 Task: Check the buying and selling section.
Action: Mouse moved to (756, 403)
Screenshot: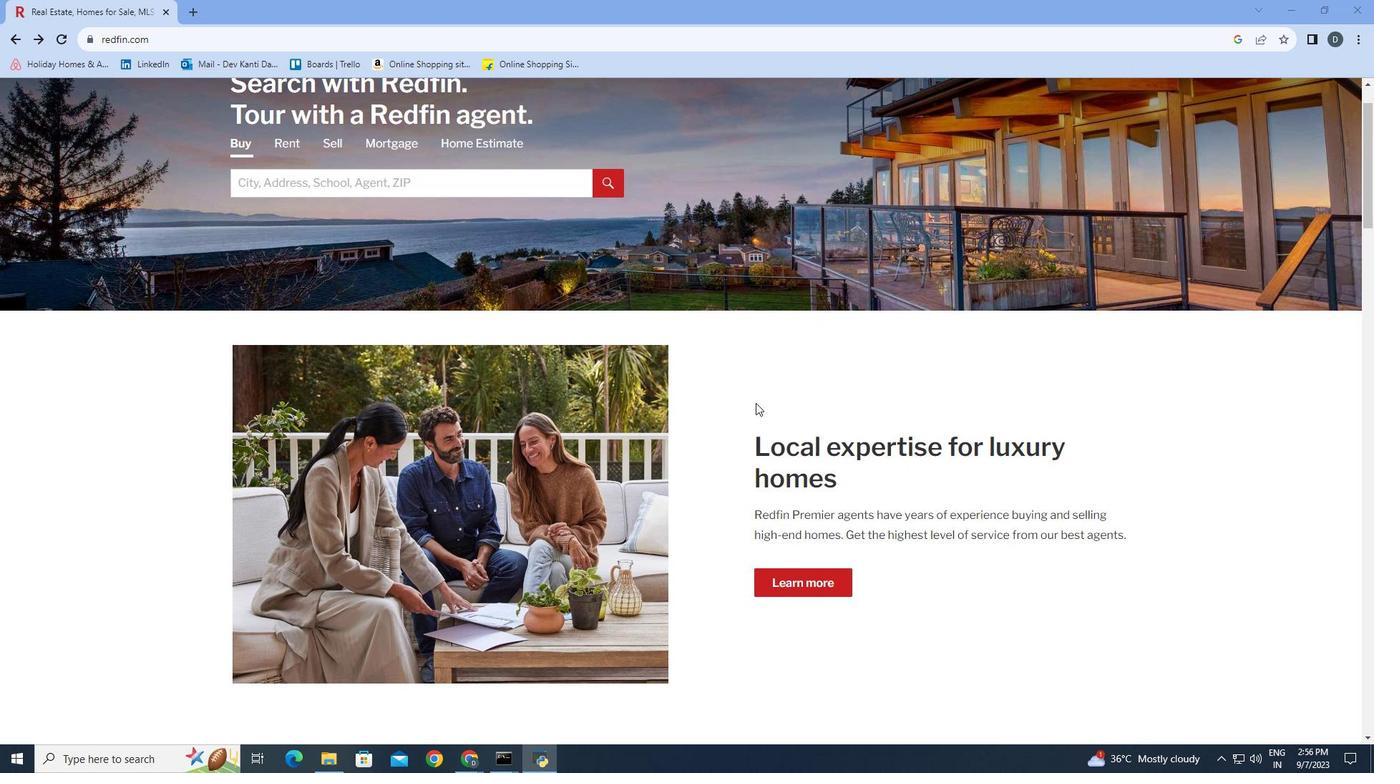 
Action: Mouse scrolled (756, 402) with delta (0, 0)
Screenshot: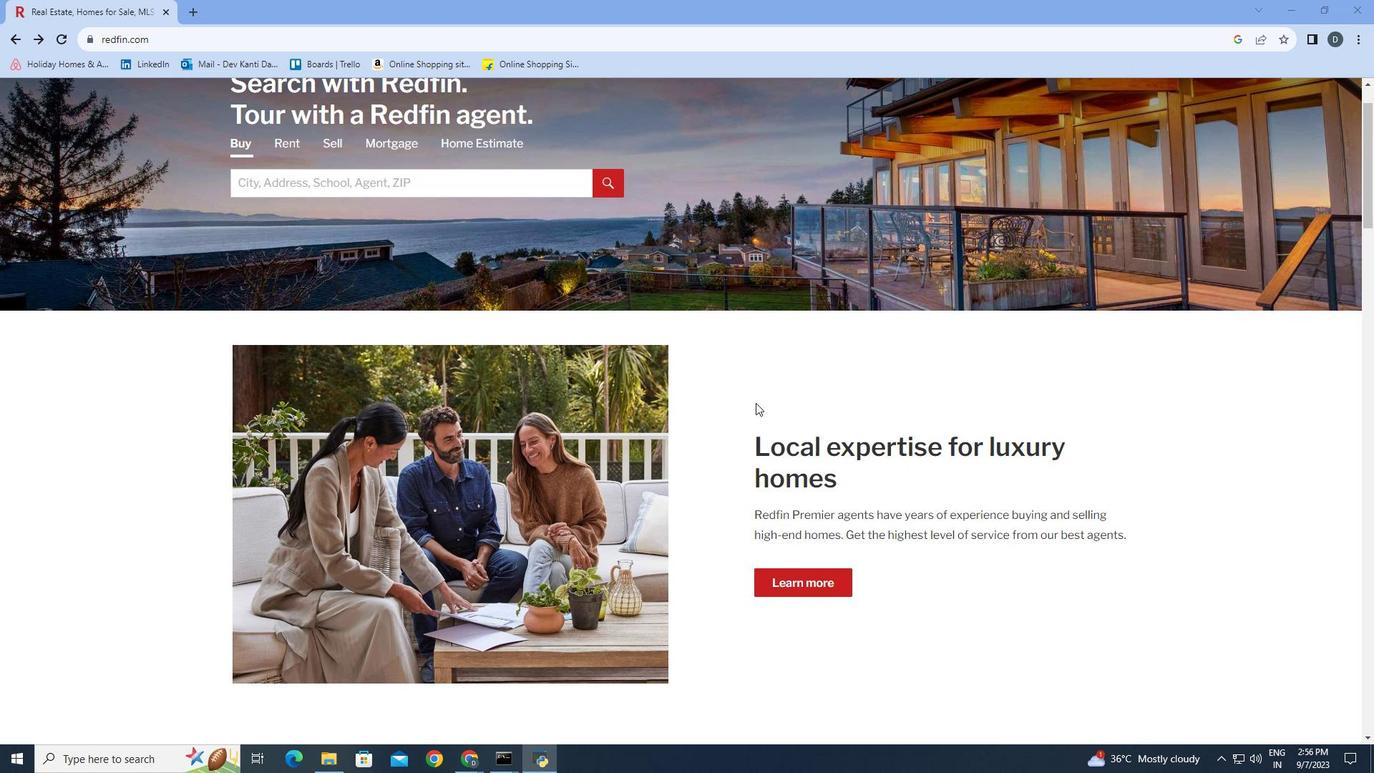 
Action: Mouse scrolled (756, 402) with delta (0, 0)
Screenshot: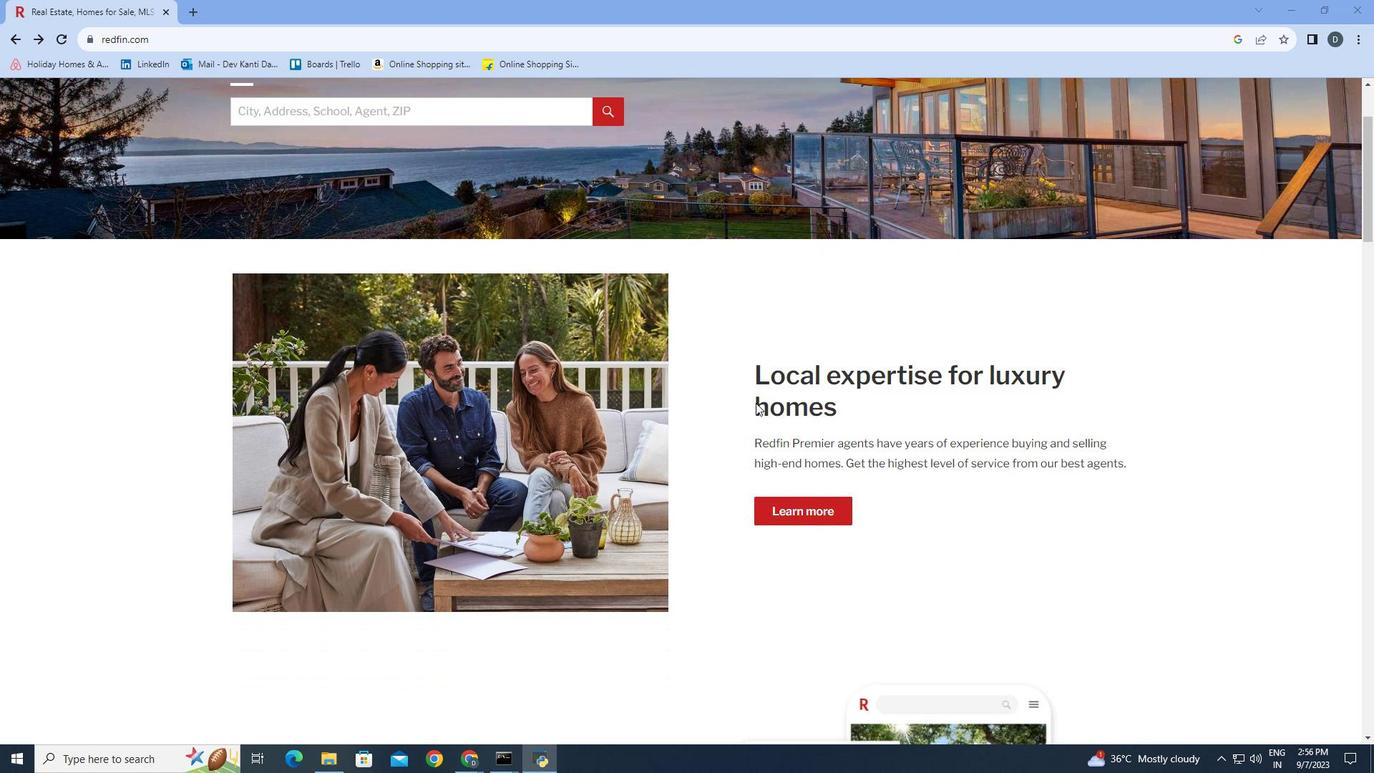 
Action: Mouse moved to (752, 416)
Screenshot: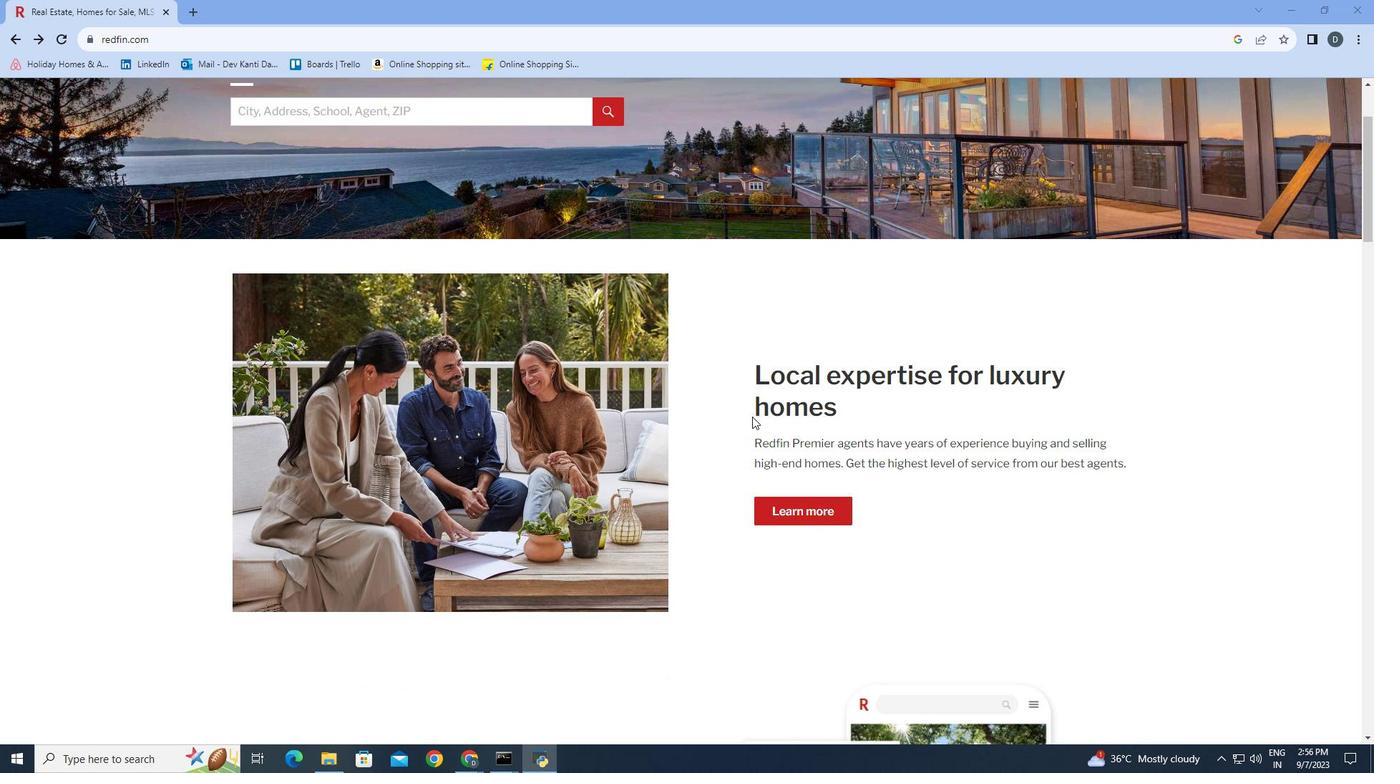
Action: Mouse scrolled (752, 416) with delta (0, 0)
Screenshot: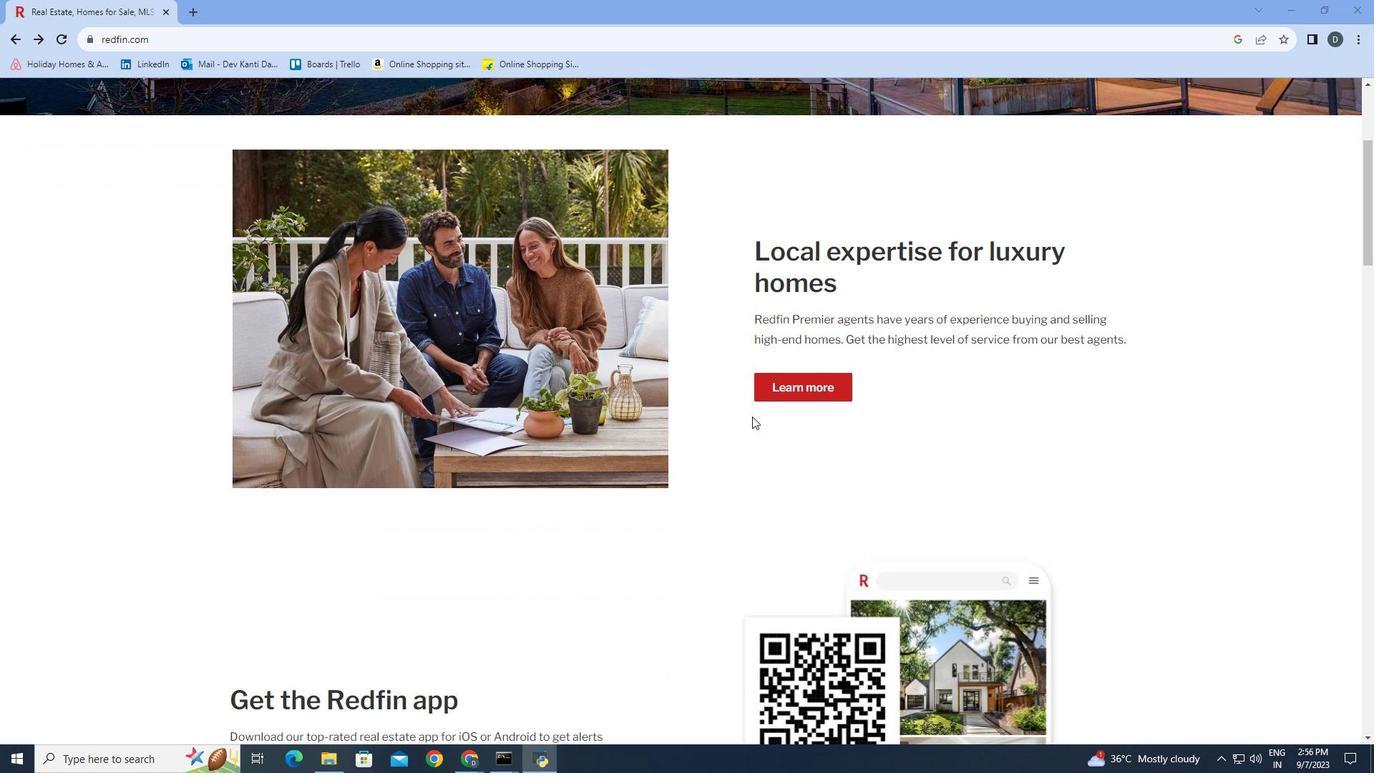 
Action: Mouse scrolled (752, 416) with delta (0, 0)
Screenshot: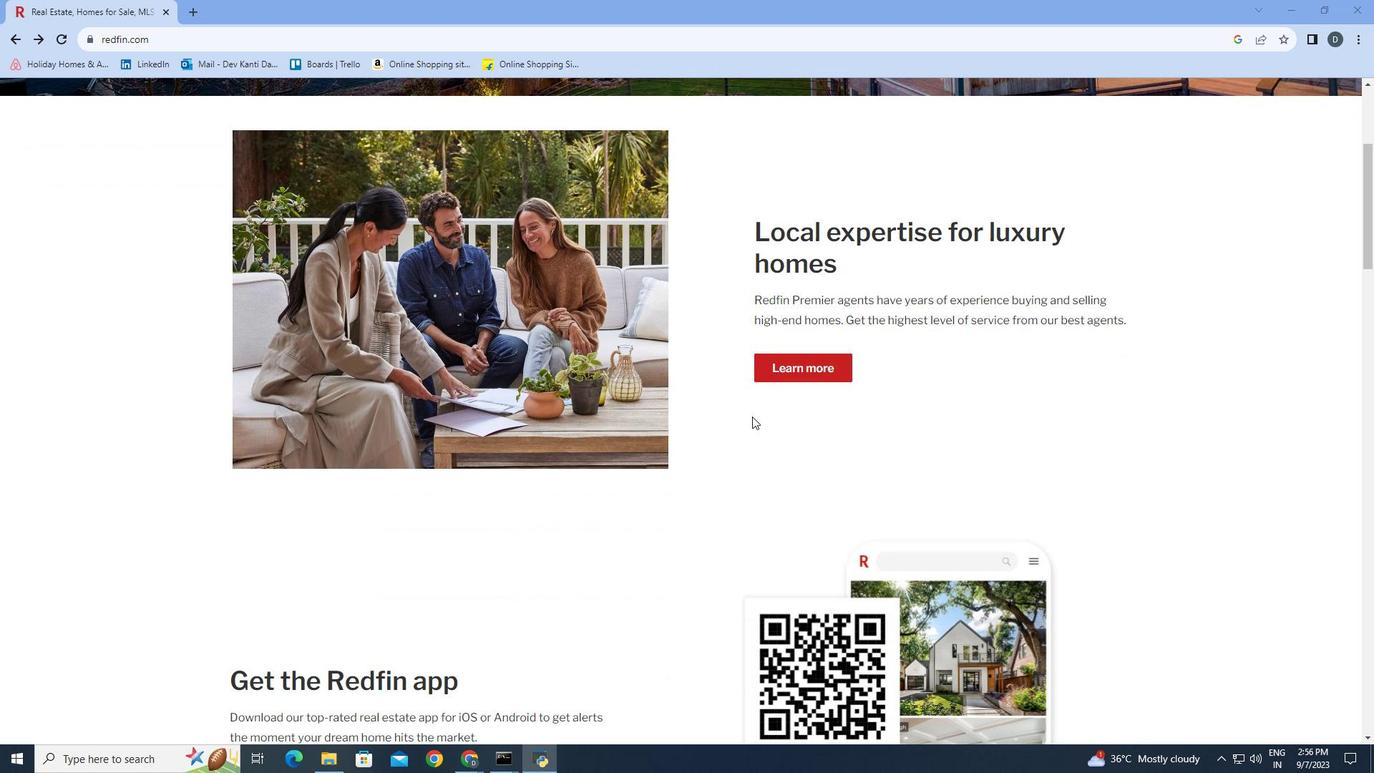 
Action: Mouse scrolled (752, 416) with delta (0, 0)
Screenshot: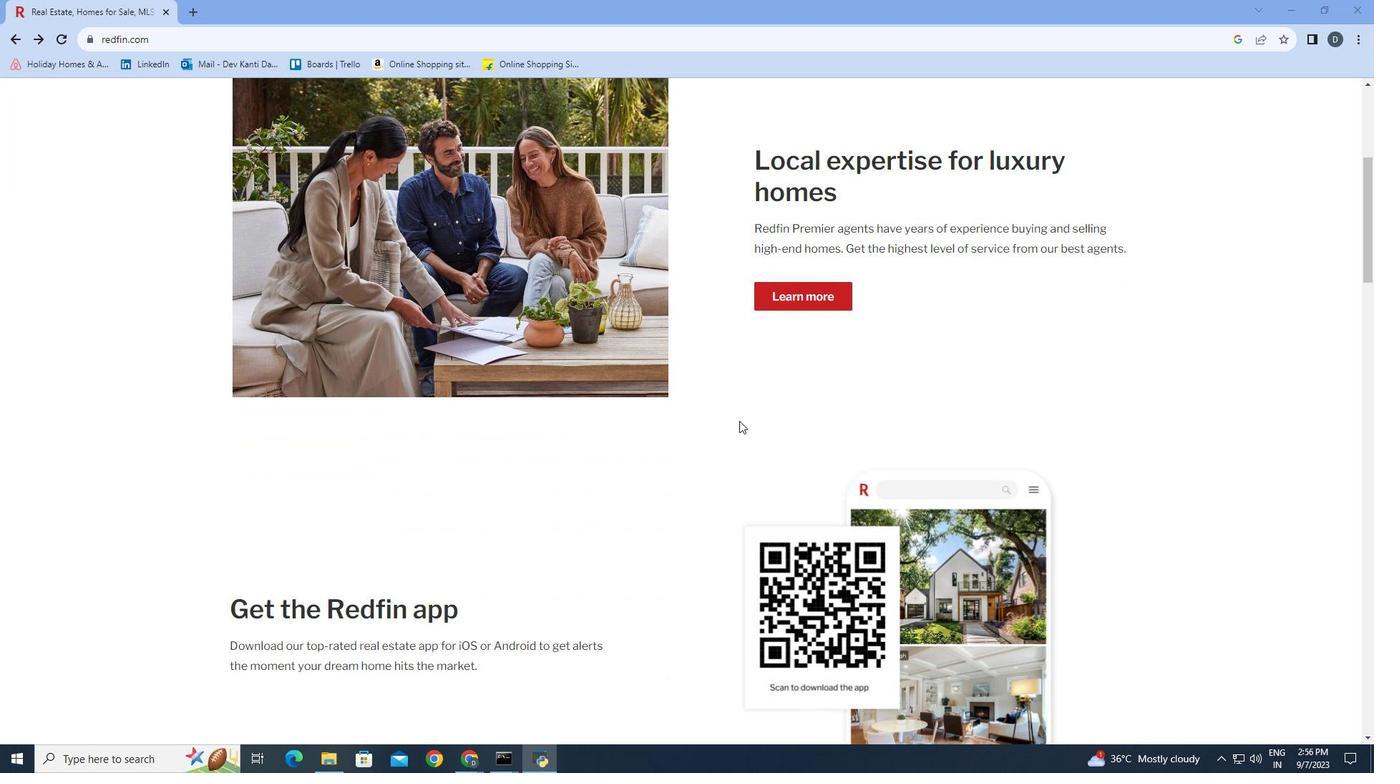 
Action: Mouse moved to (739, 421)
Screenshot: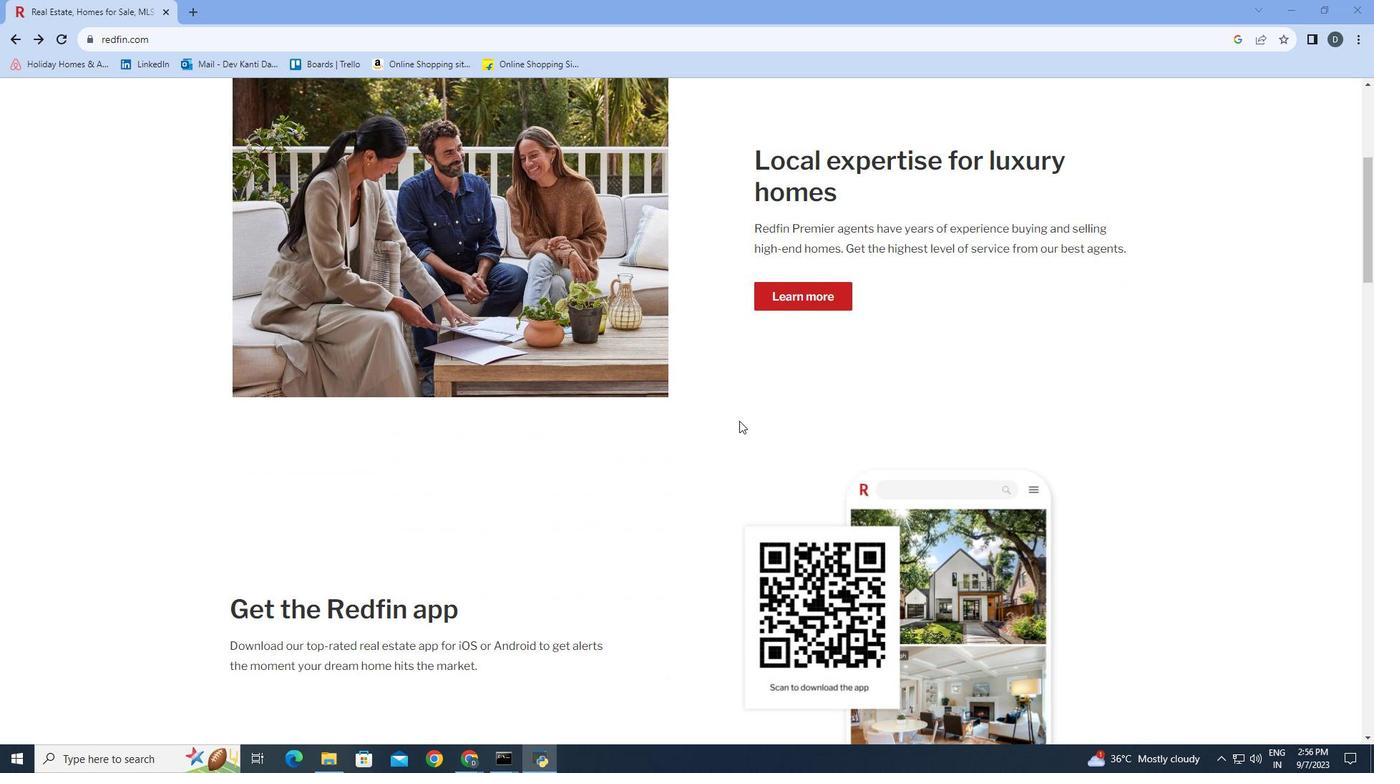 
Action: Mouse scrolled (739, 420) with delta (0, 0)
Screenshot: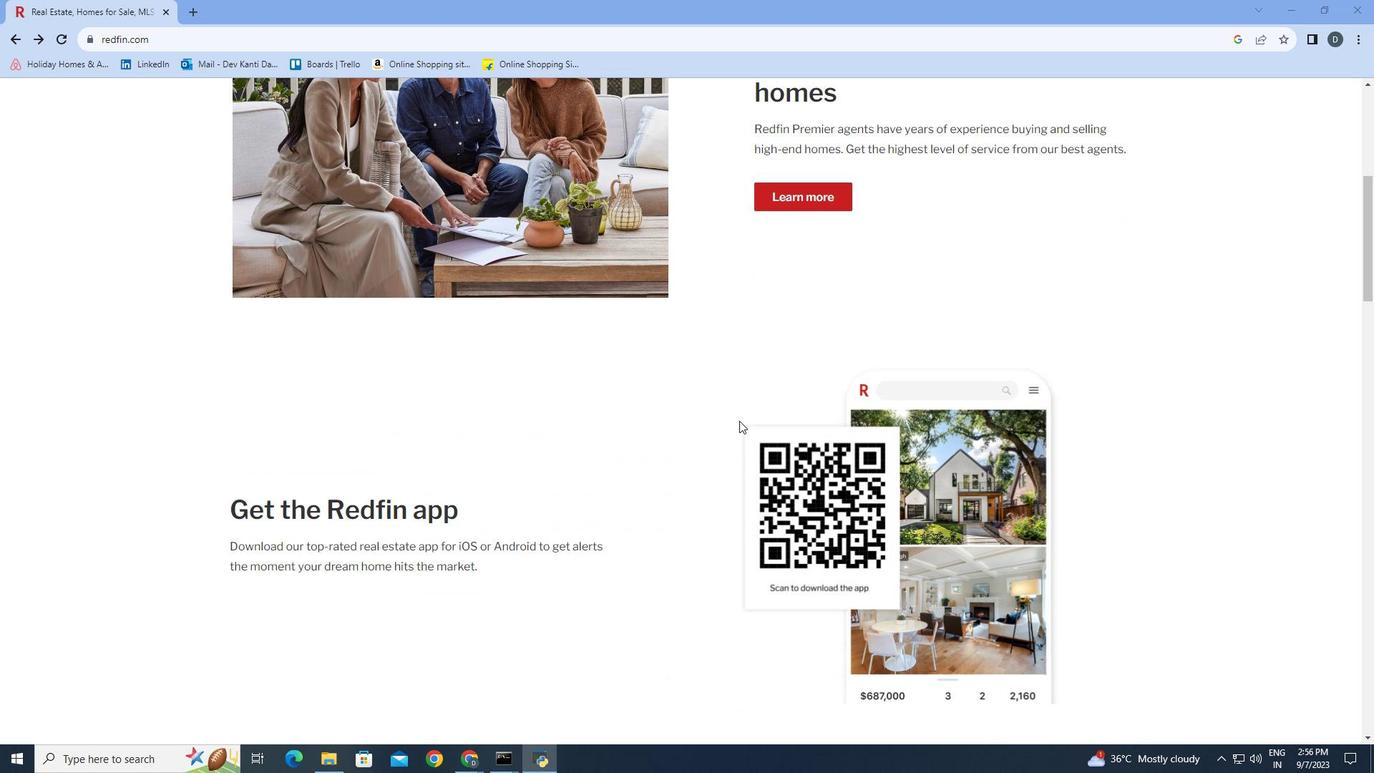 
Action: Mouse scrolled (739, 420) with delta (0, 0)
Screenshot: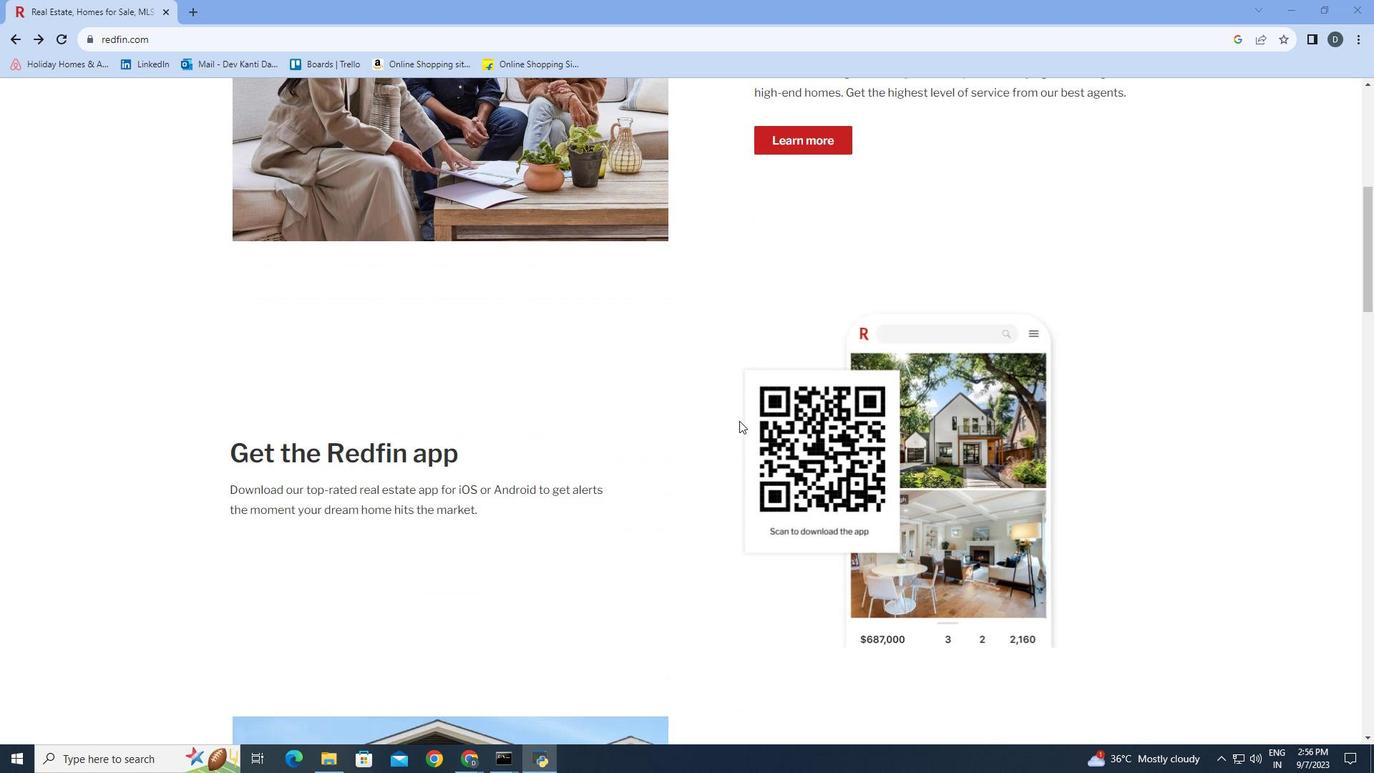 
Action: Mouse scrolled (739, 420) with delta (0, 0)
Screenshot: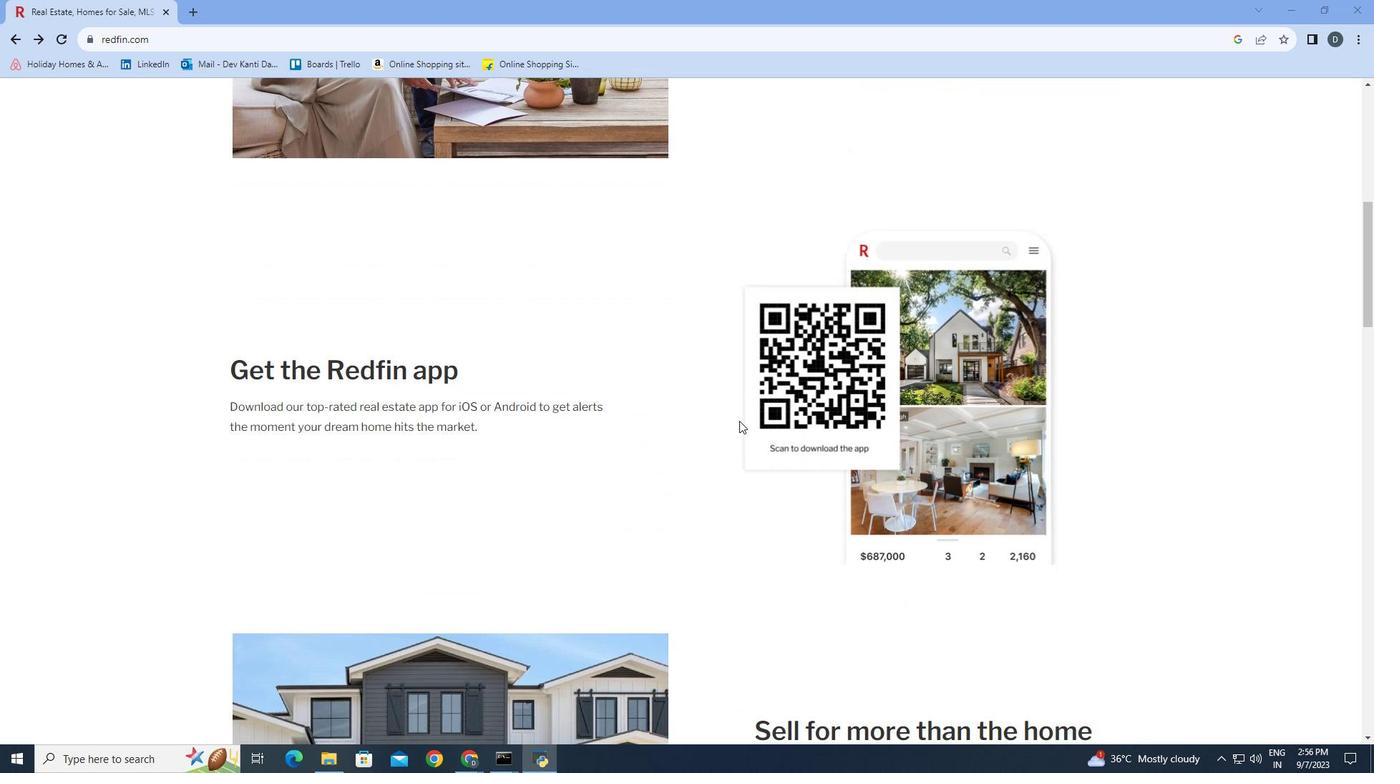 
Action: Mouse scrolled (739, 420) with delta (0, 0)
Screenshot: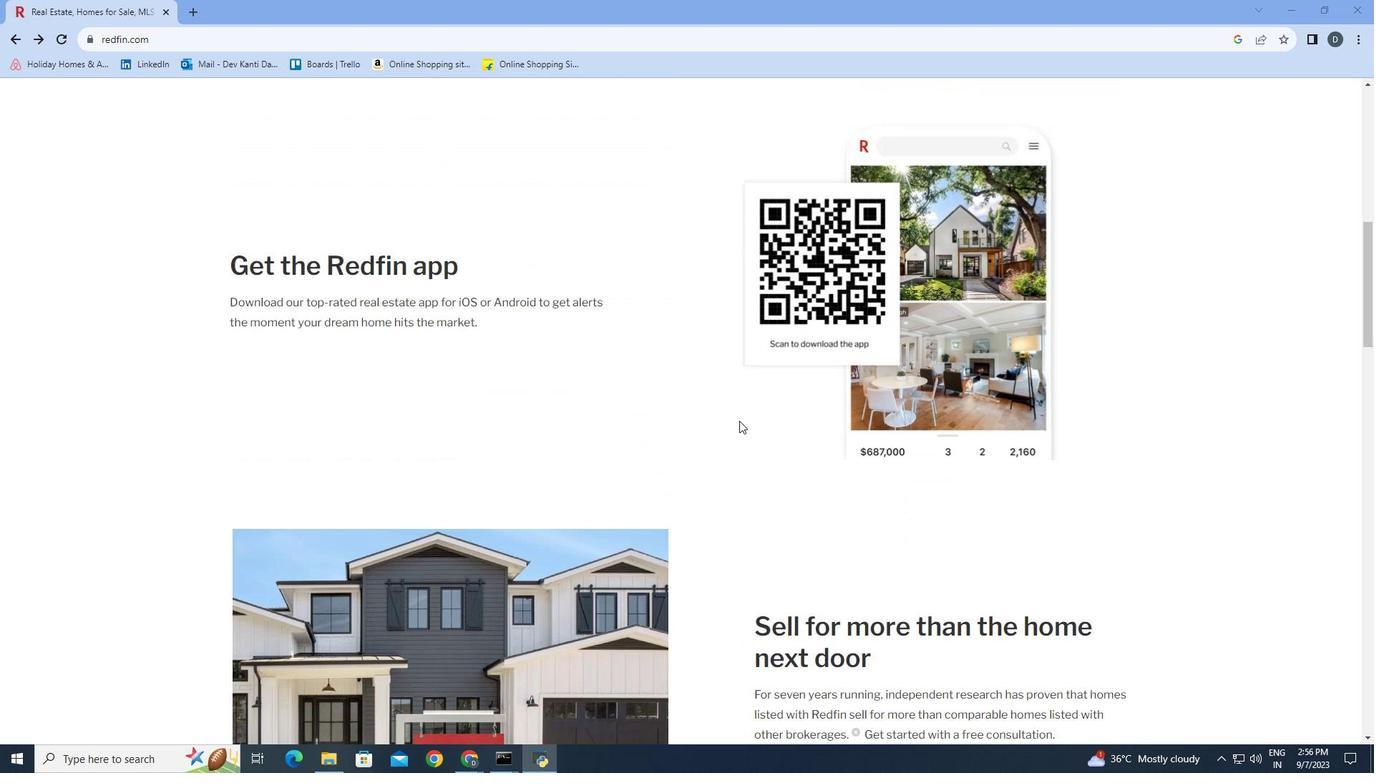 
Action: Mouse scrolled (739, 420) with delta (0, 0)
Screenshot: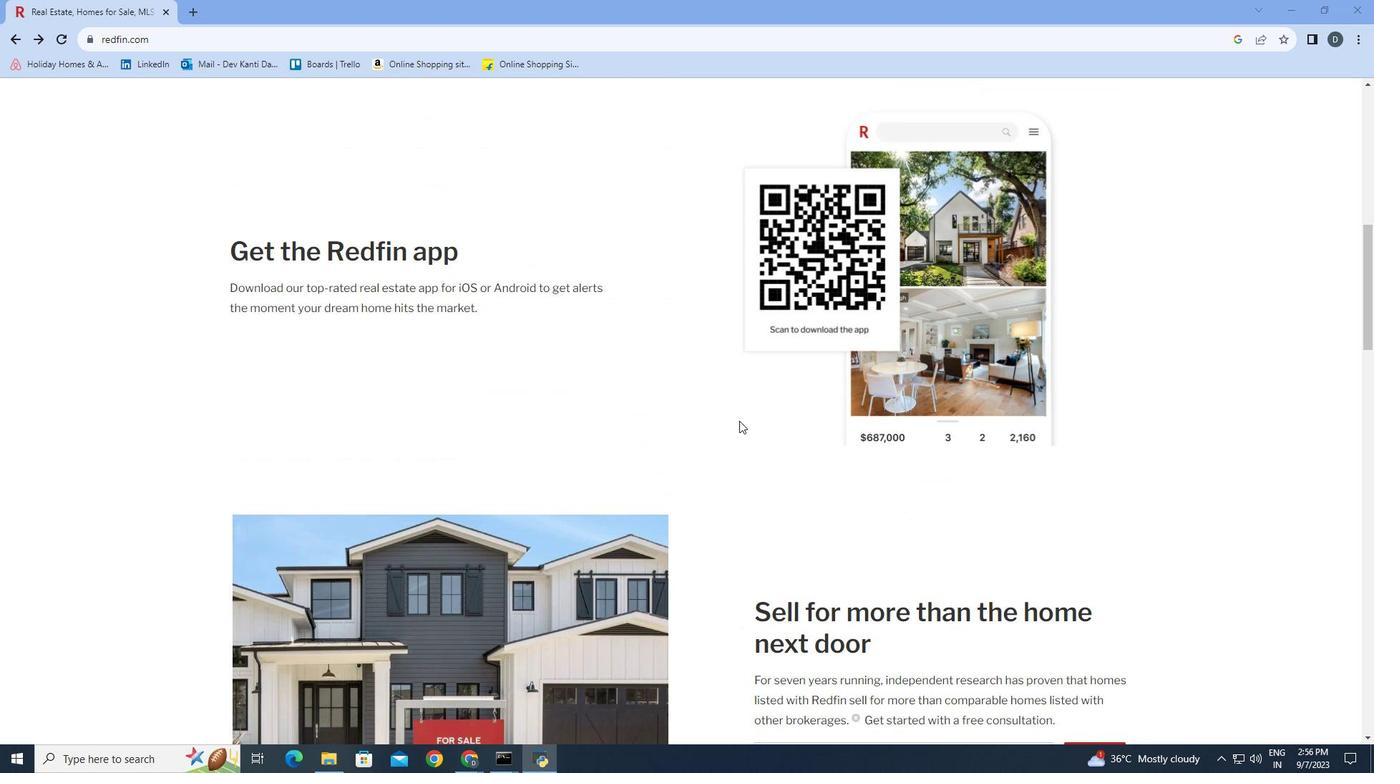 
Action: Mouse scrolled (739, 420) with delta (0, 0)
Screenshot: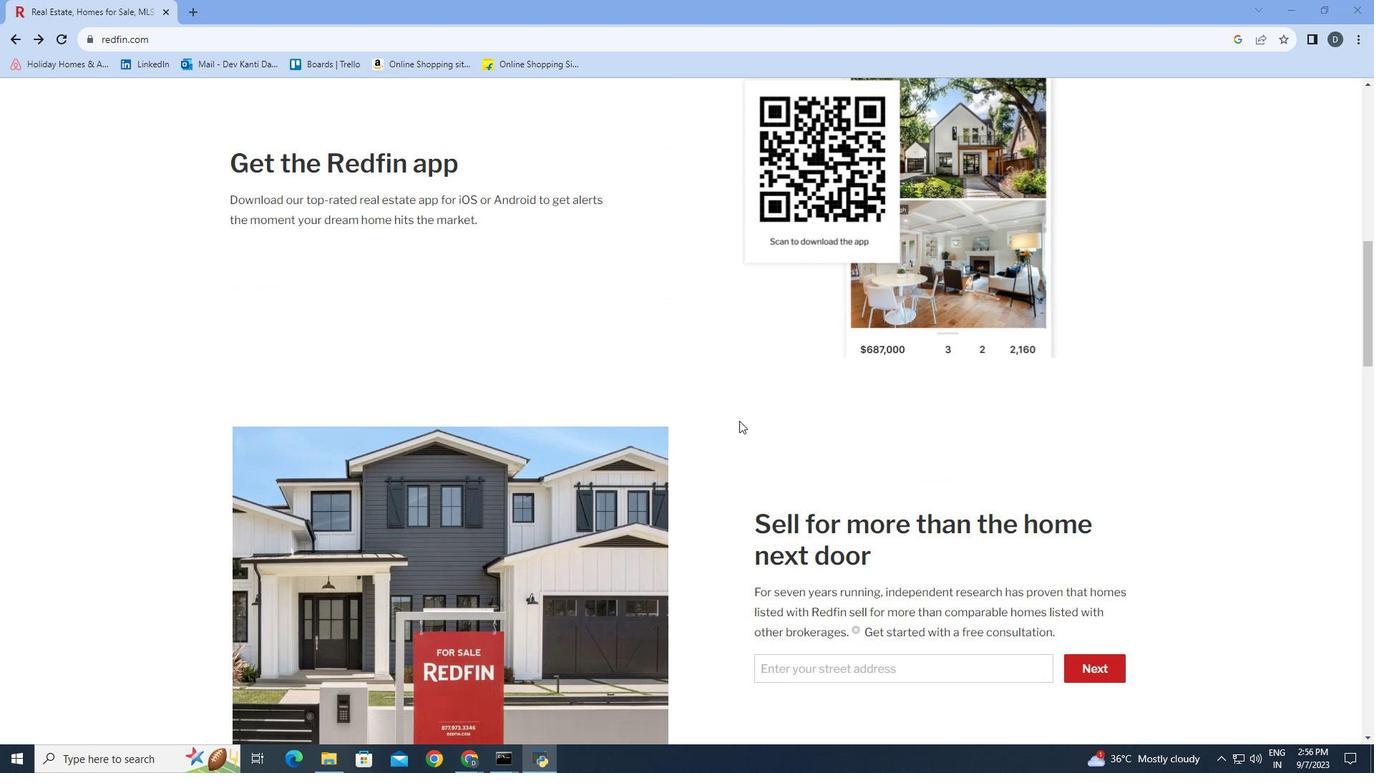 
Action: Mouse scrolled (739, 420) with delta (0, 0)
Screenshot: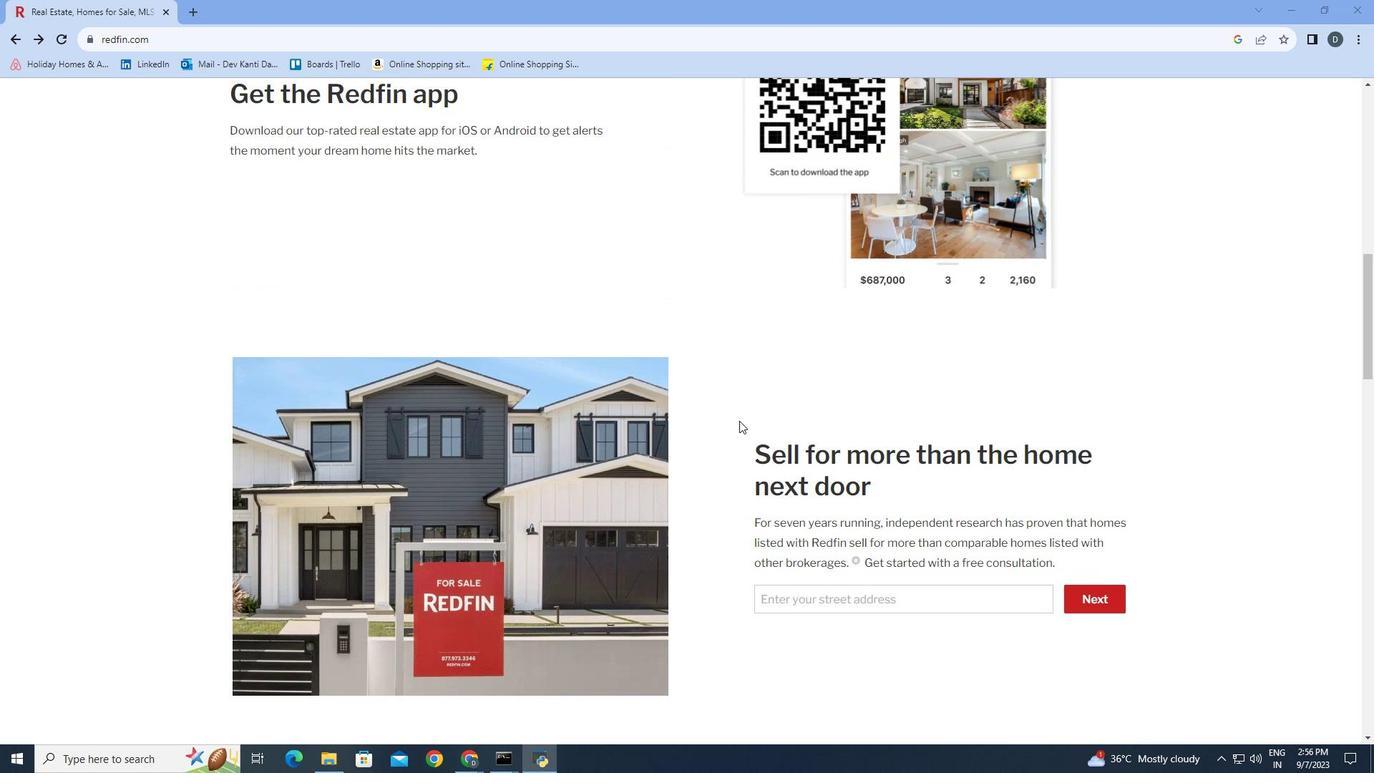 
Action: Mouse scrolled (739, 420) with delta (0, 0)
Screenshot: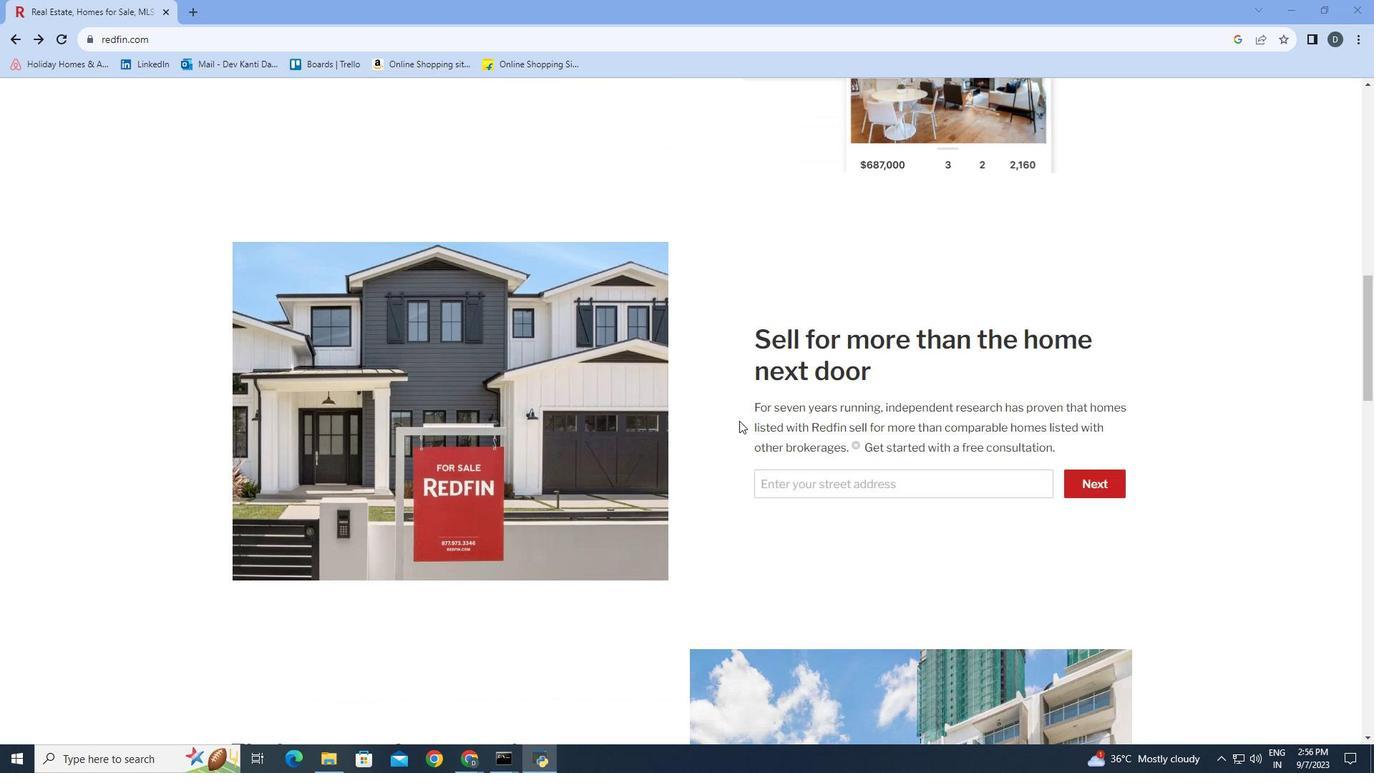 
Action: Mouse scrolled (739, 420) with delta (0, 0)
Screenshot: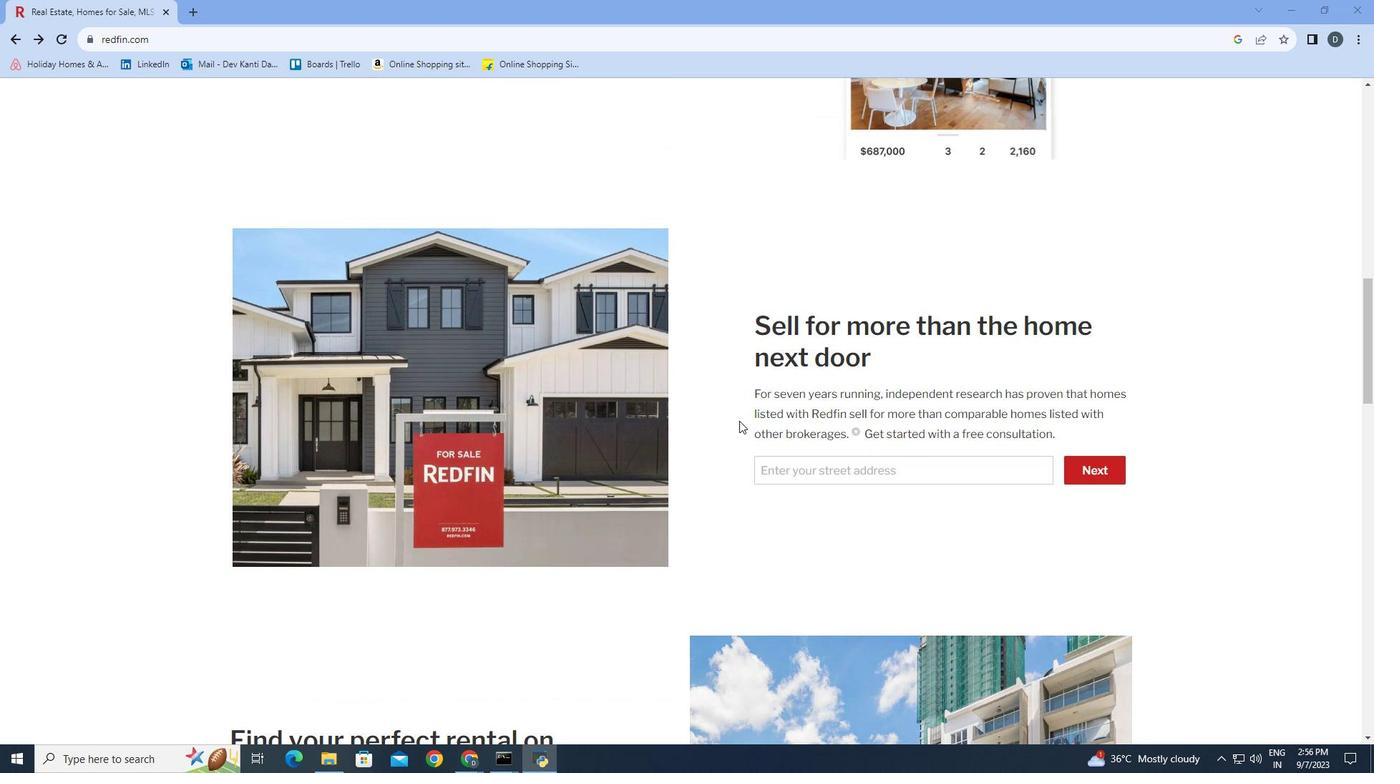 
Action: Mouse scrolled (739, 420) with delta (0, 0)
Screenshot: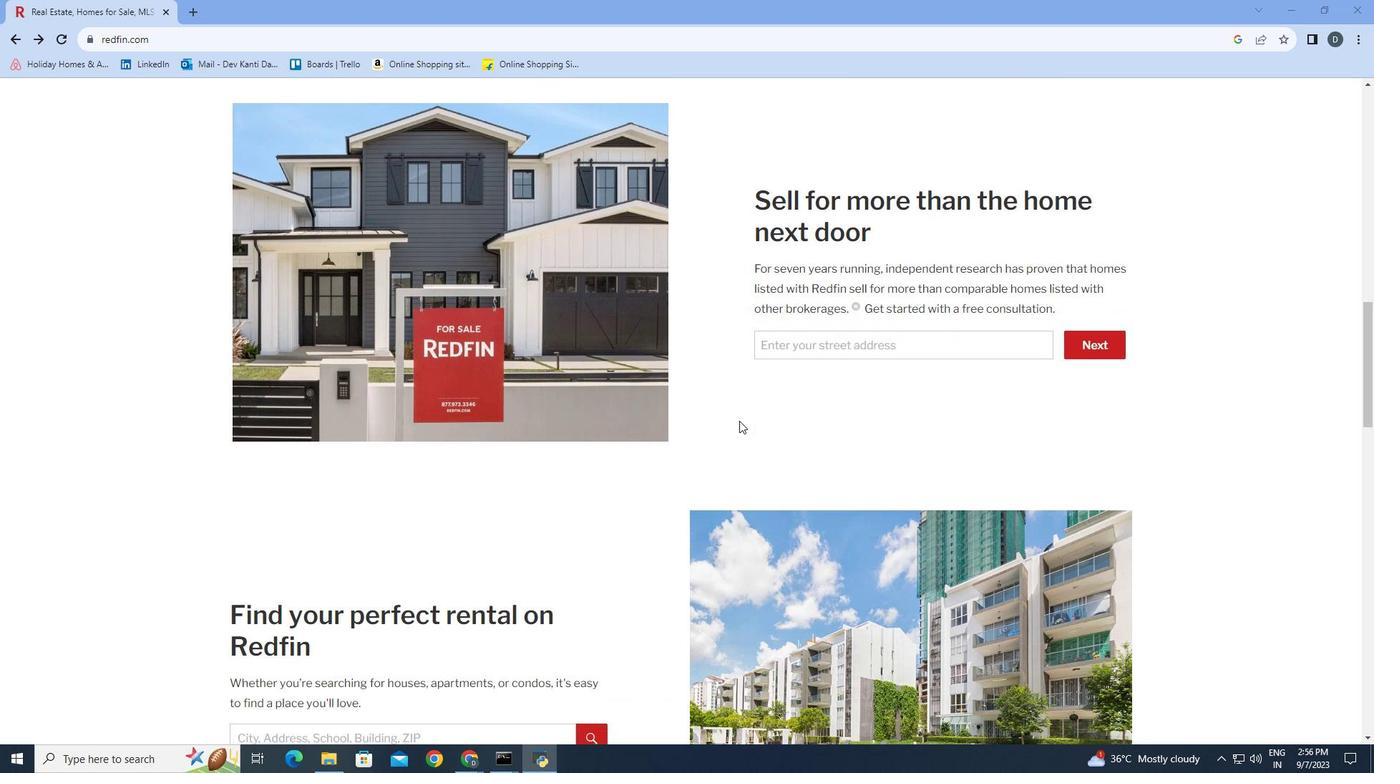 
Action: Mouse scrolled (739, 420) with delta (0, 0)
Screenshot: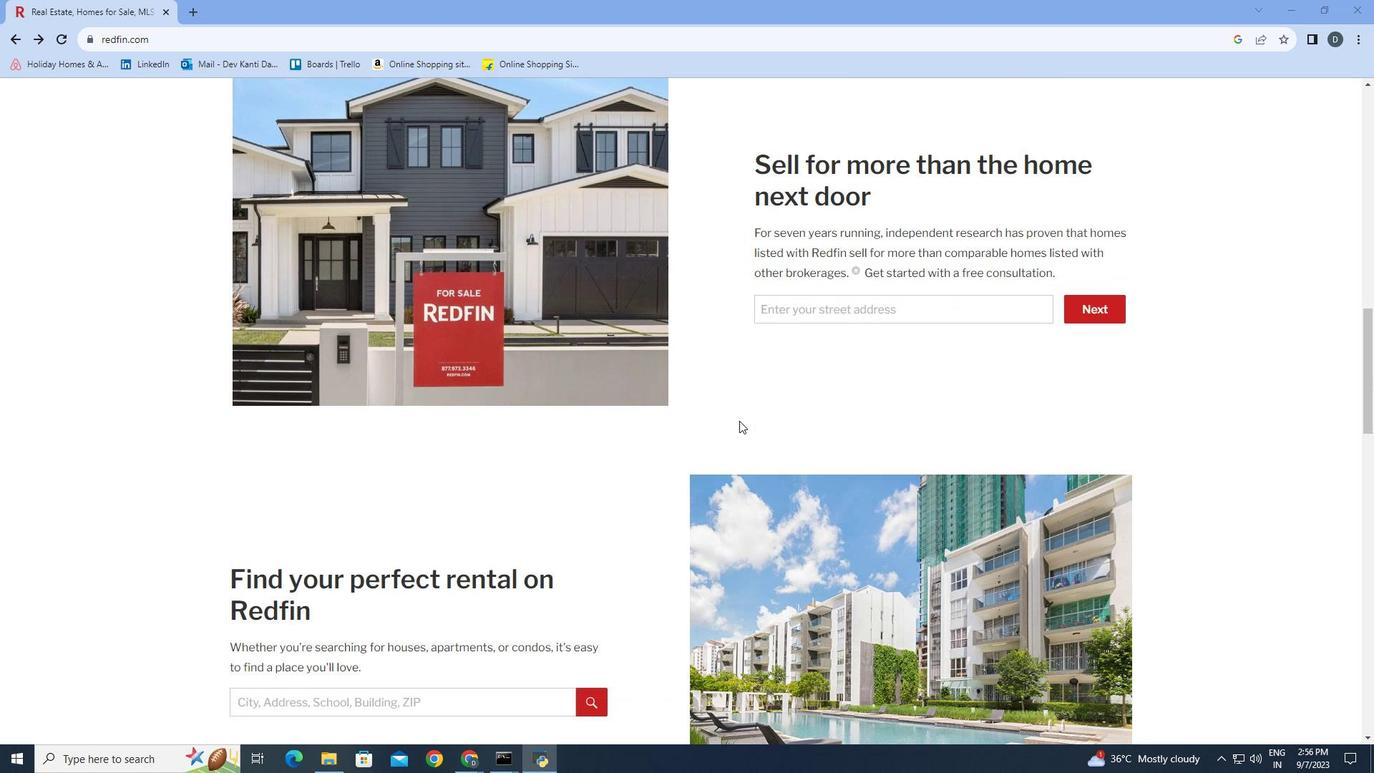 
Action: Mouse scrolled (739, 420) with delta (0, 0)
Screenshot: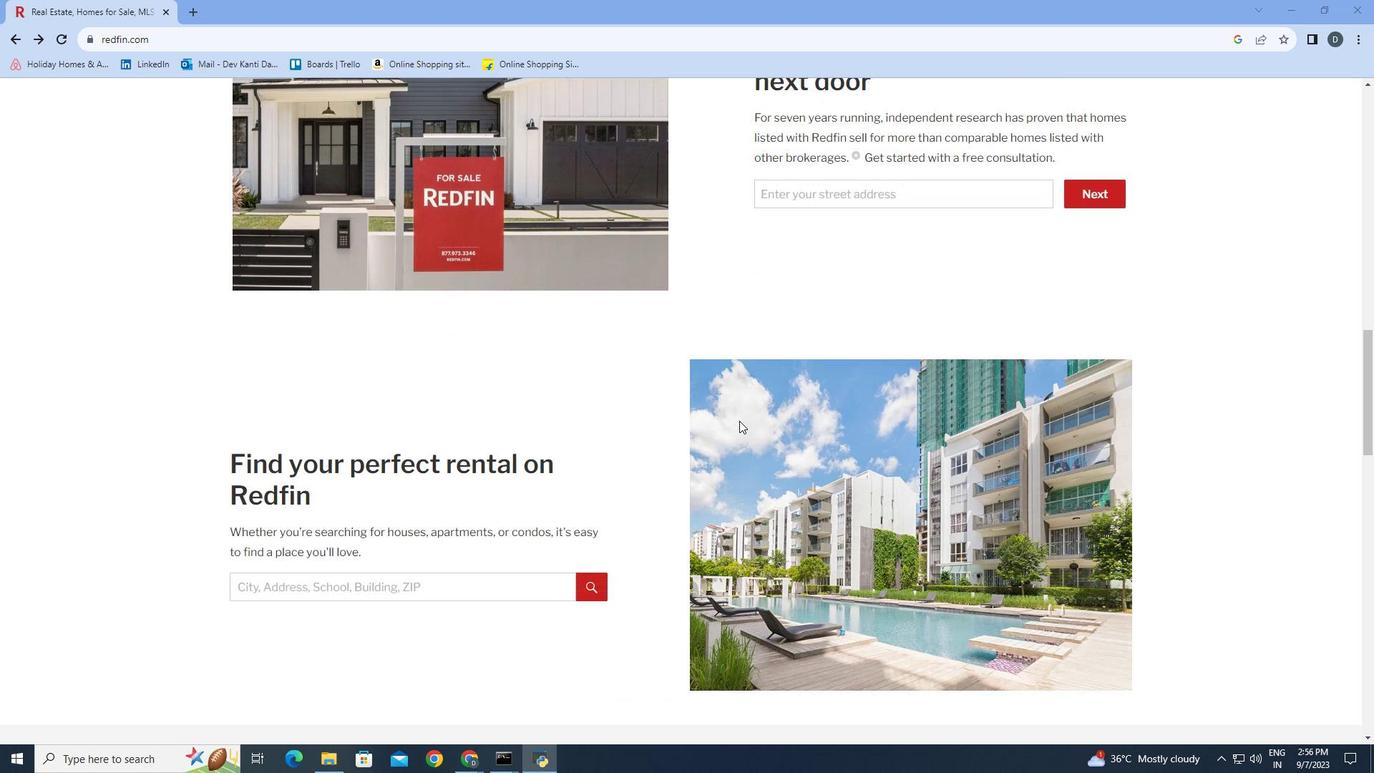 
Action: Mouse scrolled (739, 420) with delta (0, 0)
Screenshot: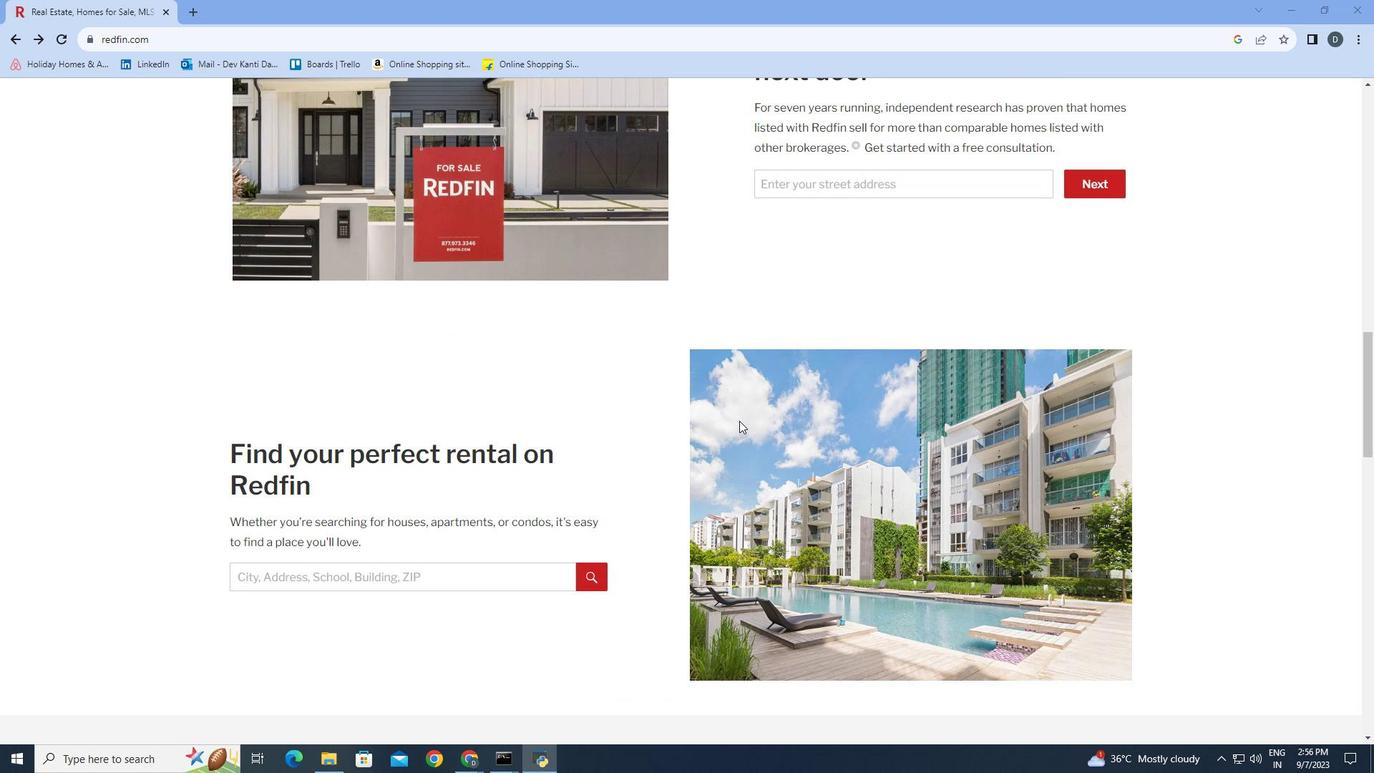 
Action: Mouse scrolled (739, 420) with delta (0, 0)
Screenshot: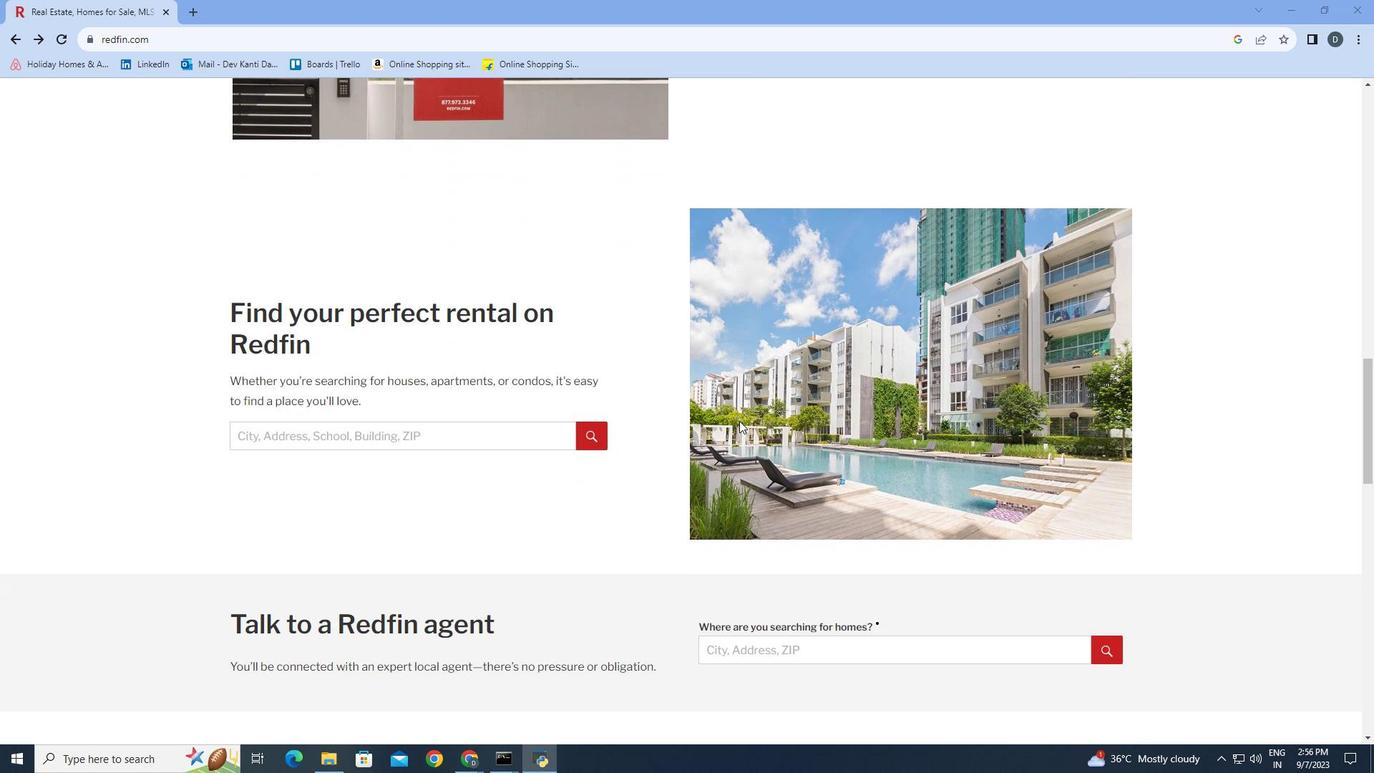 
Action: Mouse scrolled (739, 420) with delta (0, 0)
Screenshot: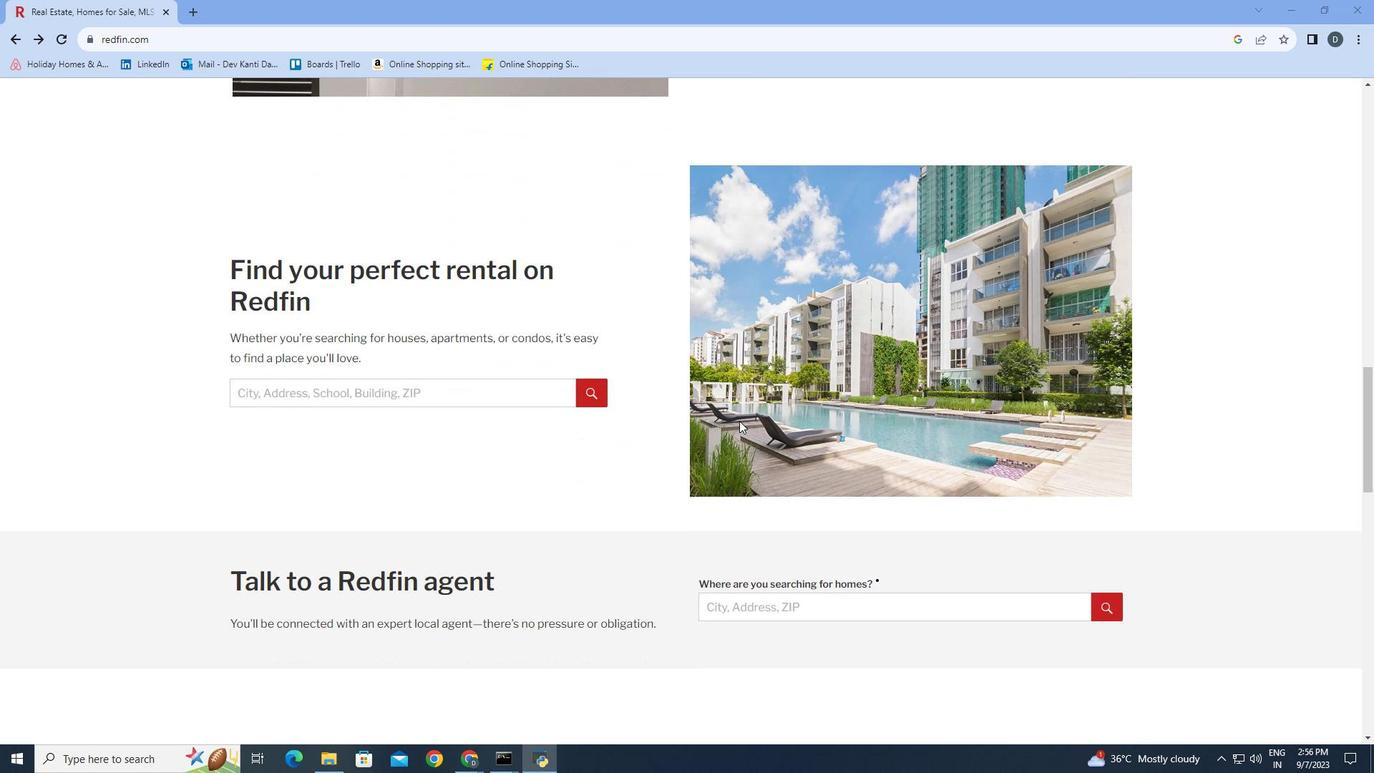 
Action: Mouse scrolled (739, 420) with delta (0, 0)
Screenshot: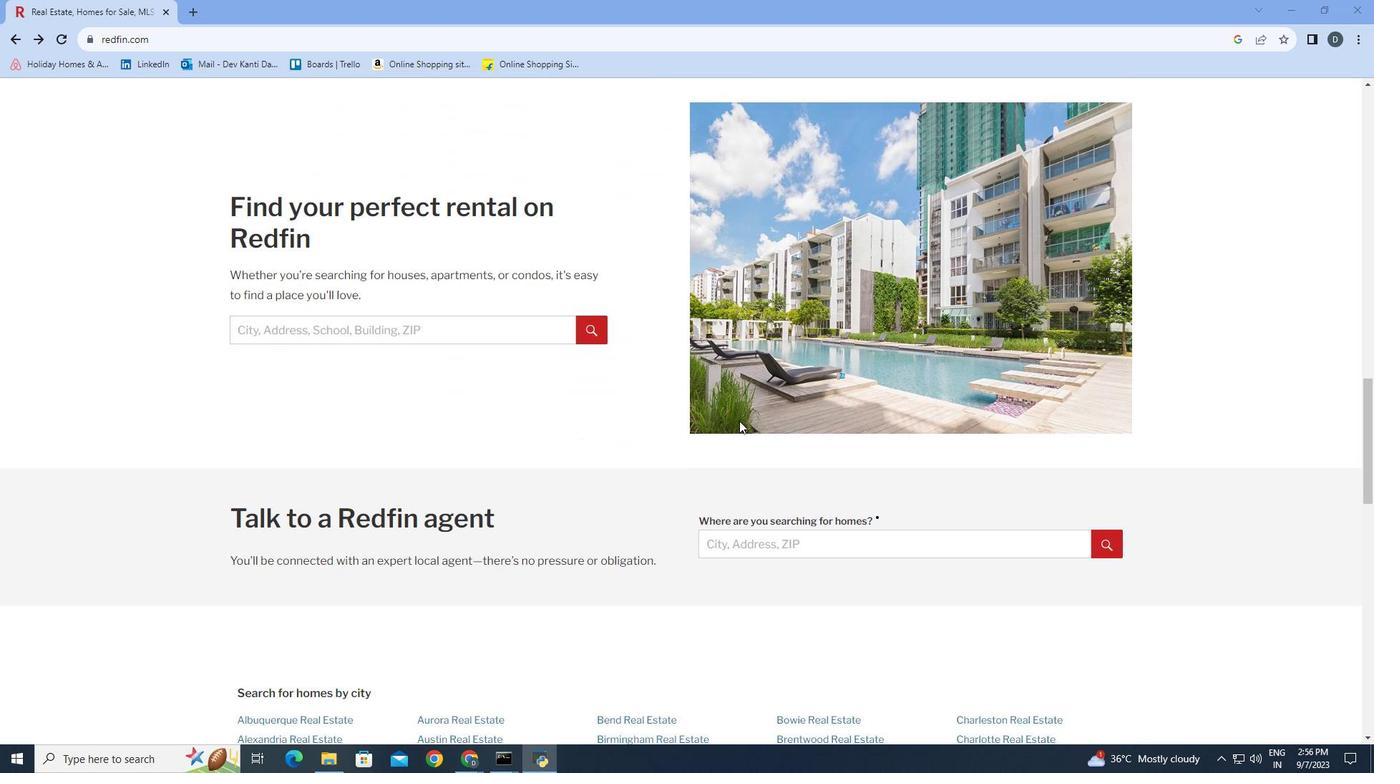 
Action: Mouse scrolled (739, 420) with delta (0, 0)
Screenshot: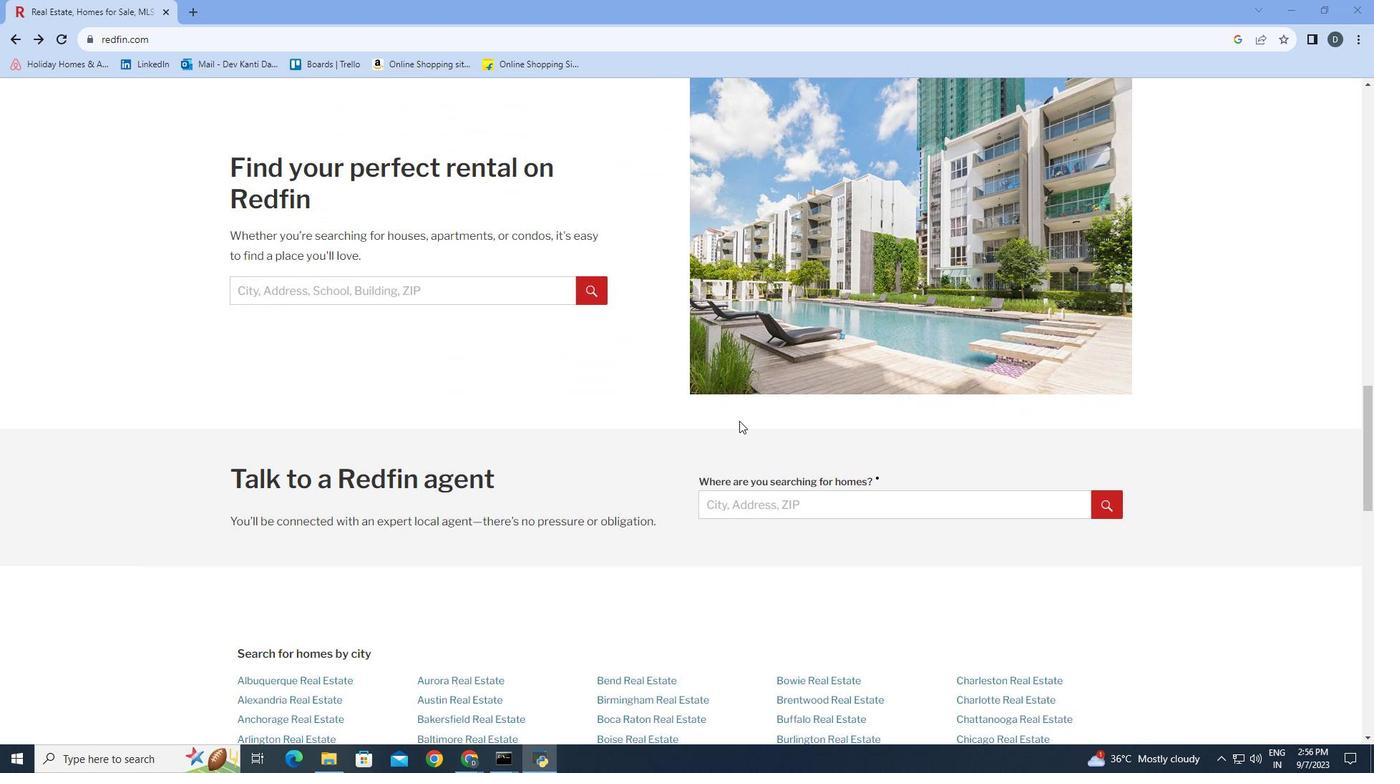
Action: Mouse scrolled (739, 420) with delta (0, 0)
Screenshot: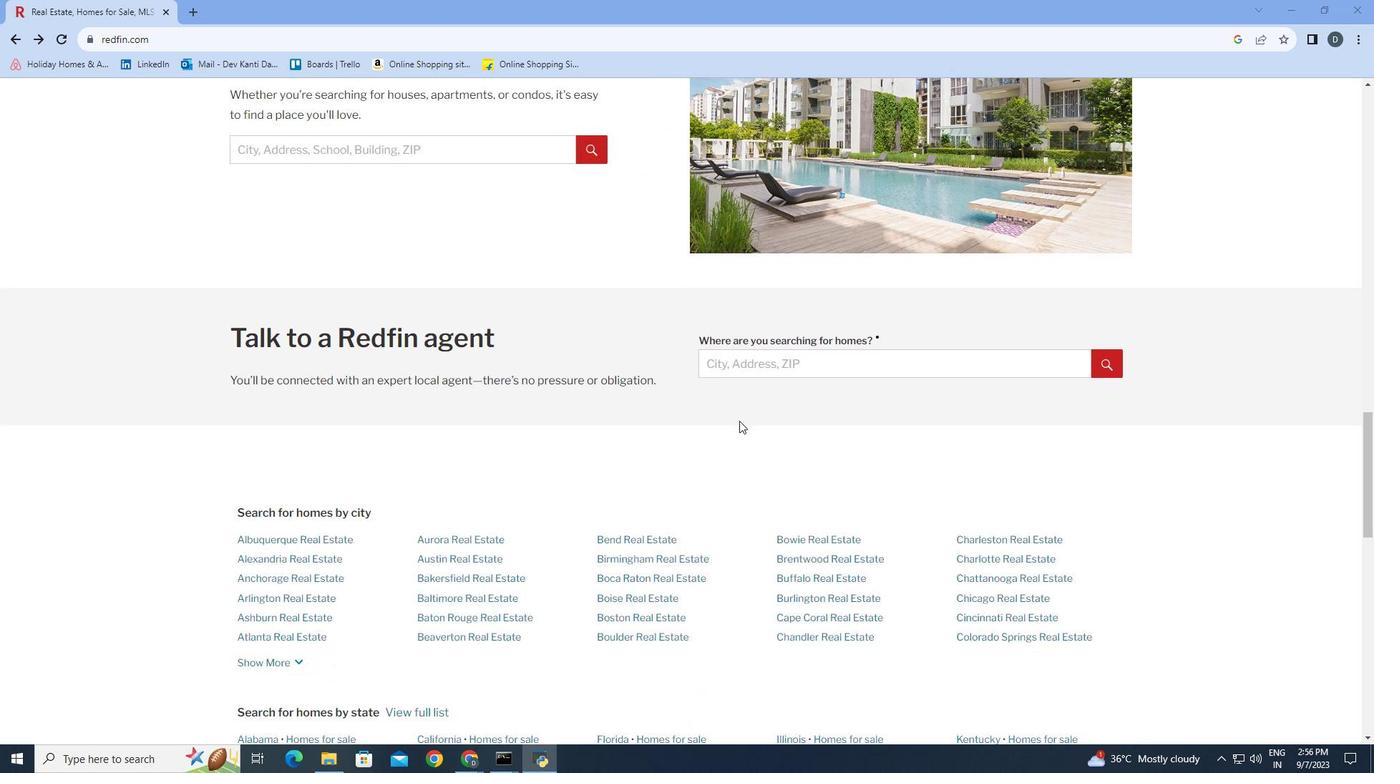 
Action: Mouse scrolled (739, 420) with delta (0, 0)
Screenshot: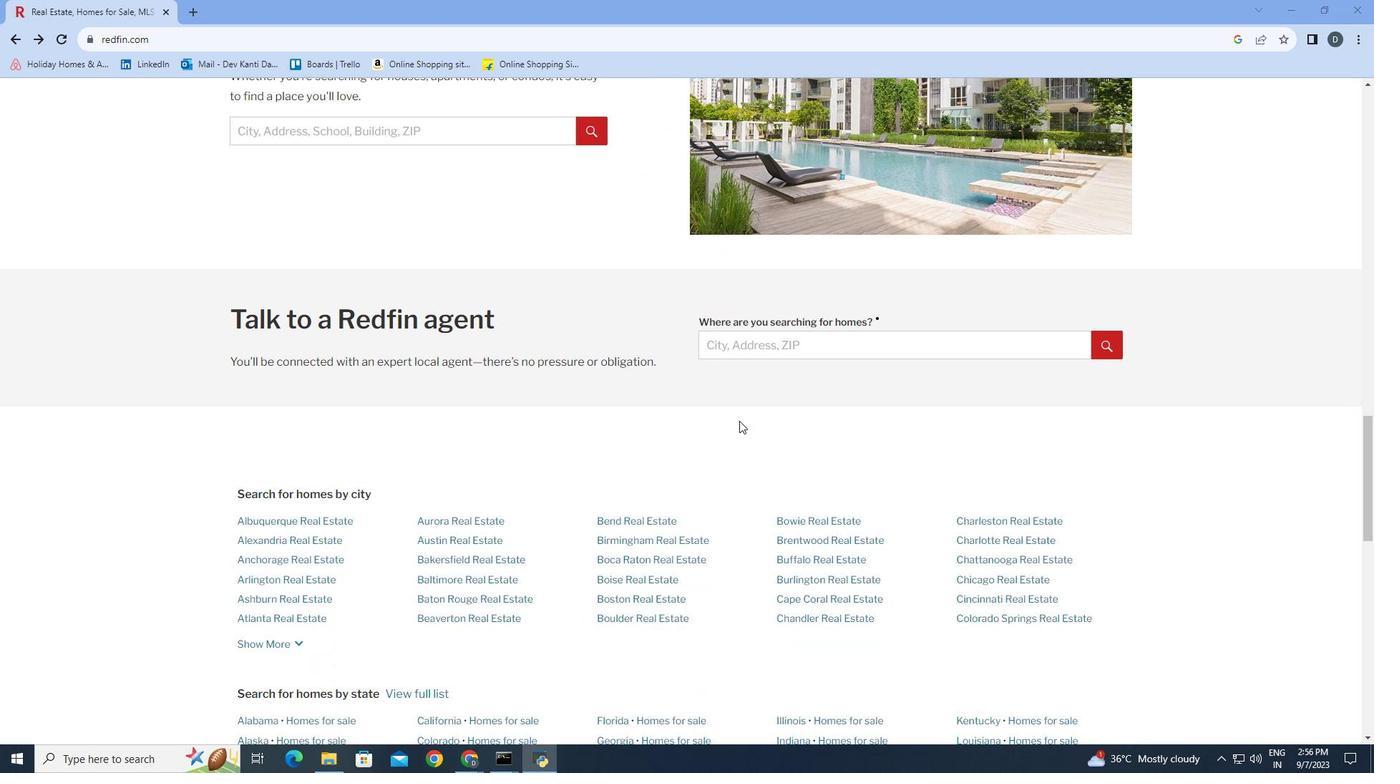 
Action: Mouse scrolled (739, 420) with delta (0, 0)
Screenshot: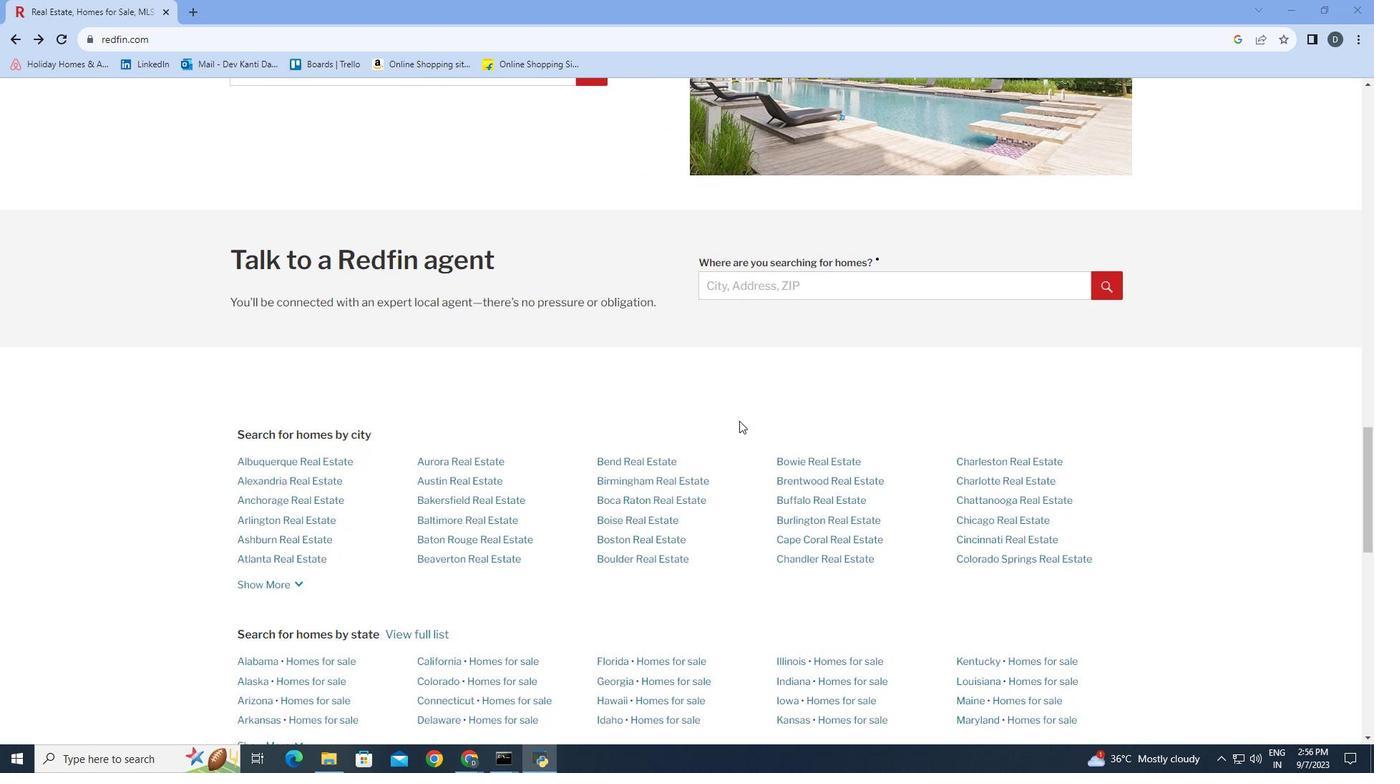 
Action: Mouse scrolled (739, 420) with delta (0, 0)
Screenshot: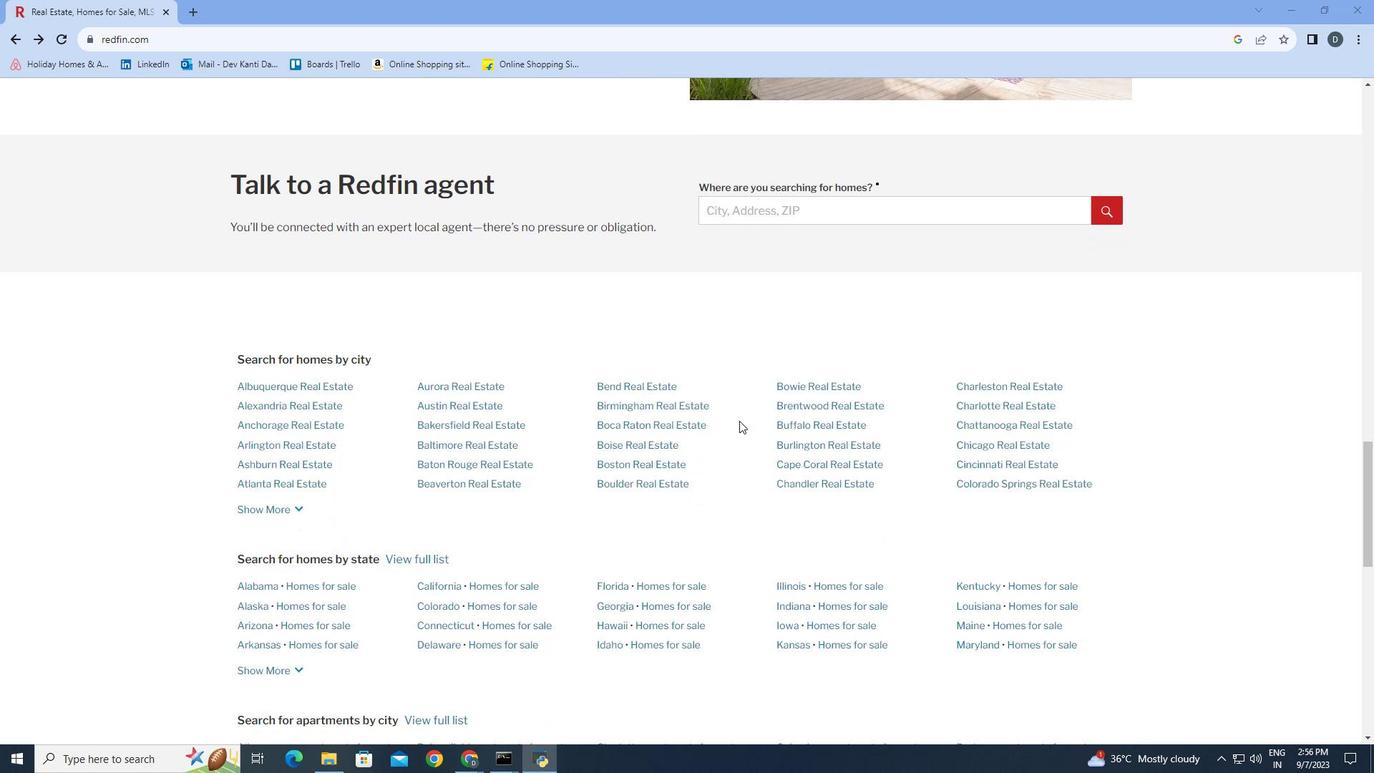 
Action: Mouse scrolled (739, 420) with delta (0, 0)
Screenshot: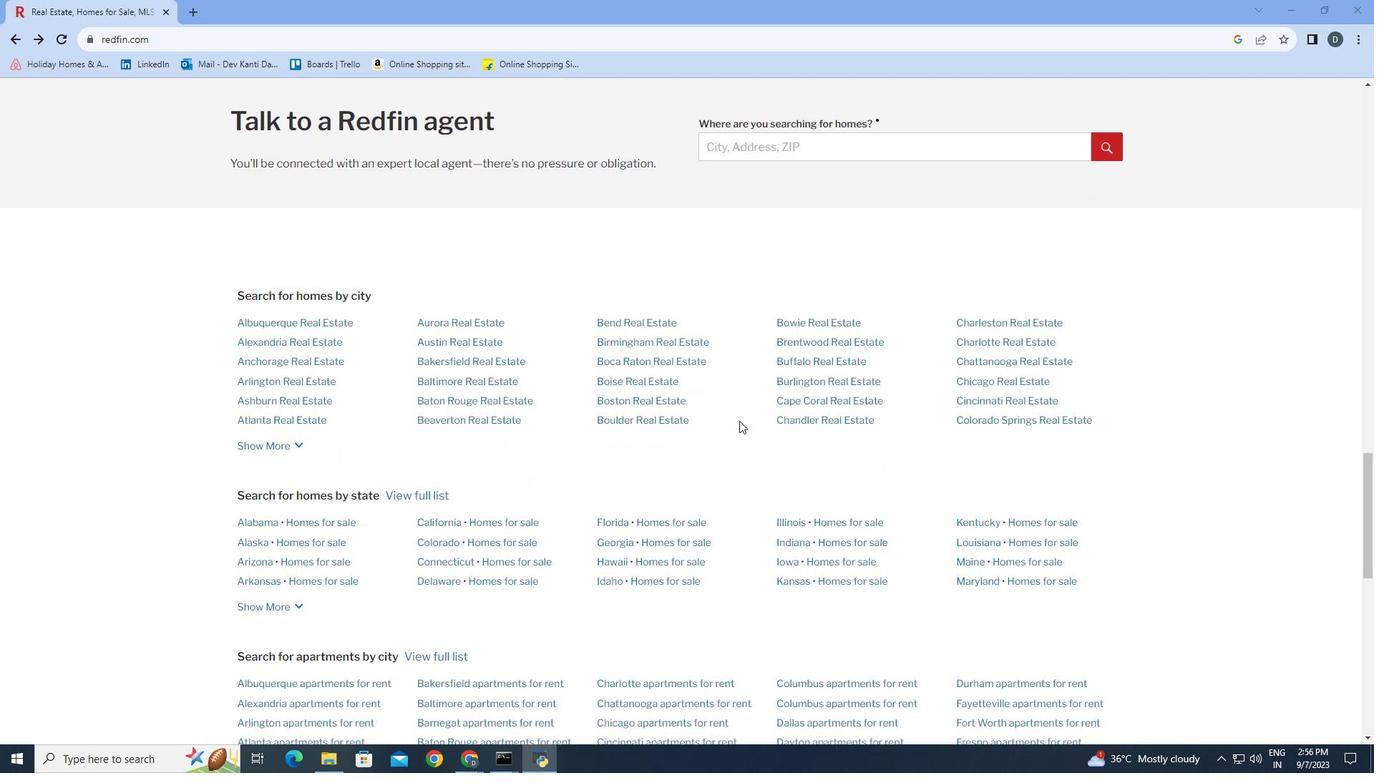 
Action: Mouse scrolled (739, 420) with delta (0, 0)
Screenshot: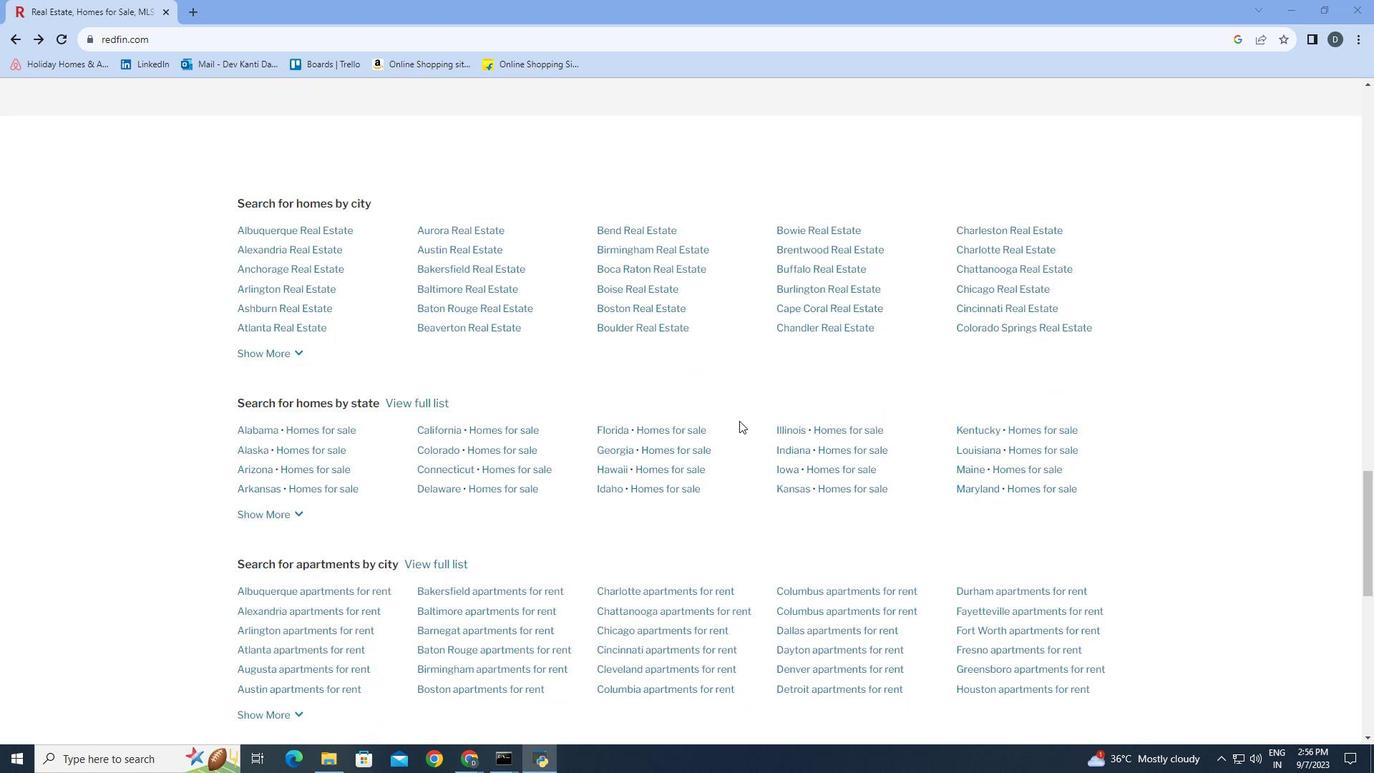 
Action: Mouse scrolled (739, 420) with delta (0, 0)
Screenshot: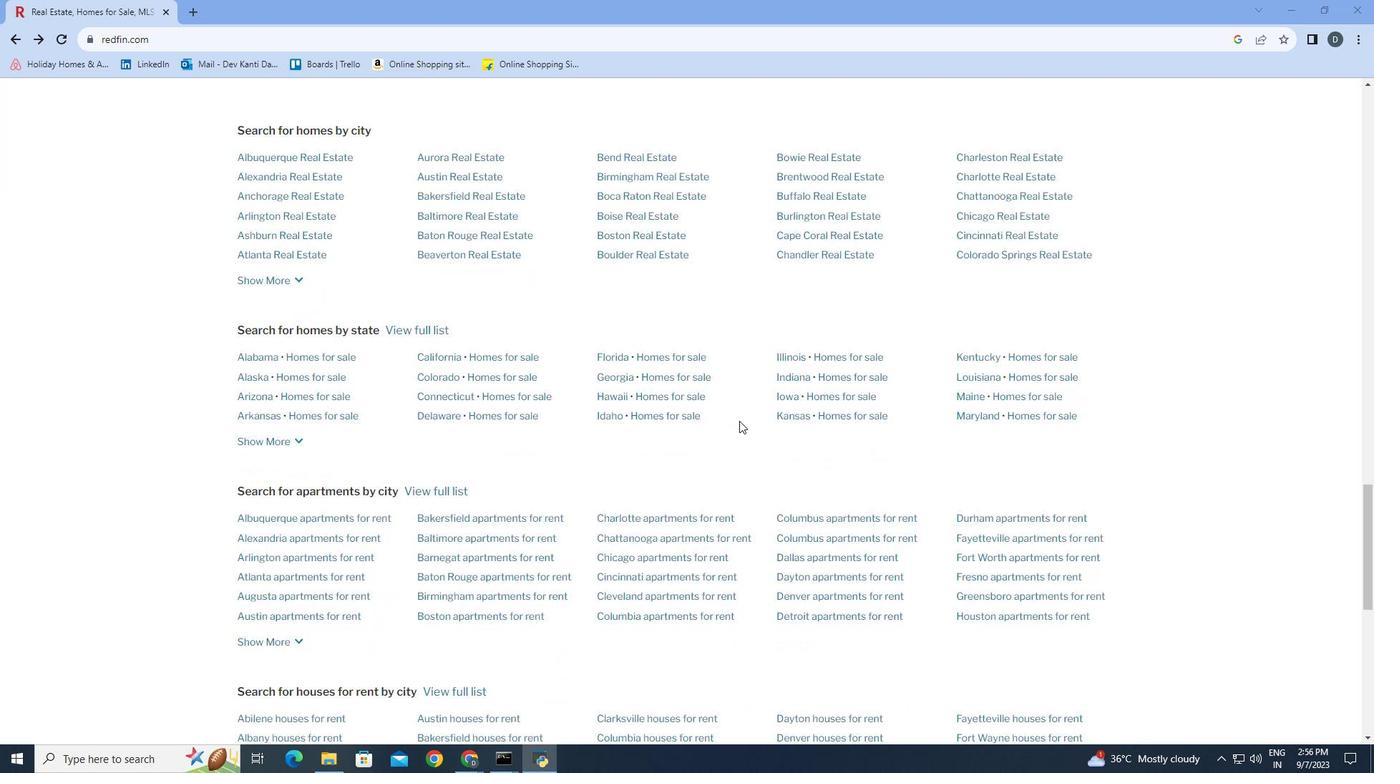 
Action: Mouse scrolled (739, 420) with delta (0, 0)
Screenshot: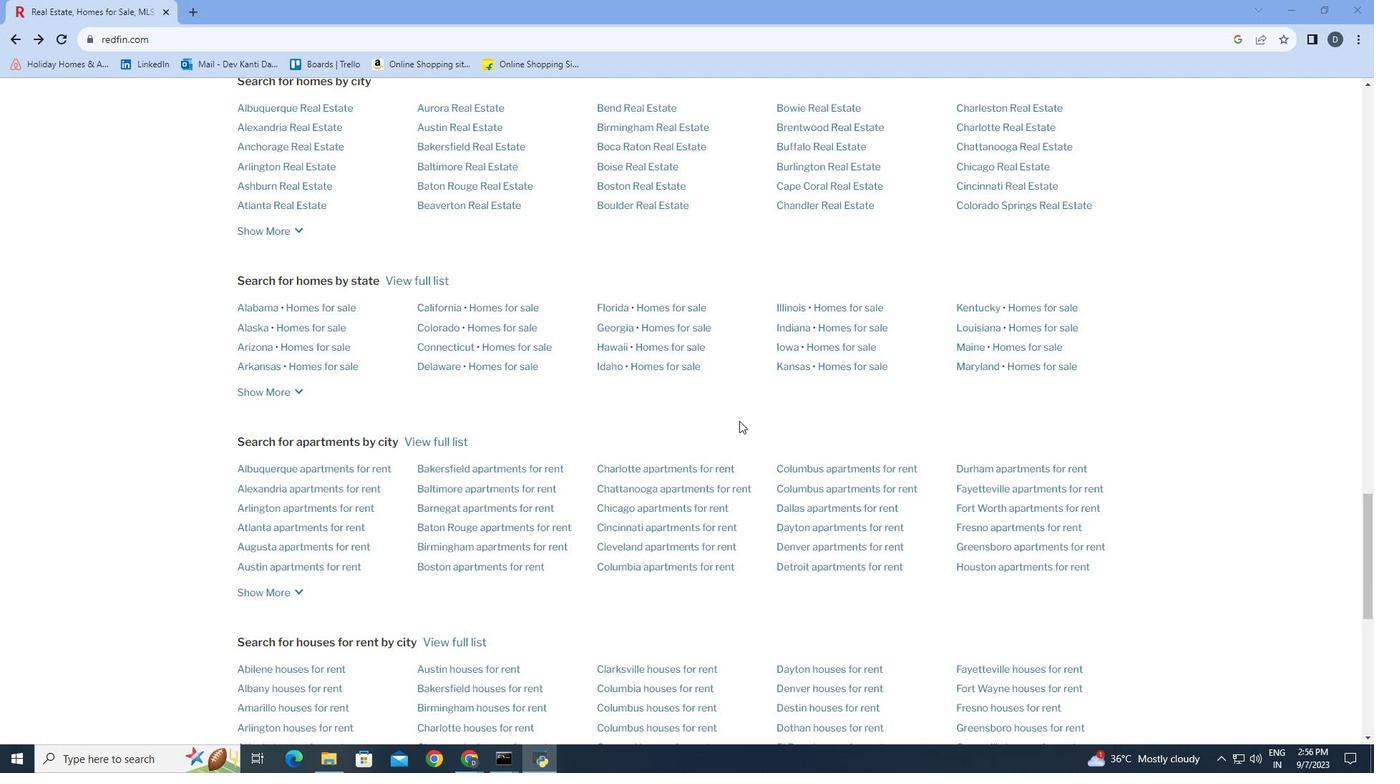 
Action: Mouse scrolled (739, 420) with delta (0, 0)
Screenshot: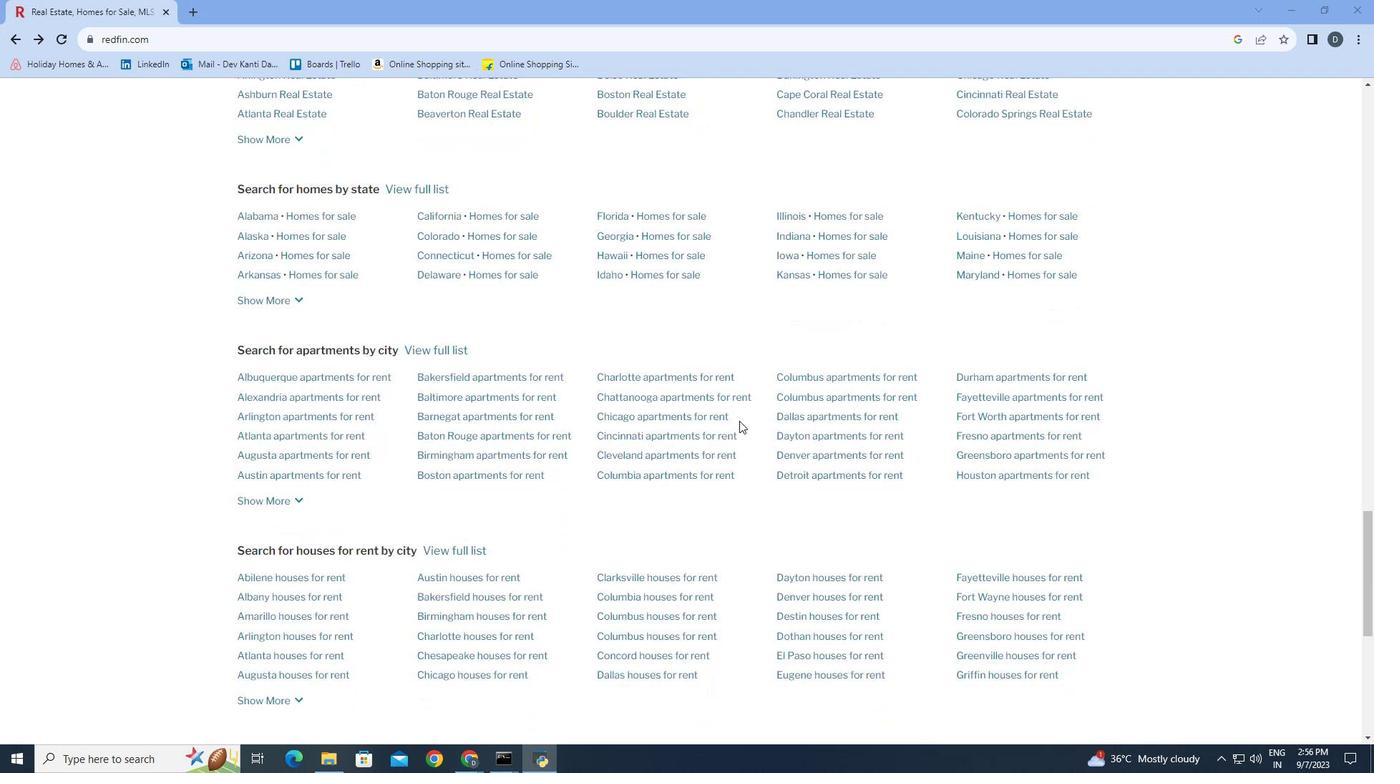 
Action: Mouse scrolled (739, 420) with delta (0, 0)
Screenshot: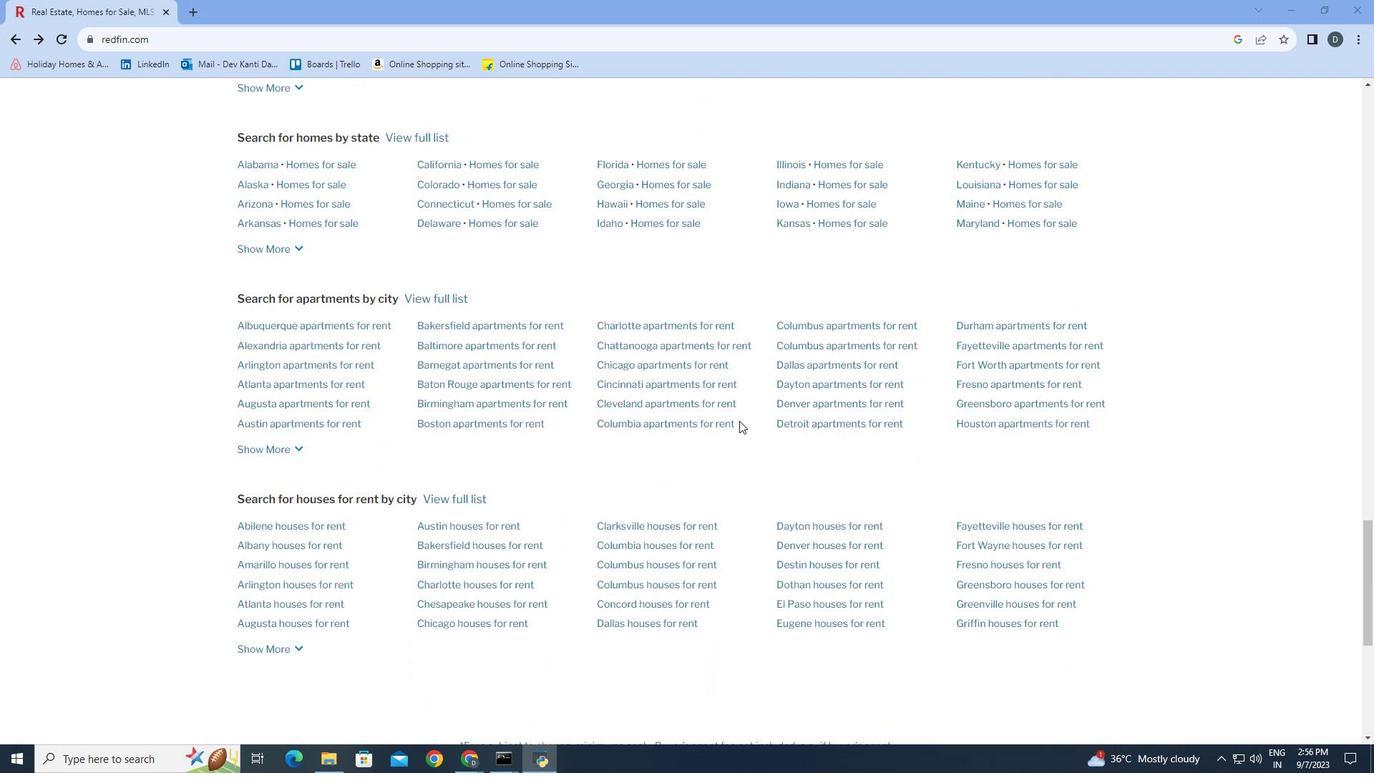 
Action: Mouse scrolled (739, 420) with delta (0, 0)
Screenshot: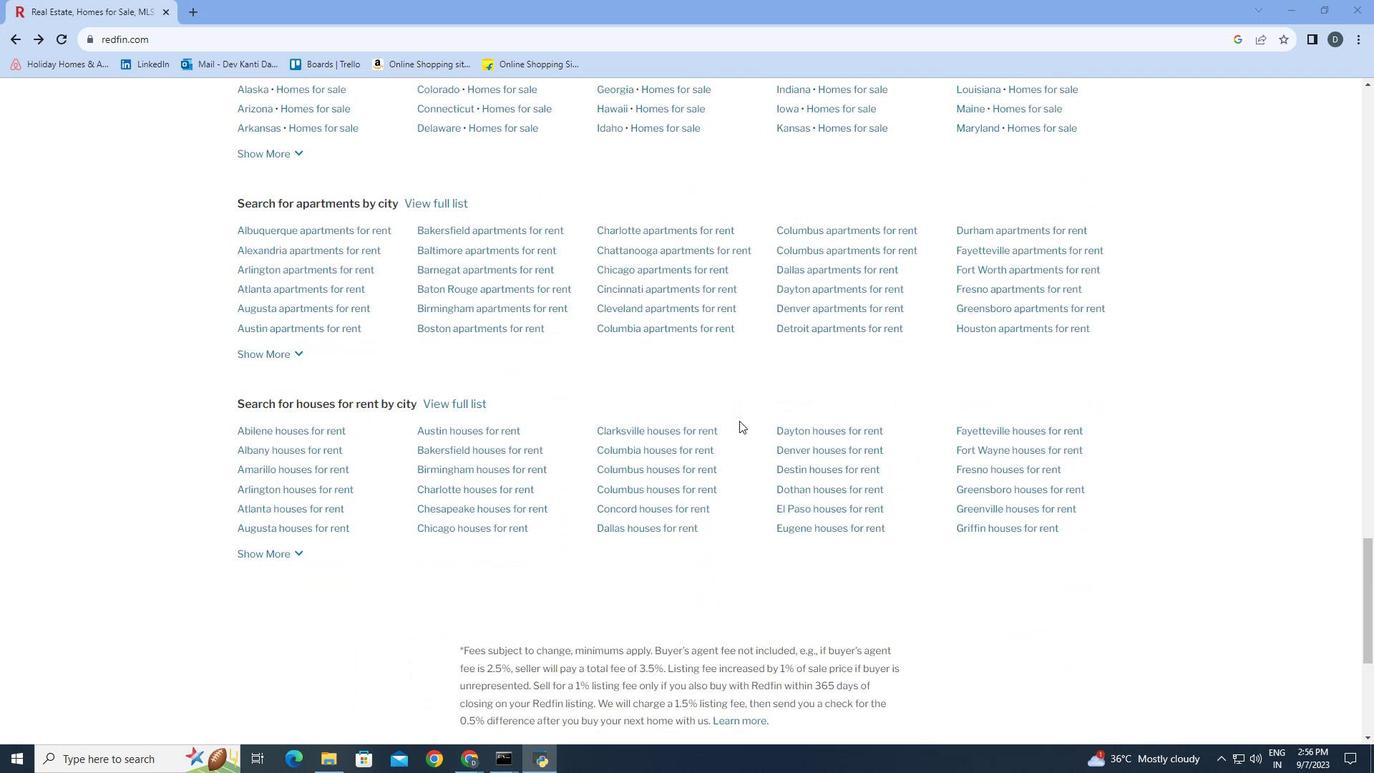 
Action: Mouse scrolled (739, 420) with delta (0, 0)
Screenshot: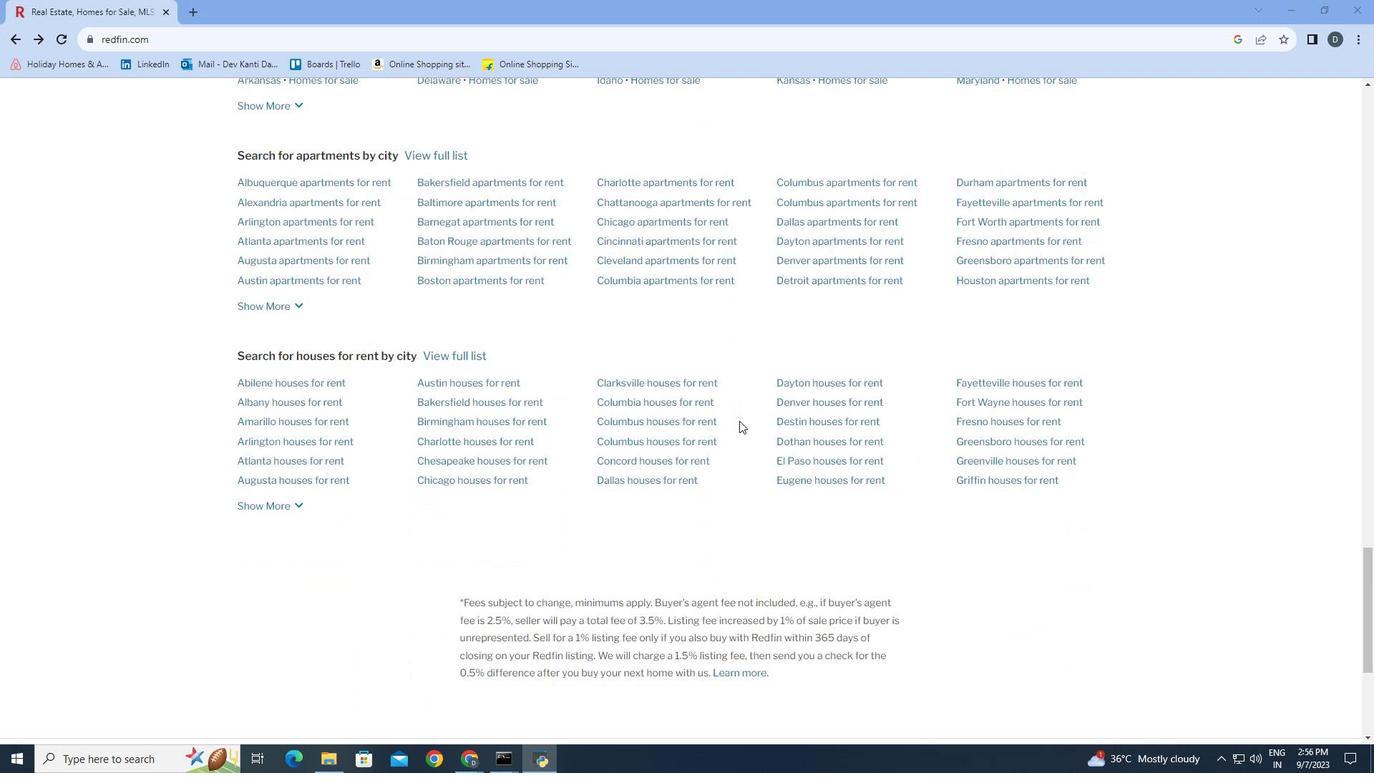 
Action: Mouse scrolled (739, 420) with delta (0, 0)
Screenshot: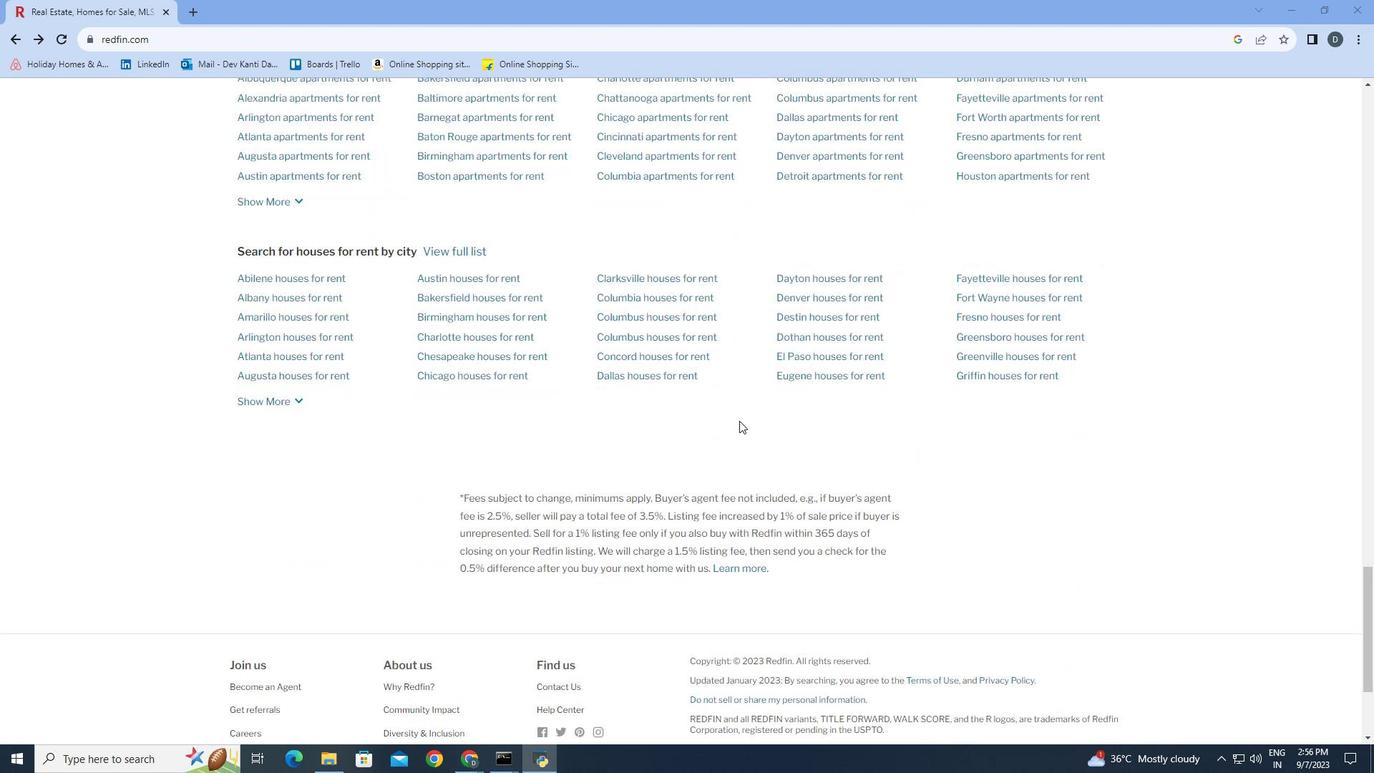 
Action: Mouse scrolled (739, 420) with delta (0, 0)
Screenshot: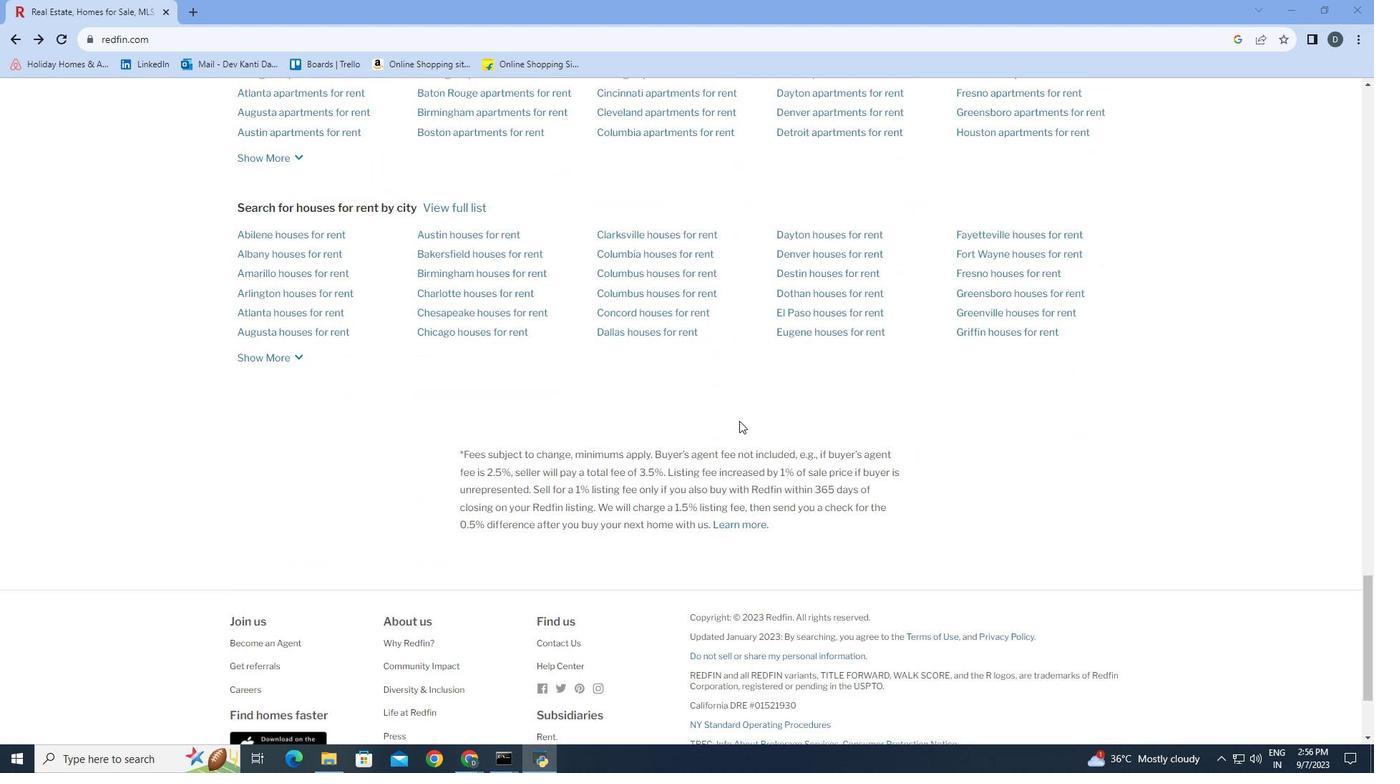
Action: Mouse scrolled (739, 420) with delta (0, 0)
Screenshot: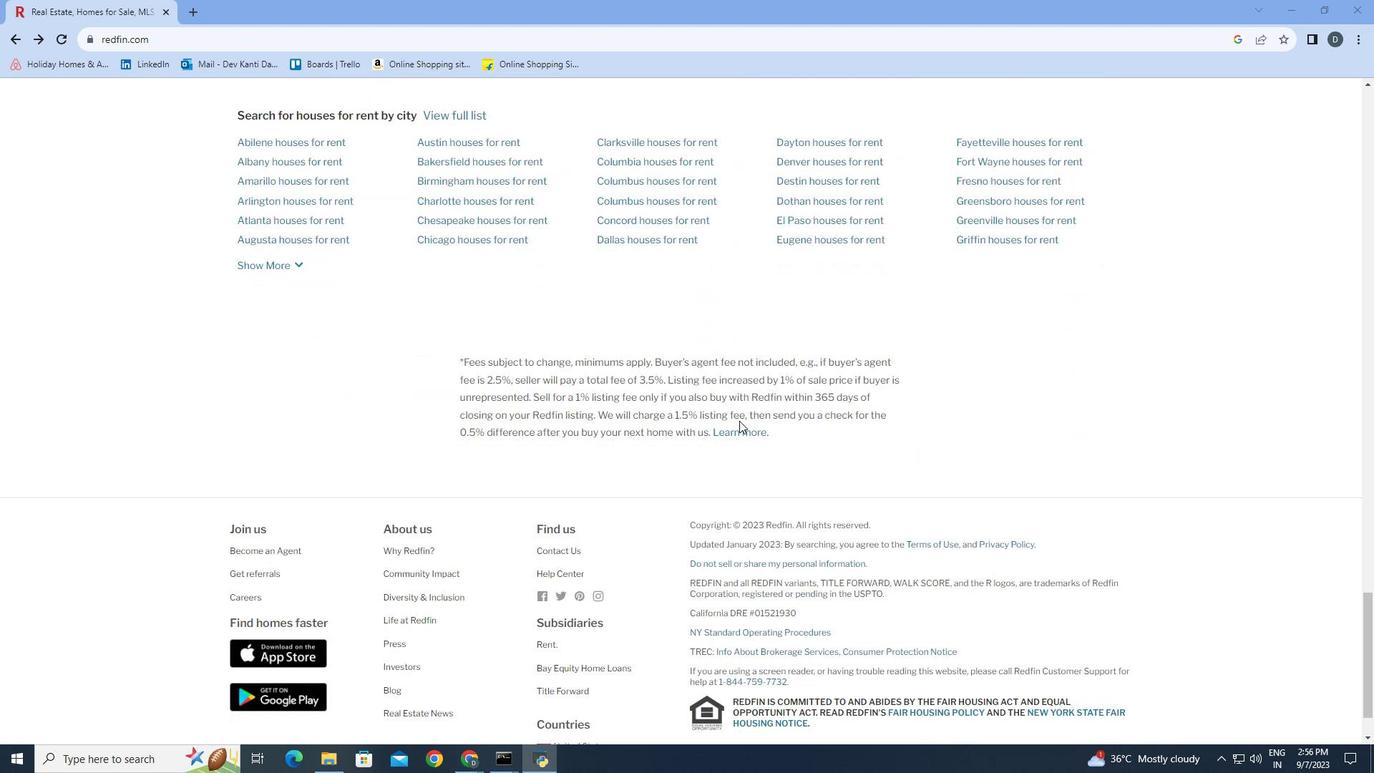 
Action: Mouse scrolled (739, 420) with delta (0, 0)
Screenshot: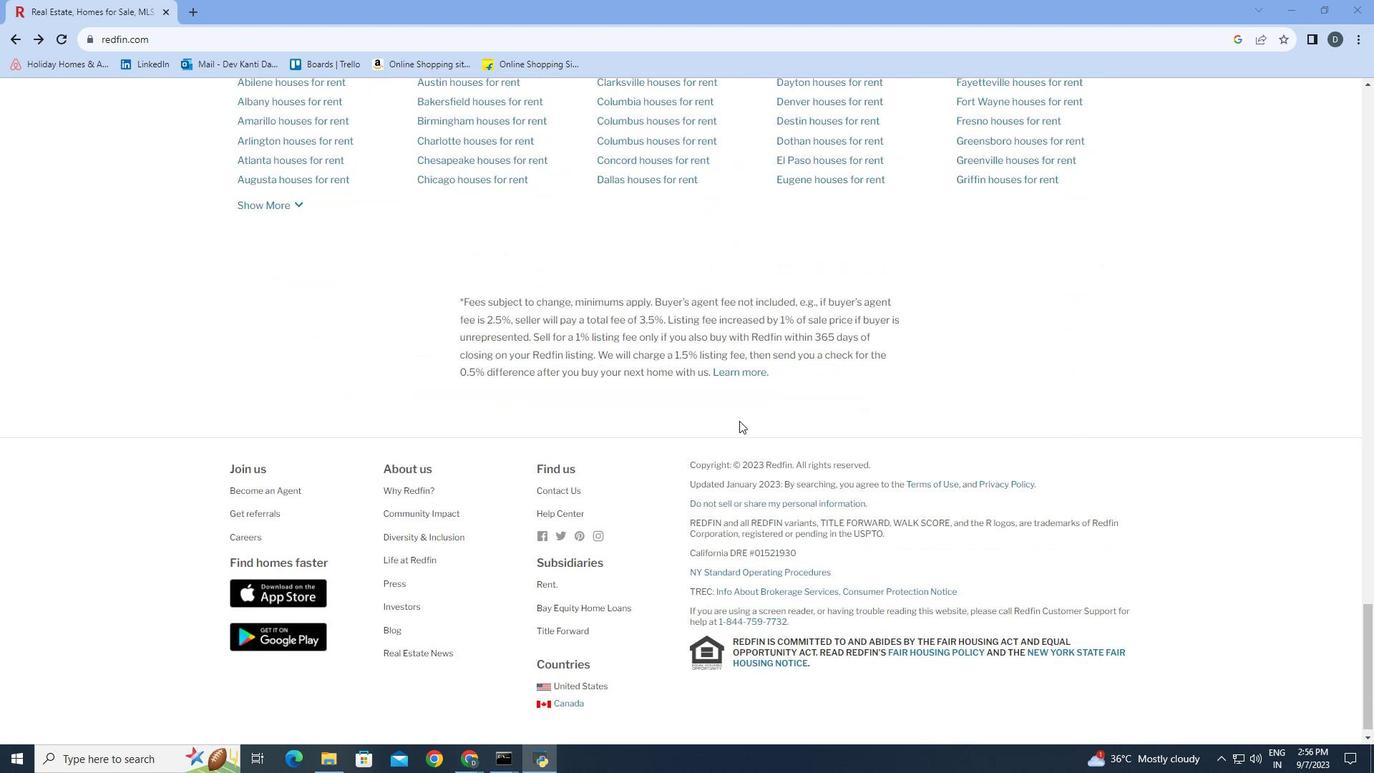 
Action: Mouse scrolled (739, 420) with delta (0, 0)
Screenshot: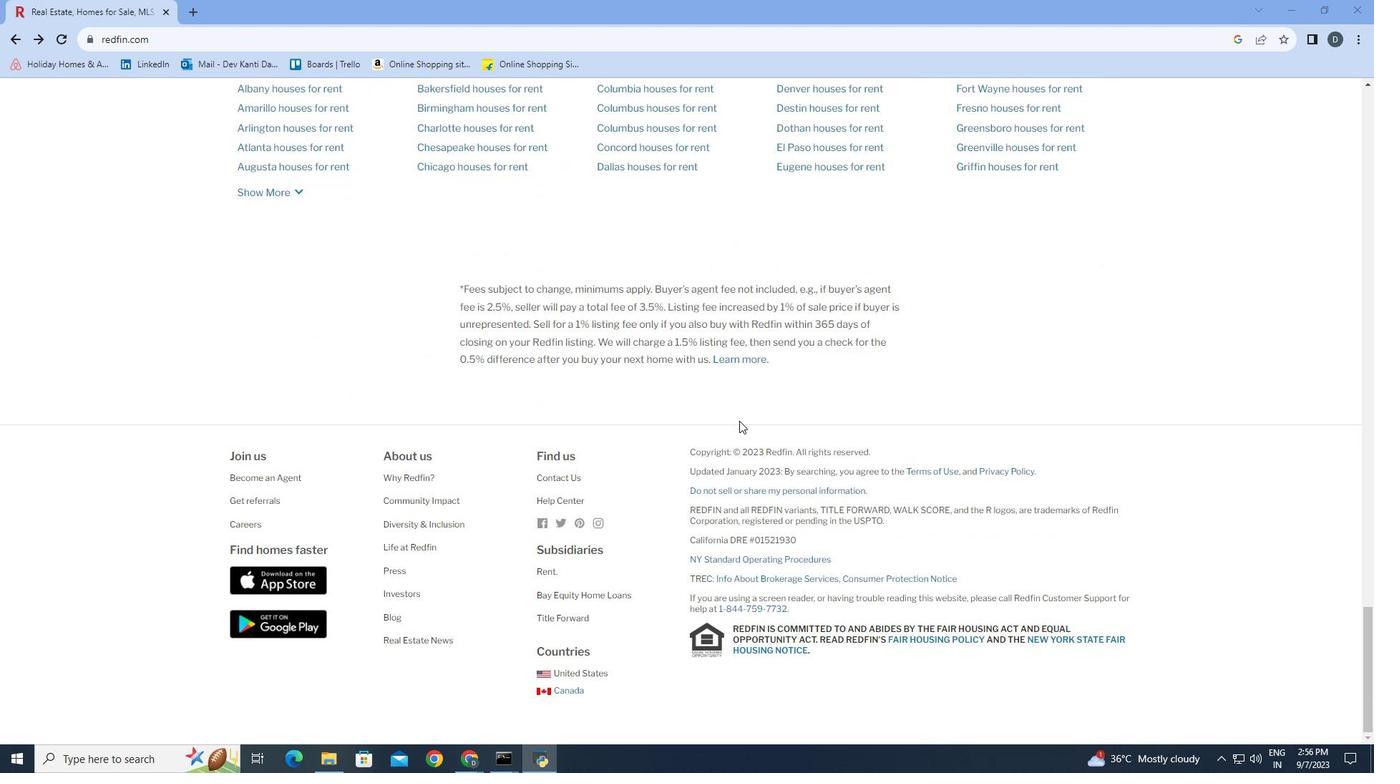 
Action: Mouse moved to (567, 495)
Screenshot: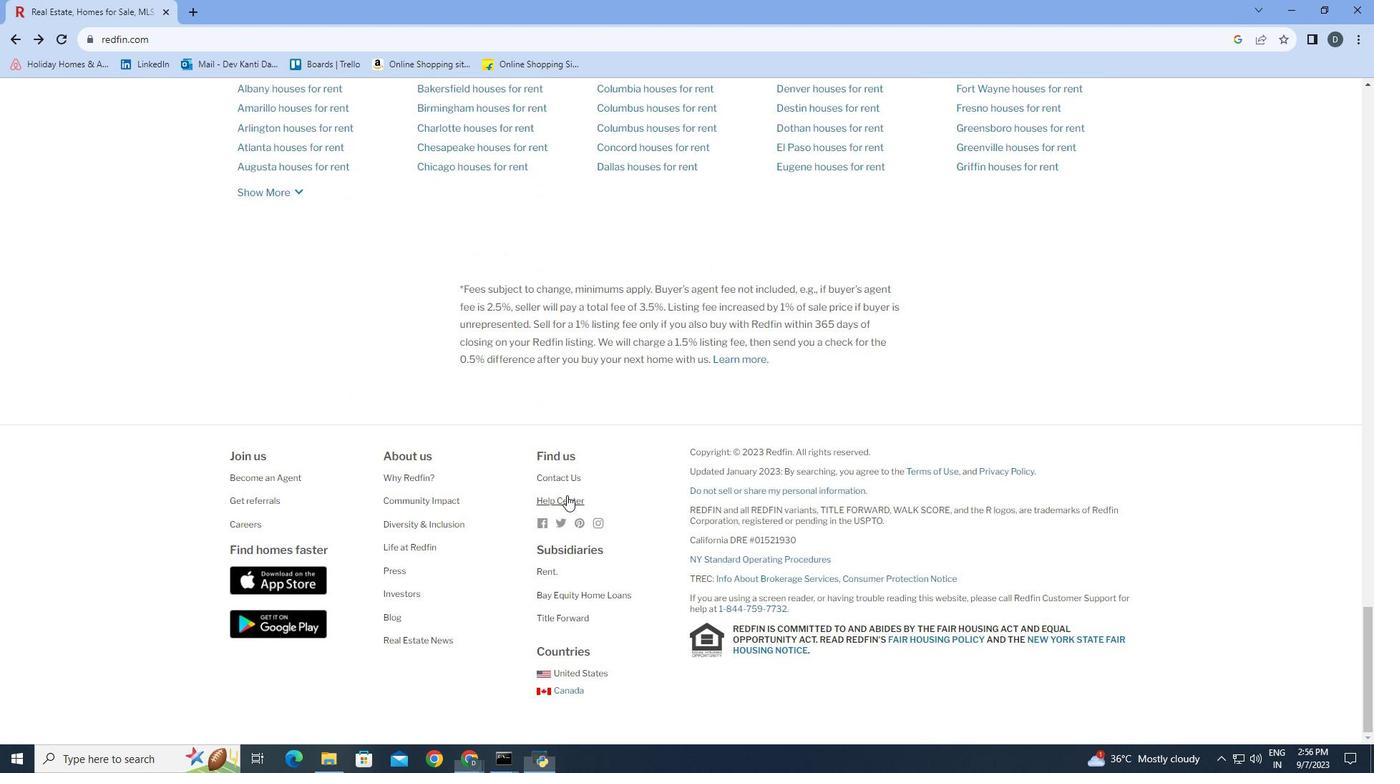 
Action: Mouse pressed left at (567, 495)
Screenshot: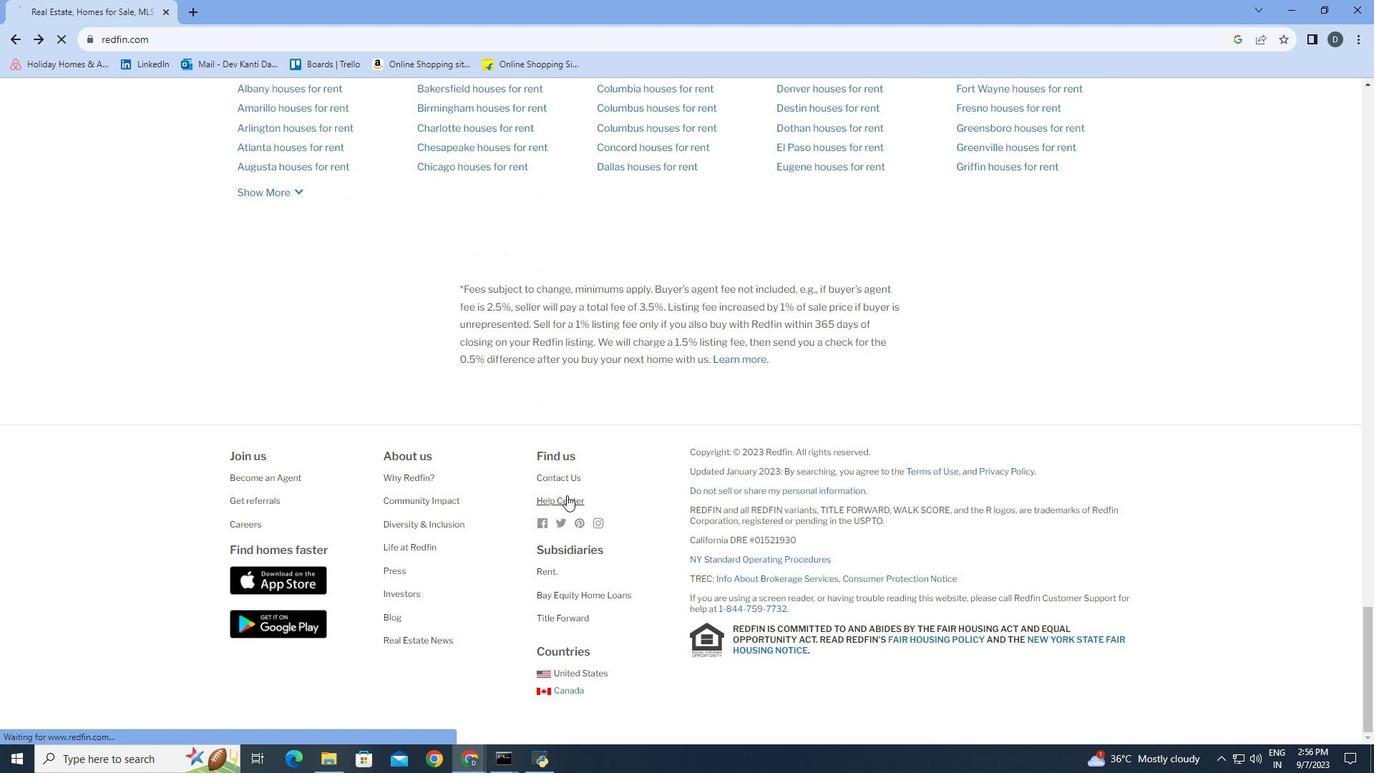 
Action: Mouse moved to (484, 404)
Screenshot: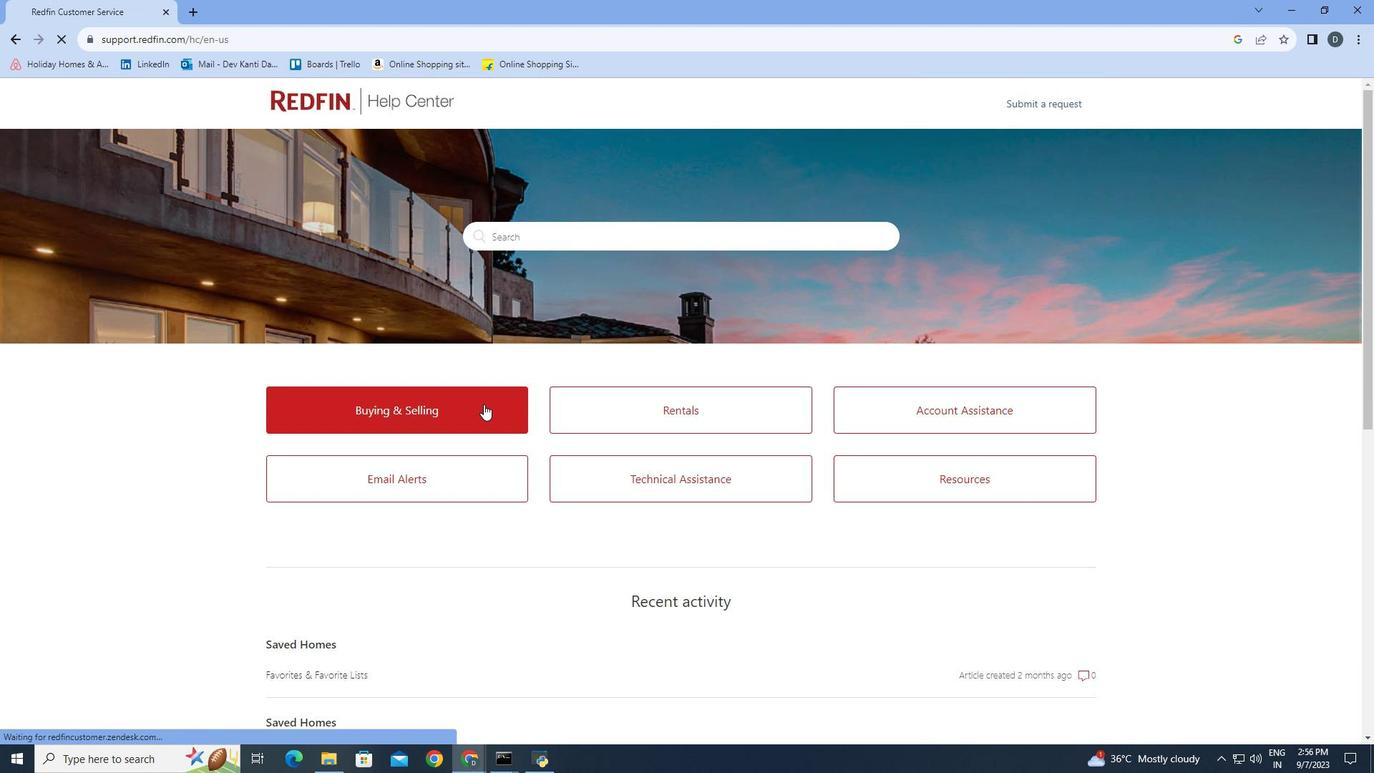 
Action: Mouse pressed left at (484, 404)
Screenshot: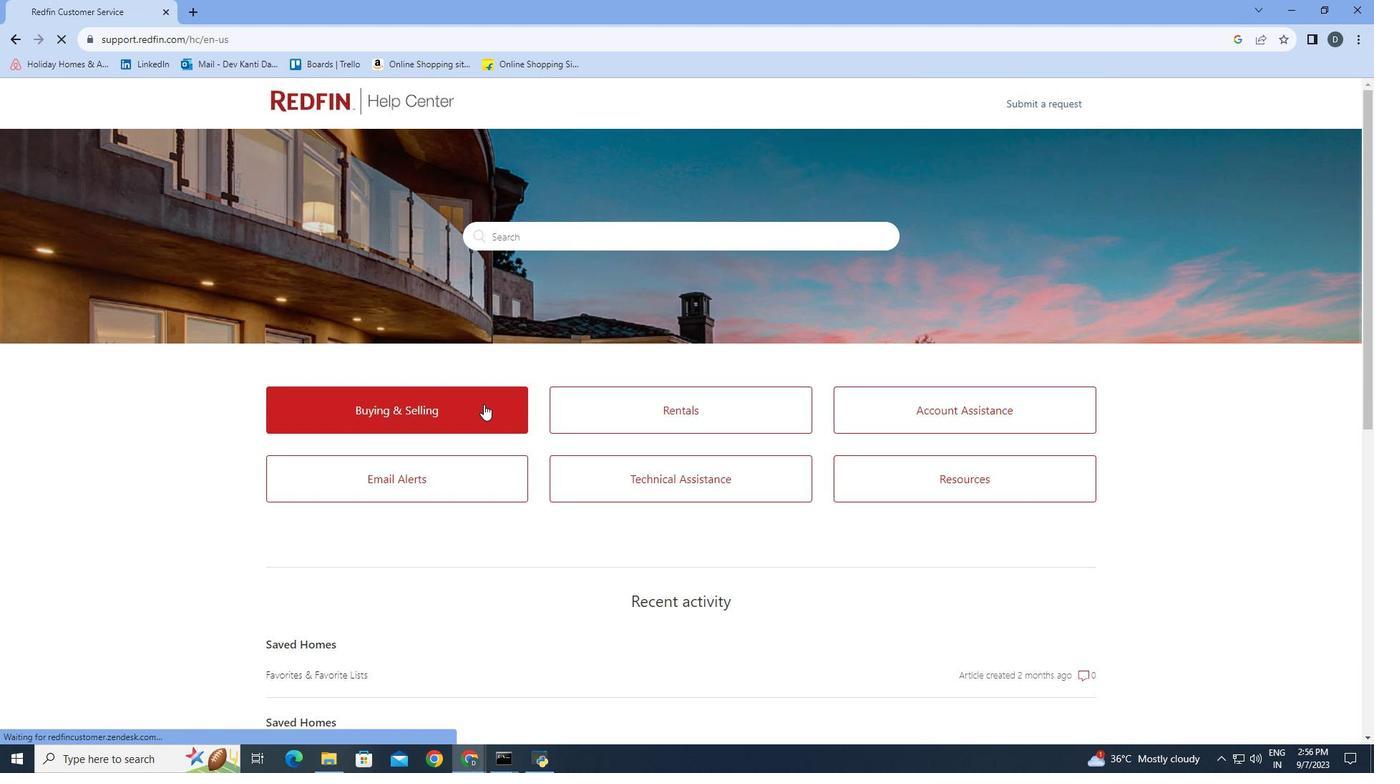 
Action: Mouse moved to (722, 233)
Screenshot: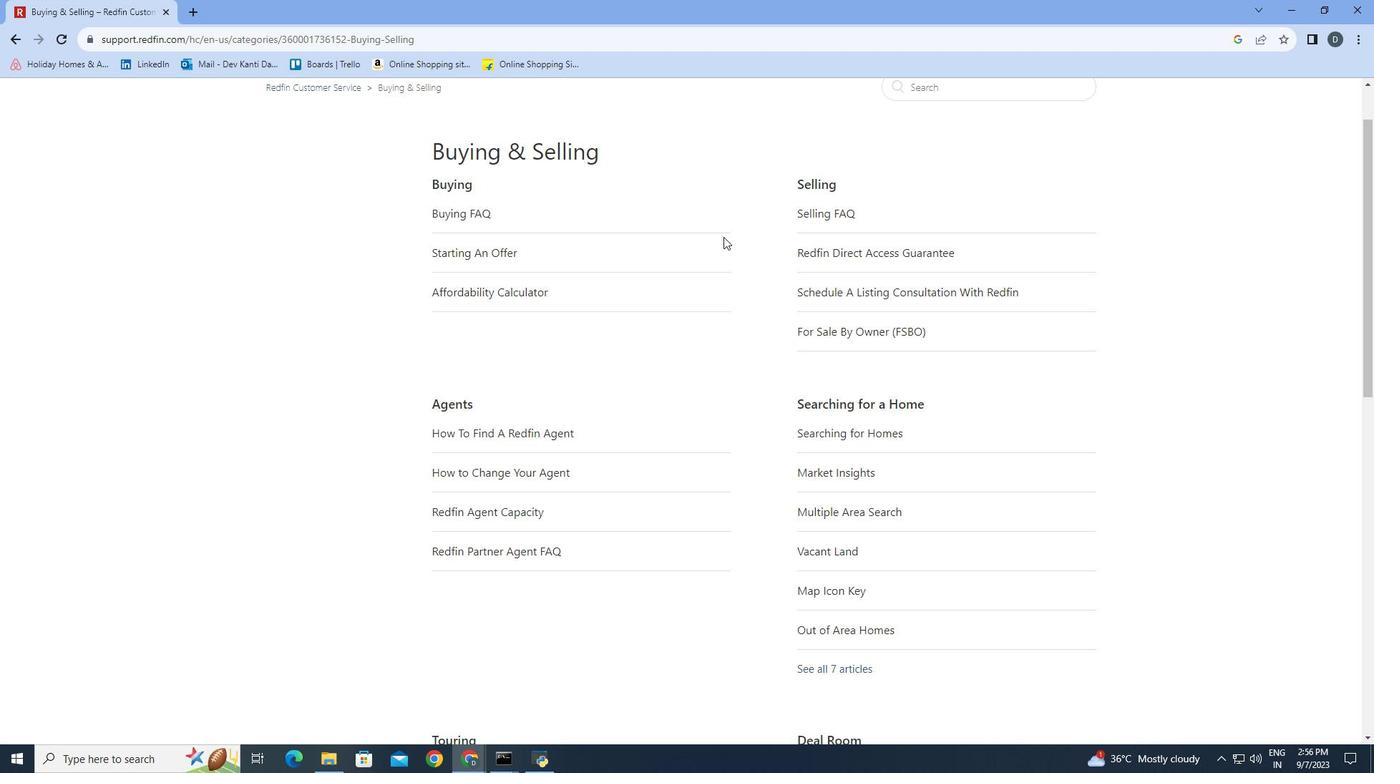 
Action: Mouse scrolled (722, 232) with delta (0, 0)
Screenshot: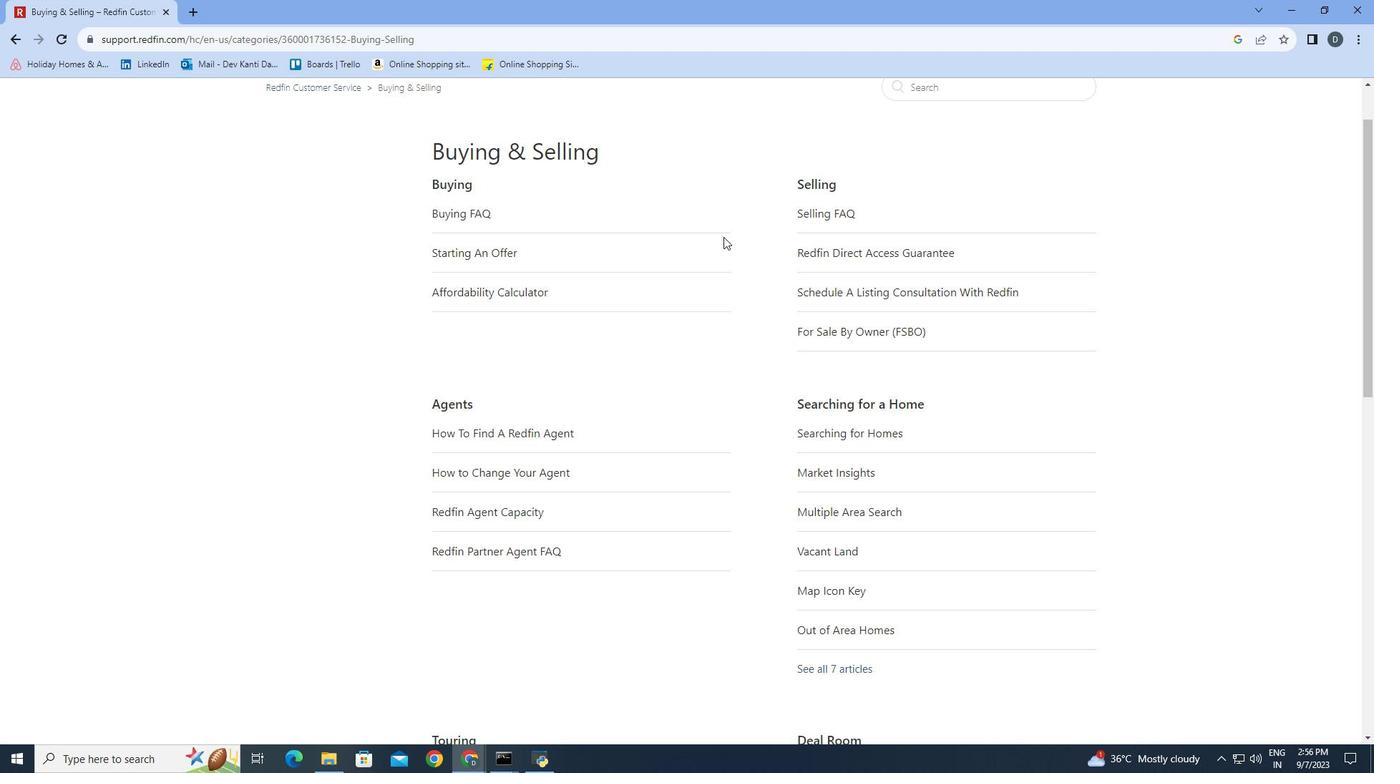 
Action: Mouse moved to (741, 243)
Screenshot: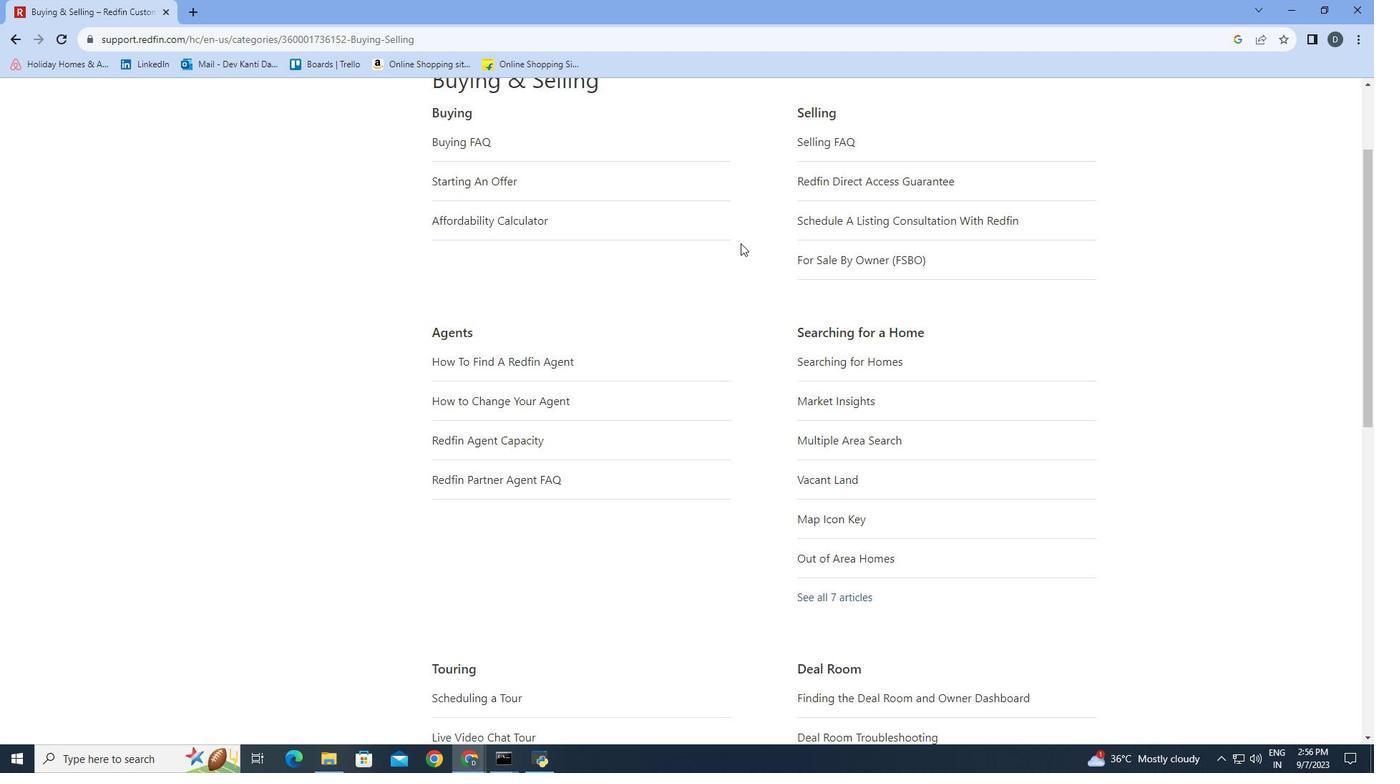 
Action: Mouse scrolled (741, 242) with delta (0, 0)
Screenshot: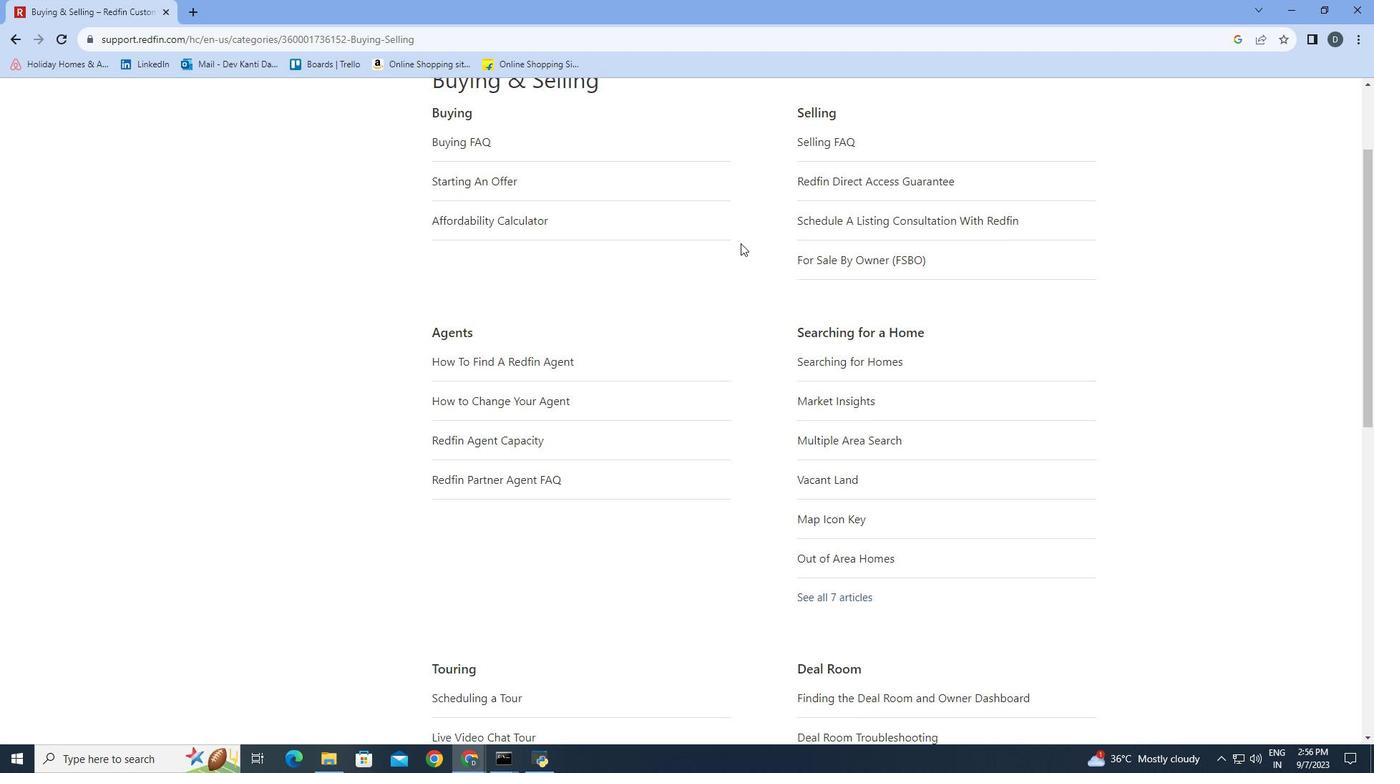 
Action: Mouse scrolled (741, 242) with delta (0, 0)
Screenshot: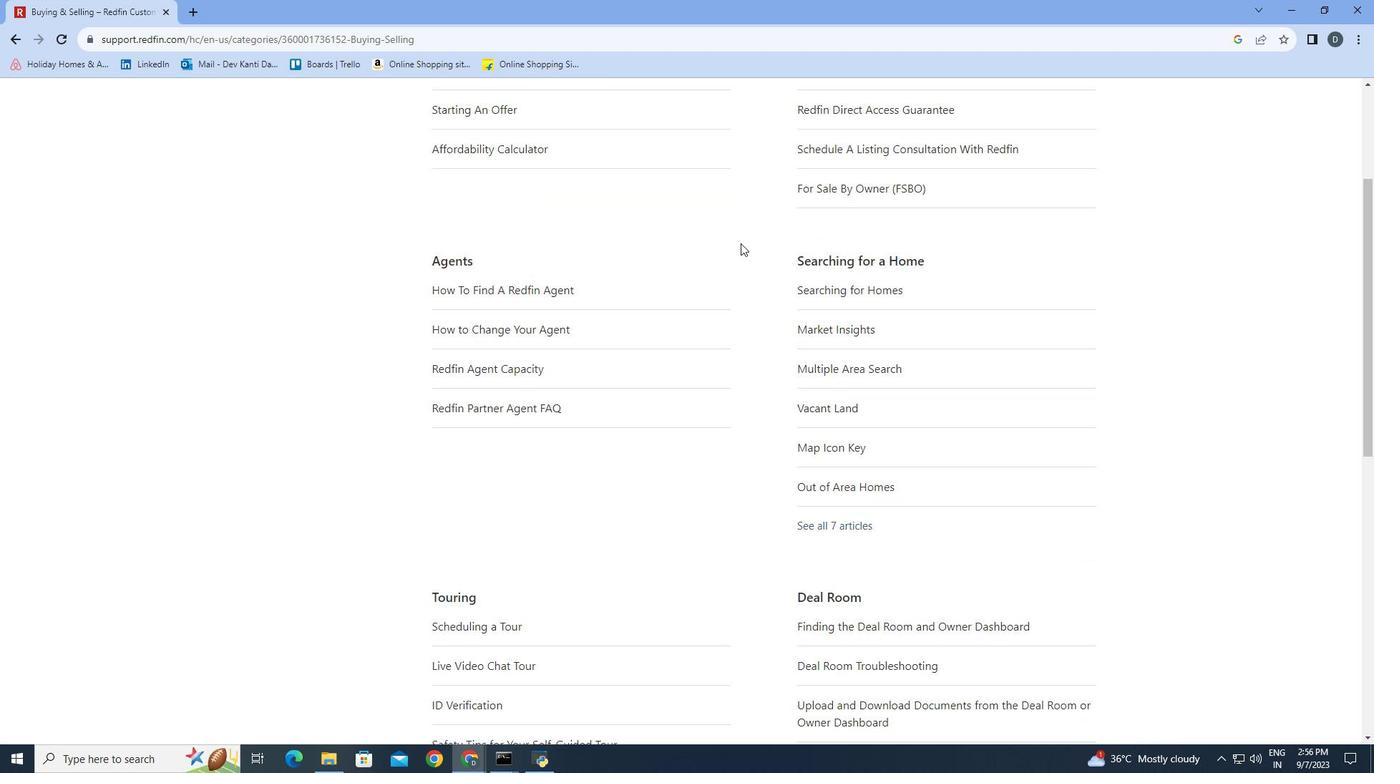 
Action: Mouse scrolled (741, 242) with delta (0, 0)
Screenshot: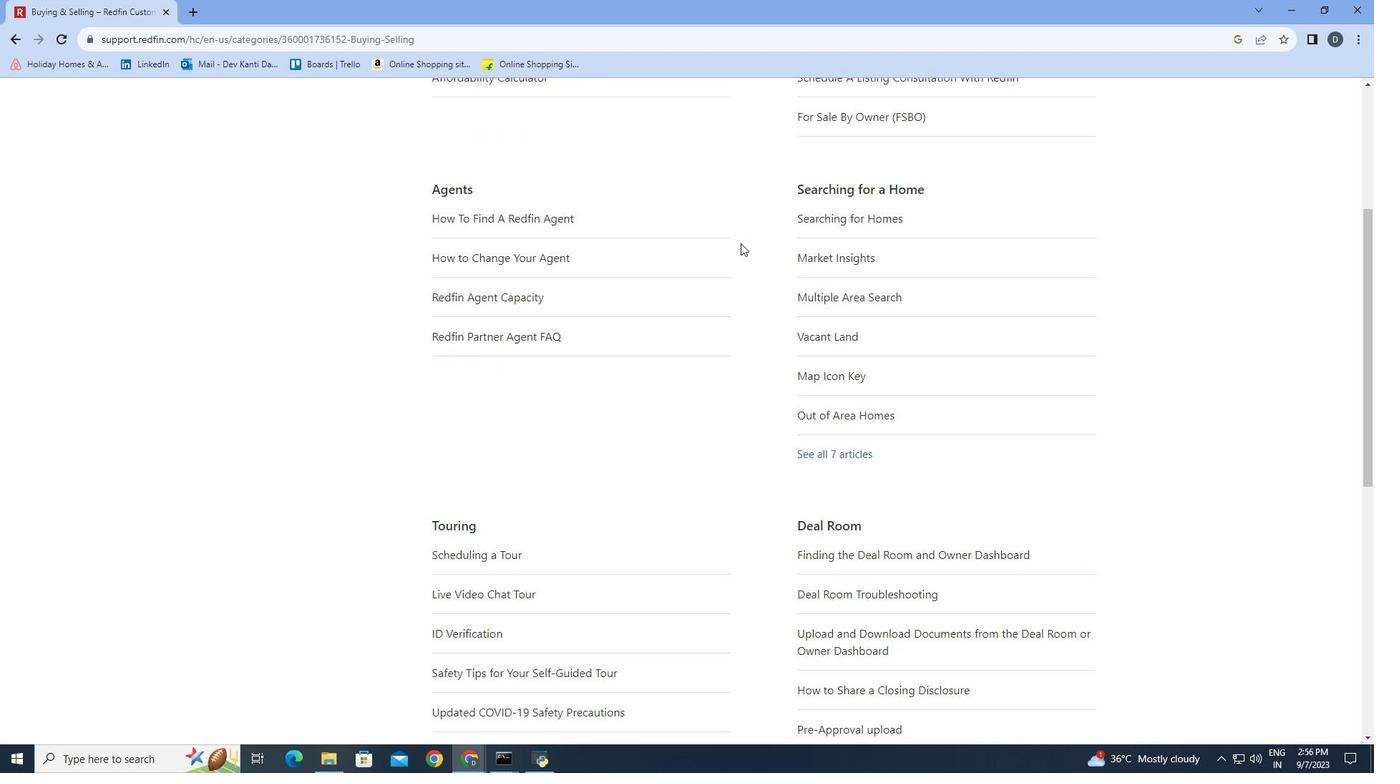 
Action: Mouse scrolled (741, 242) with delta (0, 0)
Screenshot: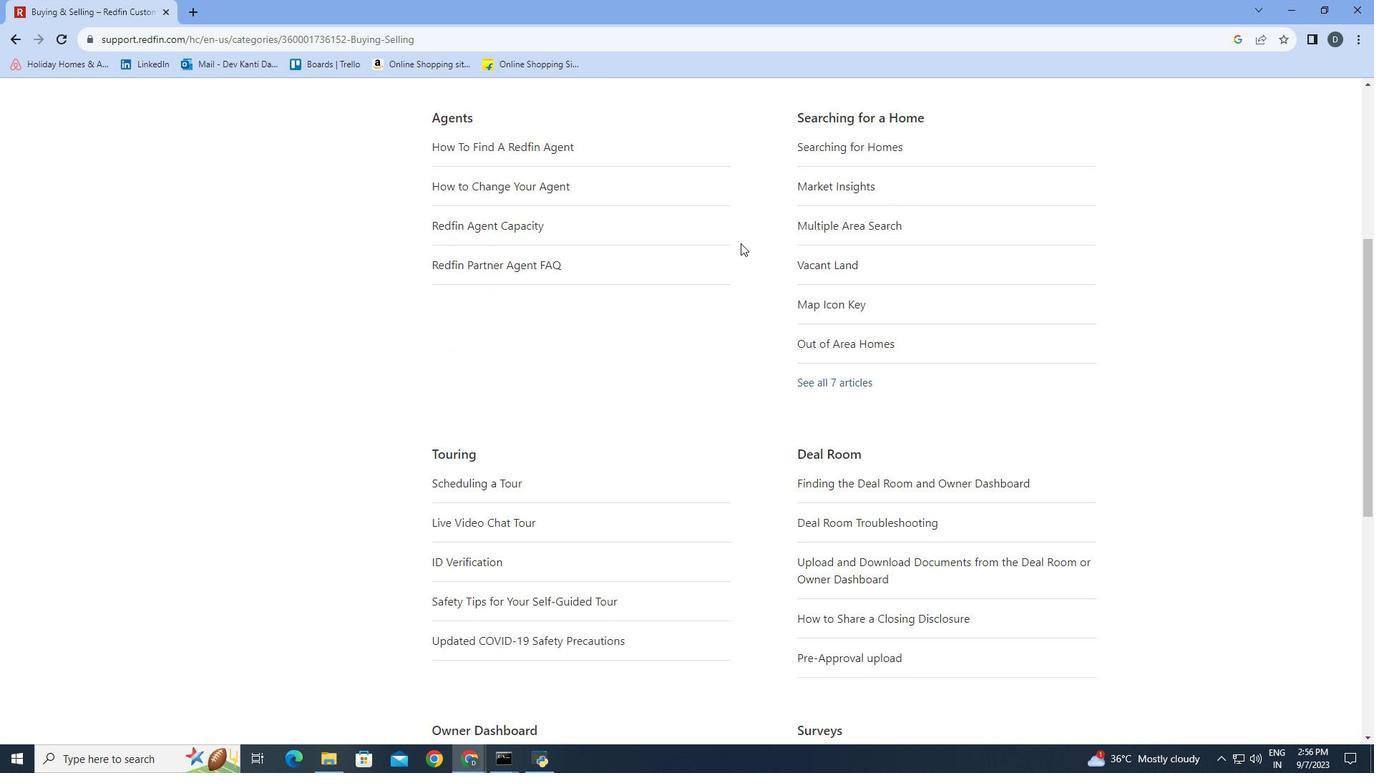 
Action: Mouse scrolled (741, 242) with delta (0, 0)
Screenshot: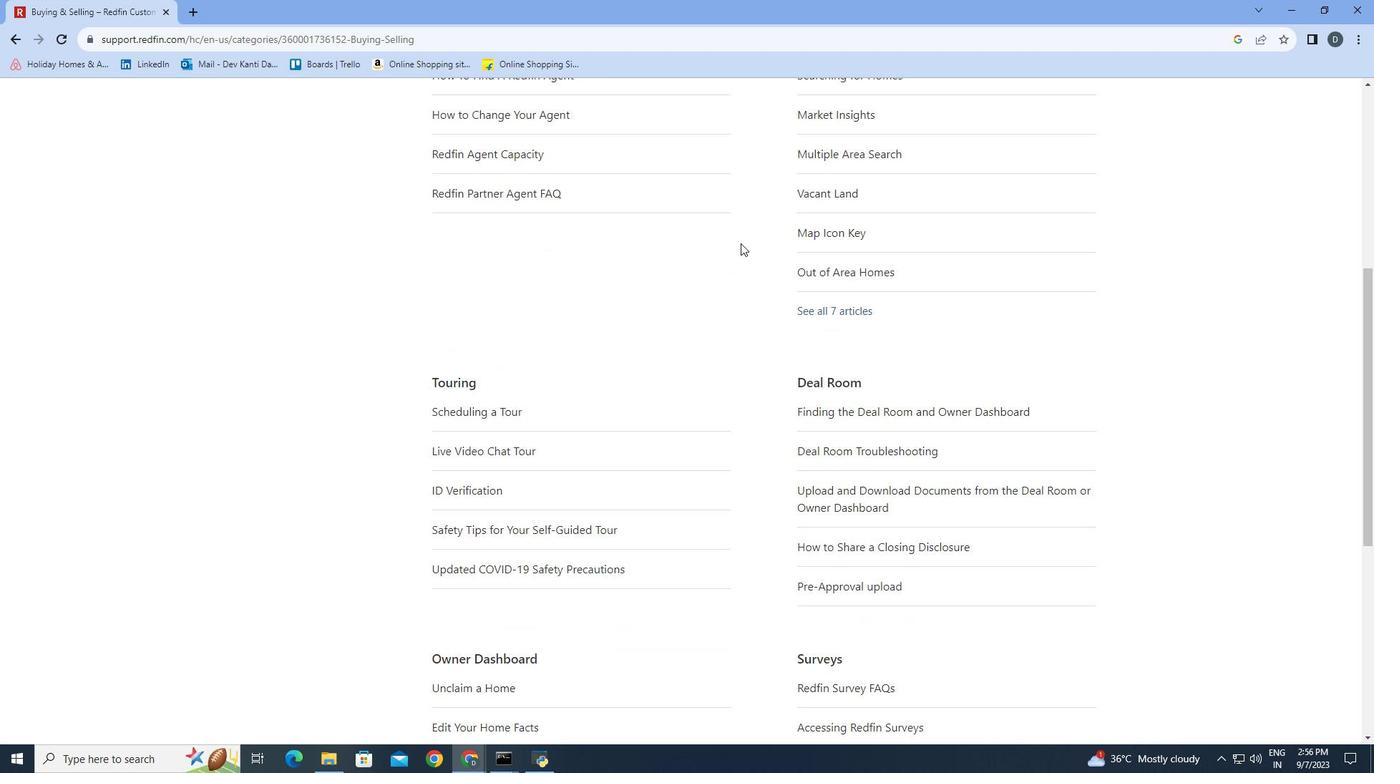 
Action: Mouse scrolled (741, 242) with delta (0, 0)
Screenshot: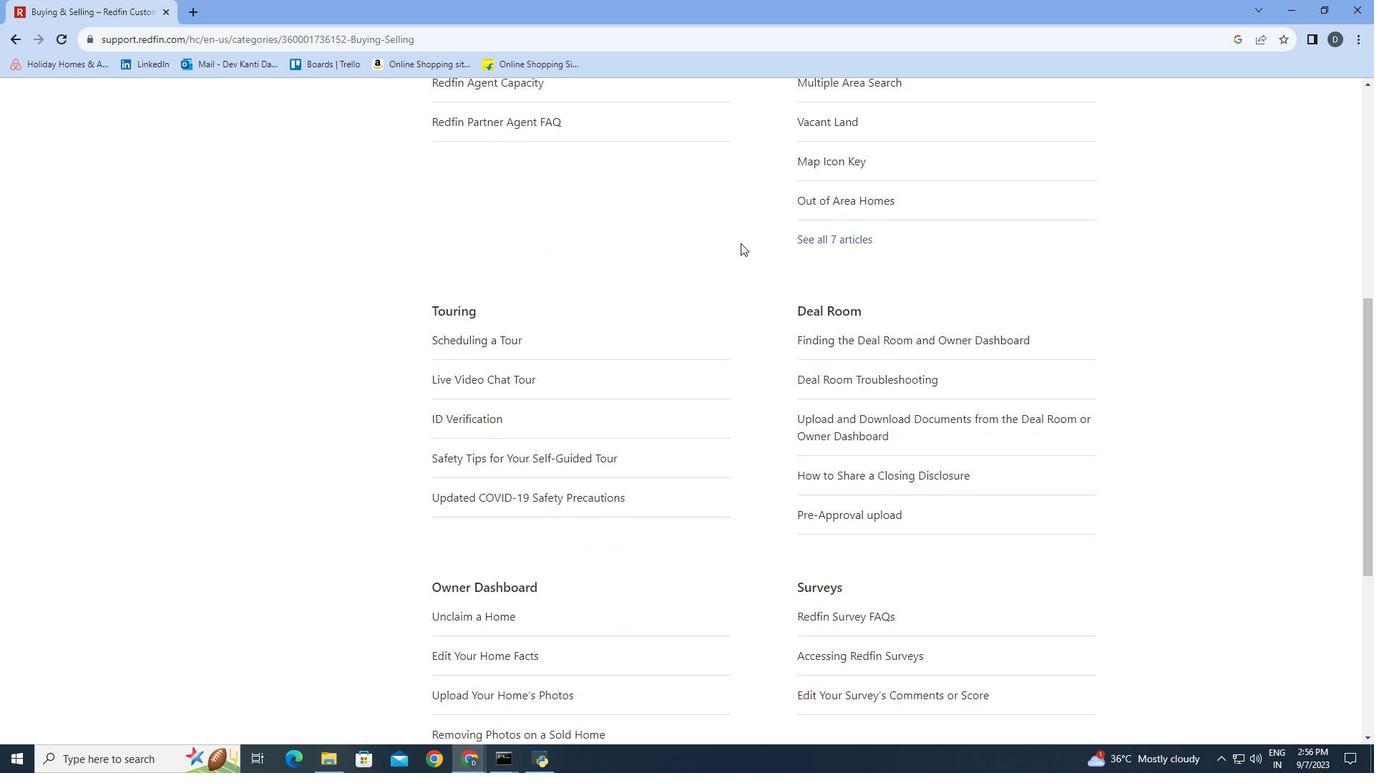 
Action: Mouse scrolled (741, 242) with delta (0, 0)
Screenshot: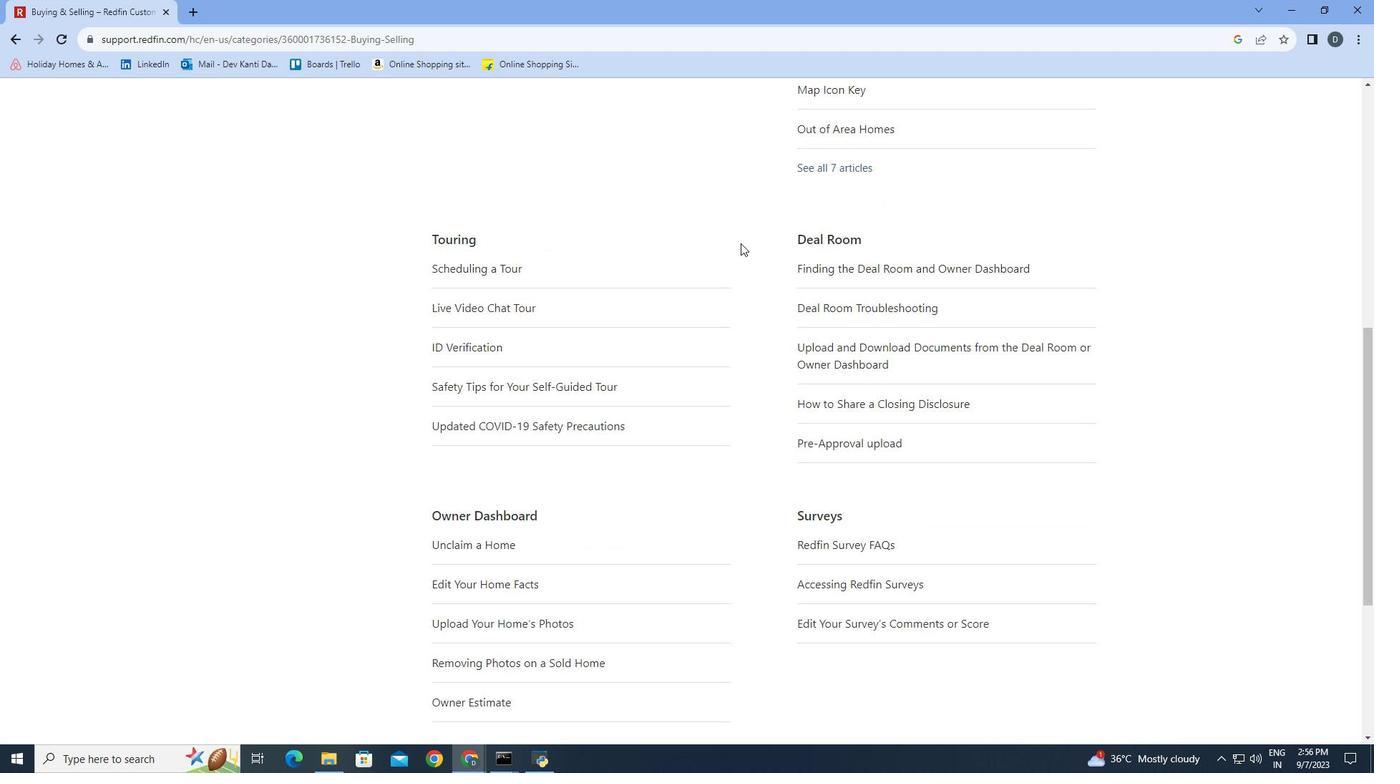 
Action: Mouse scrolled (741, 242) with delta (0, 0)
Screenshot: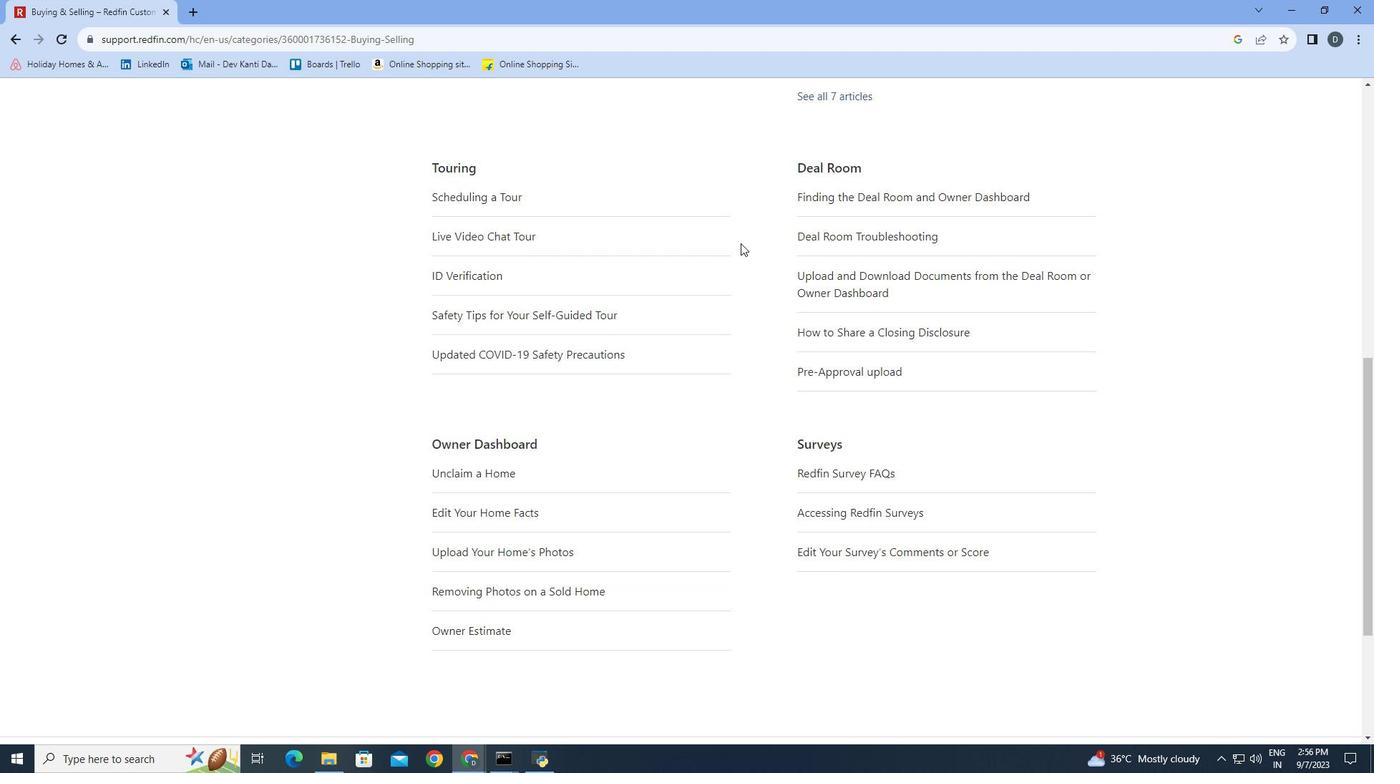 
Action: Mouse scrolled (741, 242) with delta (0, 0)
Screenshot: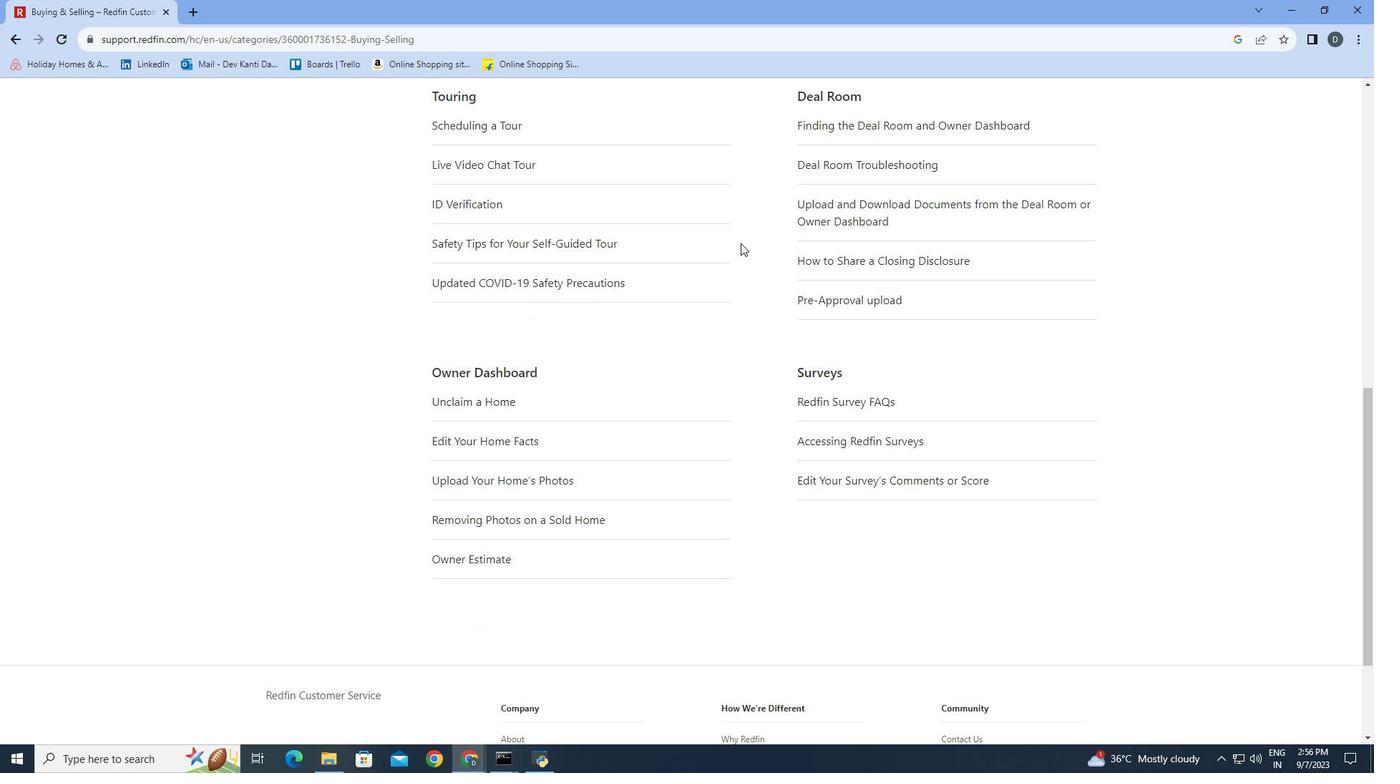 
Action: Mouse scrolled (741, 242) with delta (0, 0)
Screenshot: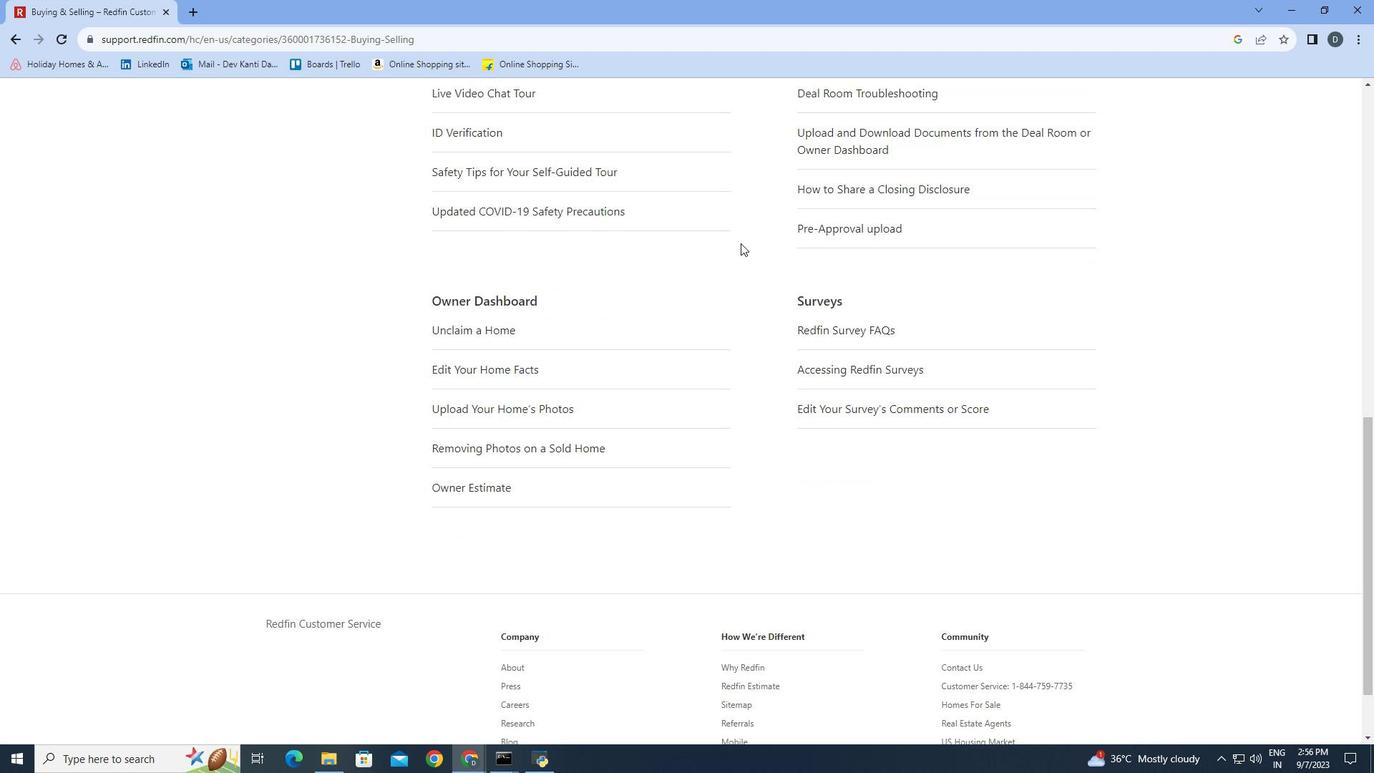 
Action: Mouse scrolled (741, 242) with delta (0, 0)
Screenshot: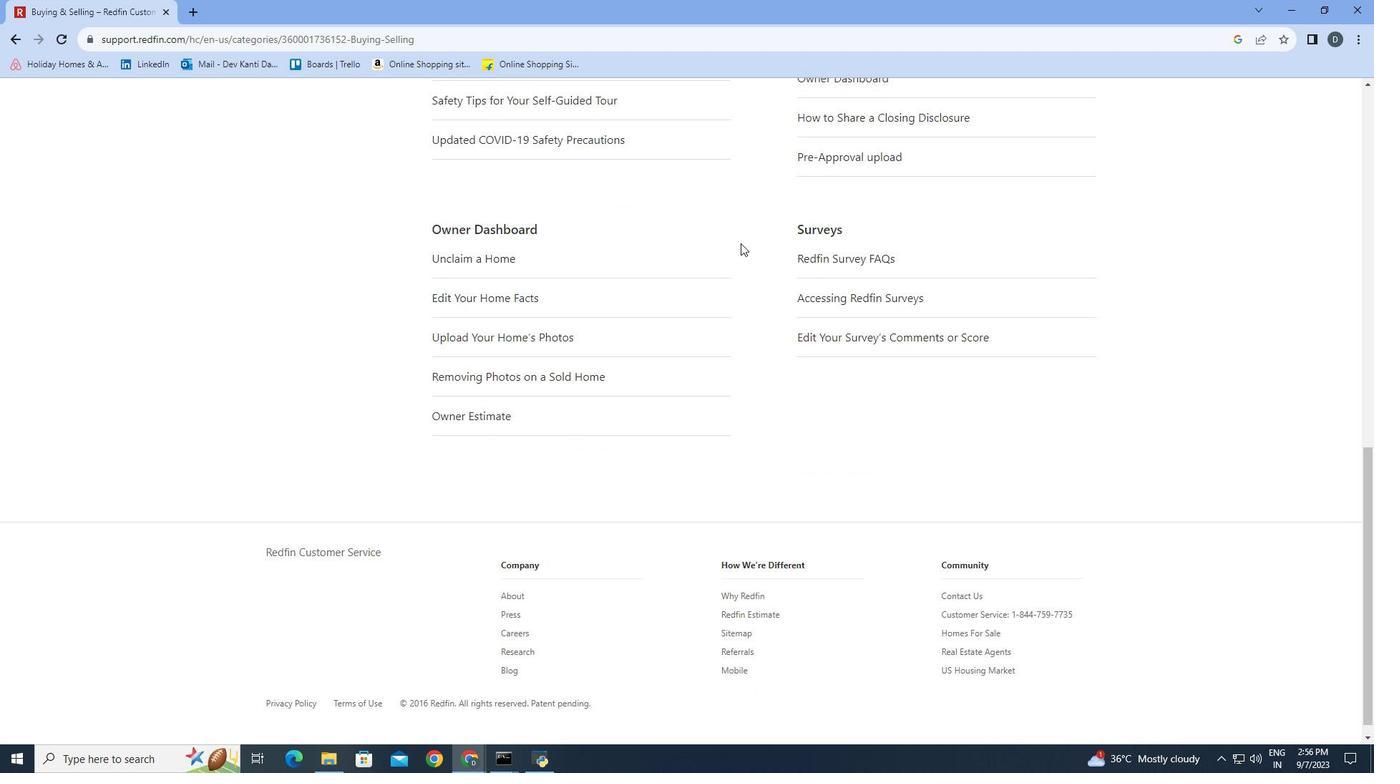 
Action: Mouse scrolled (741, 242) with delta (0, 0)
Screenshot: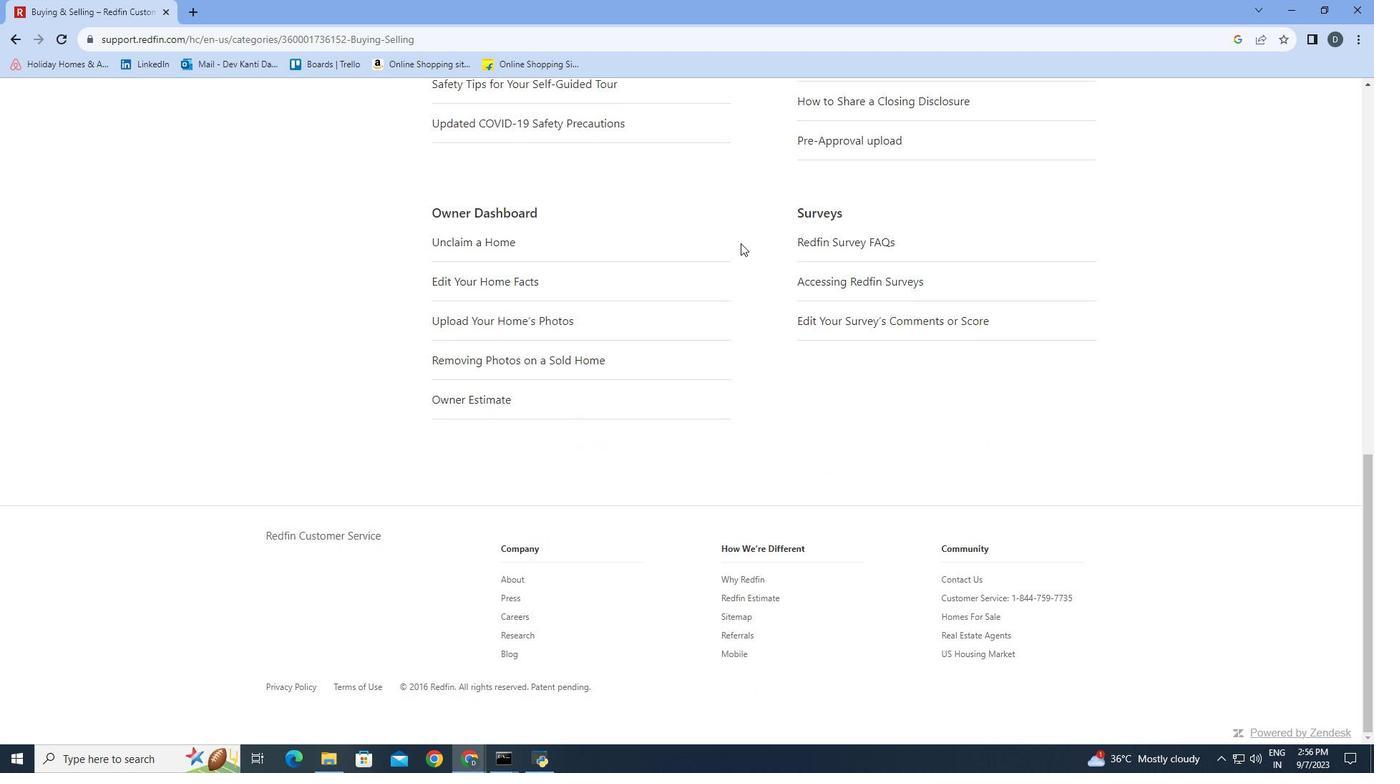 
Action: Mouse moved to (739, 249)
Screenshot: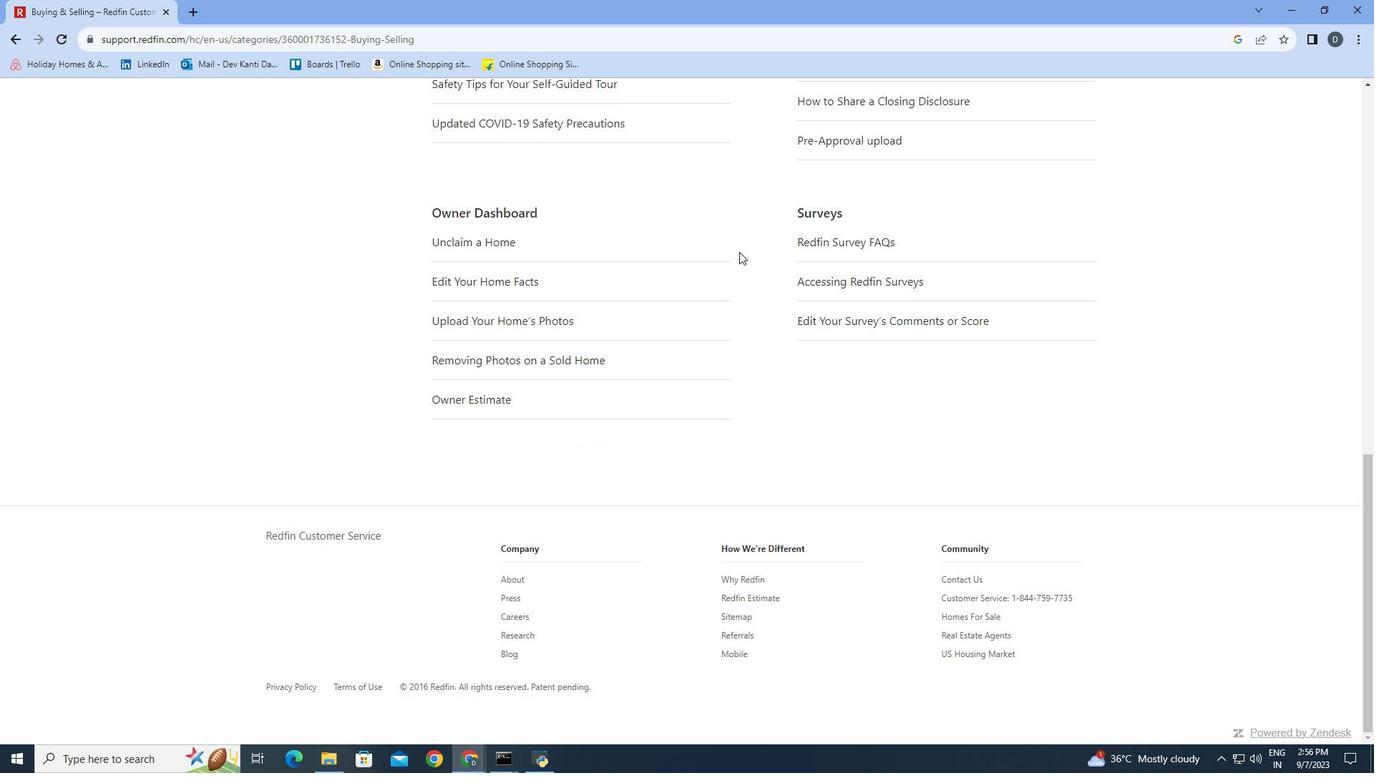 
Action: Mouse scrolled (739, 249) with delta (0, 0)
Screenshot: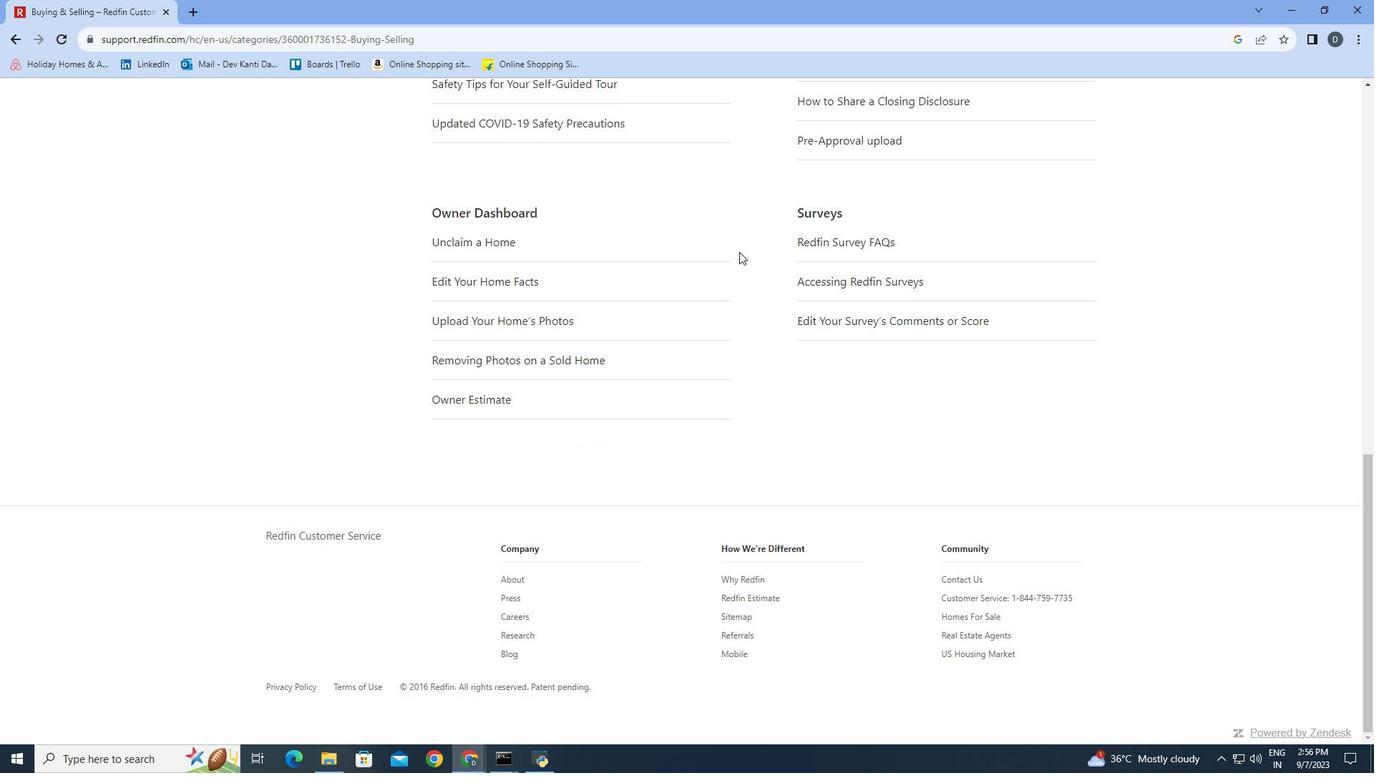 
Action: Mouse moved to (739, 252)
Screenshot: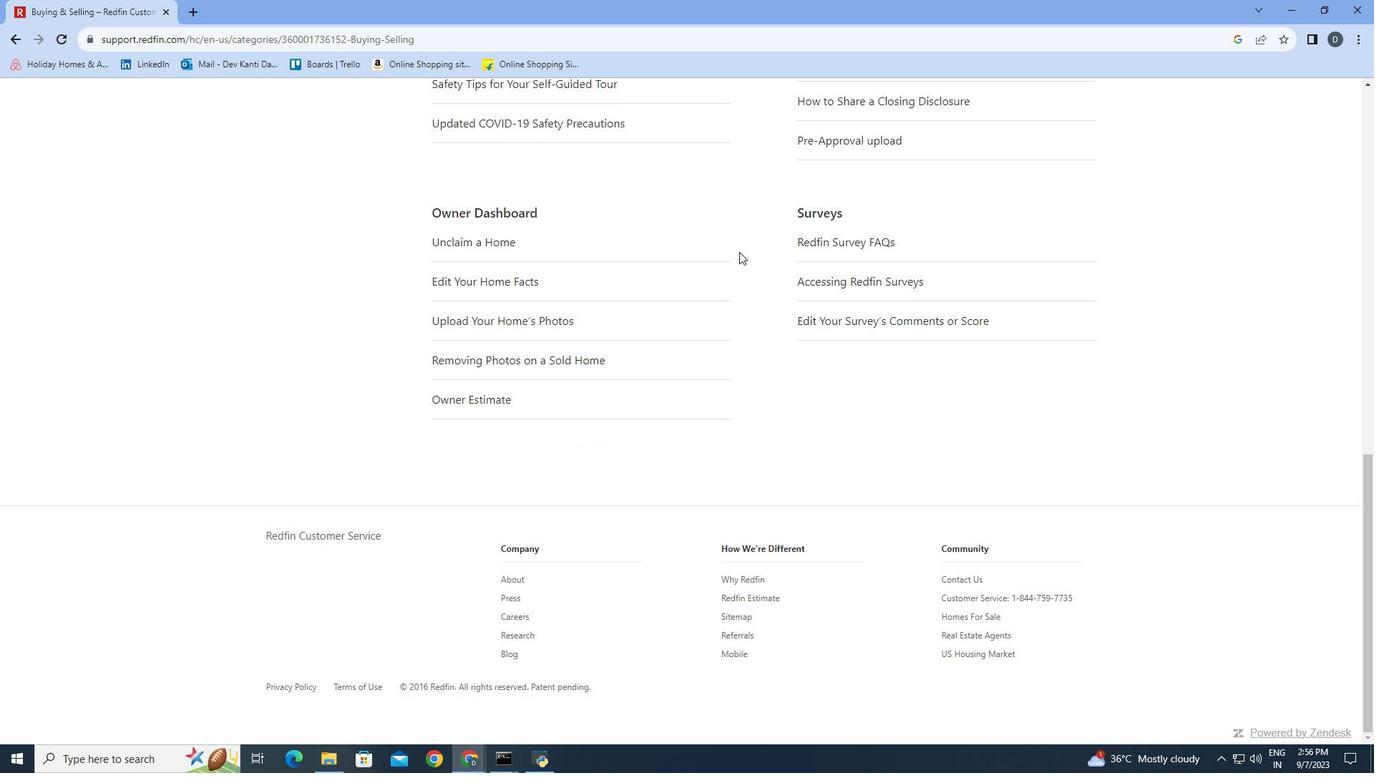 
Action: Mouse scrolled (739, 251) with delta (0, 0)
Screenshot: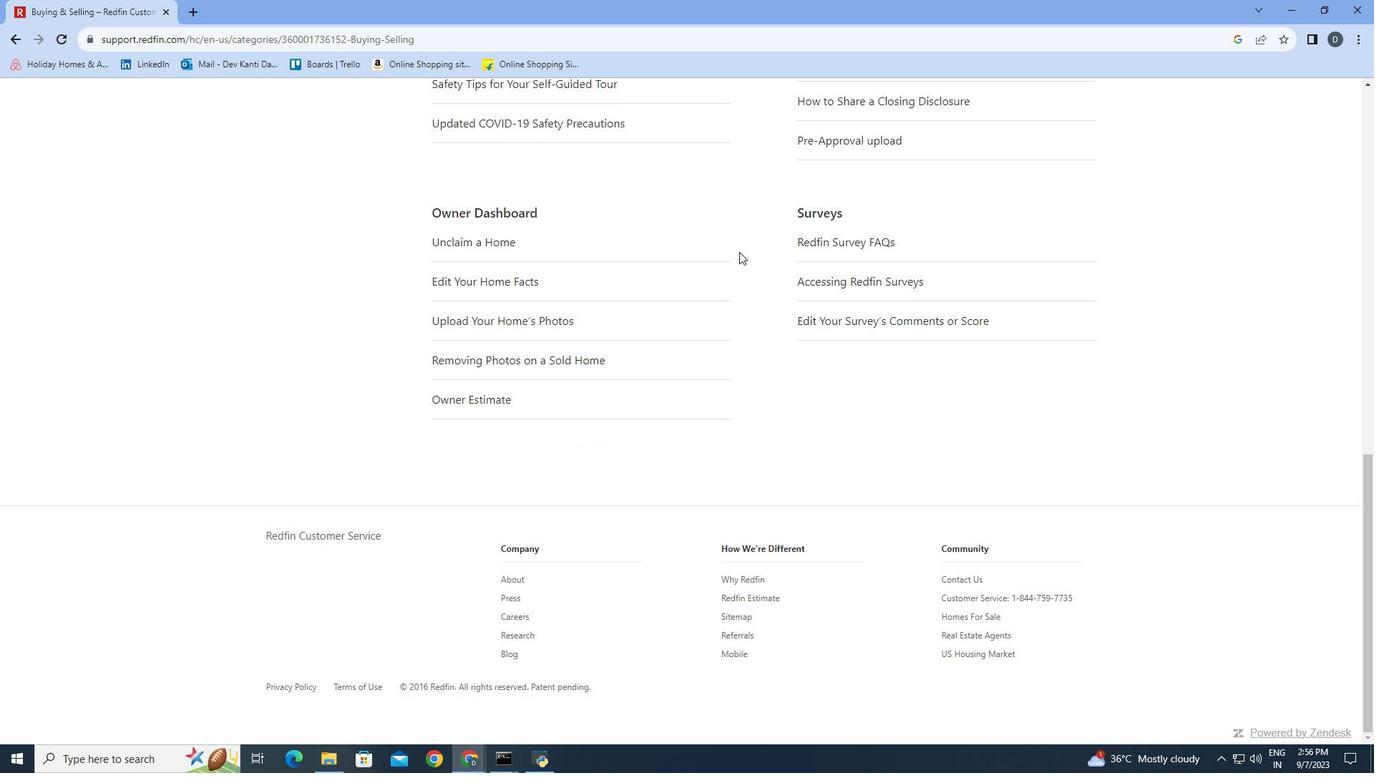 
Action: Mouse scrolled (739, 251) with delta (0, 0)
Screenshot: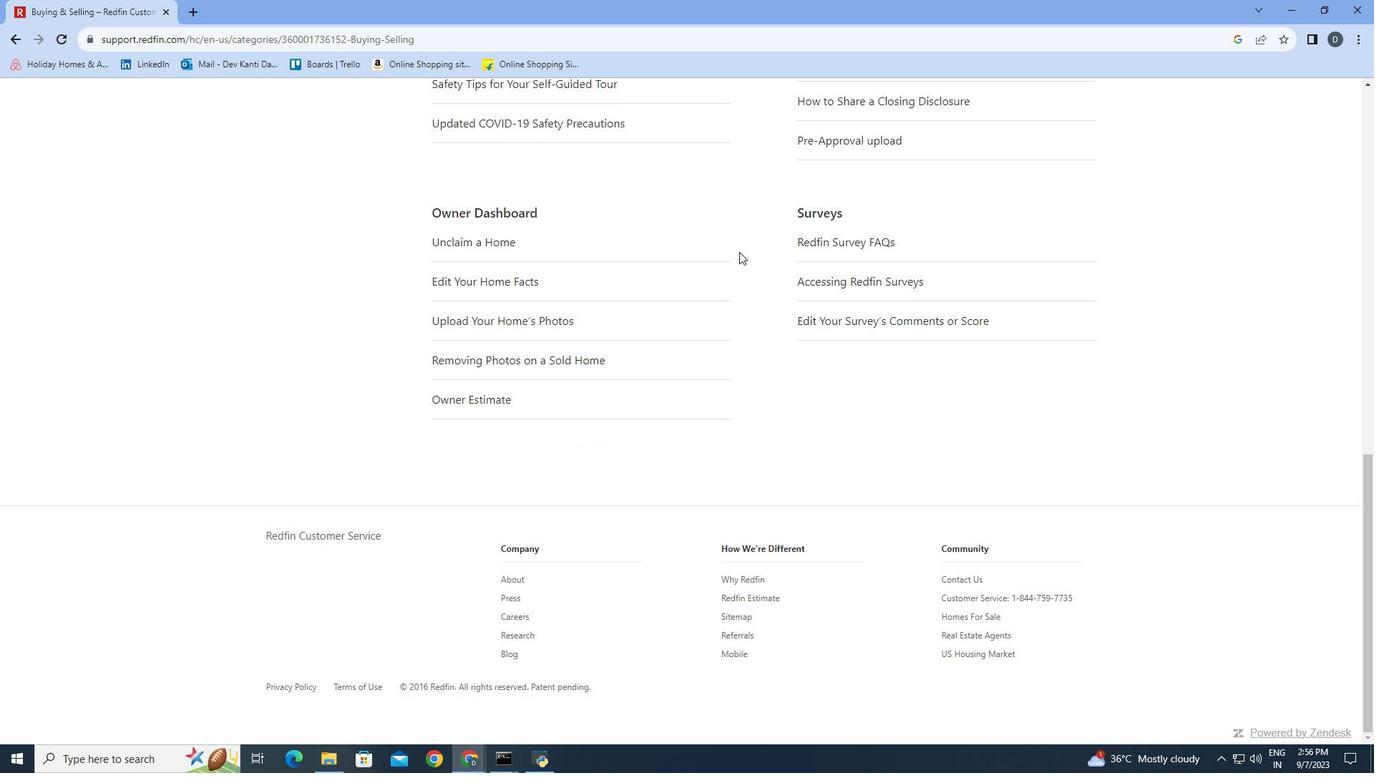 
